 Task: Add a signature Gage Hill containing Best wishes for a happy Labor Day, Gage Hill to email address softage.1@softage.net and add a label Shoes
Action: Mouse moved to (1235, 11)
Screenshot: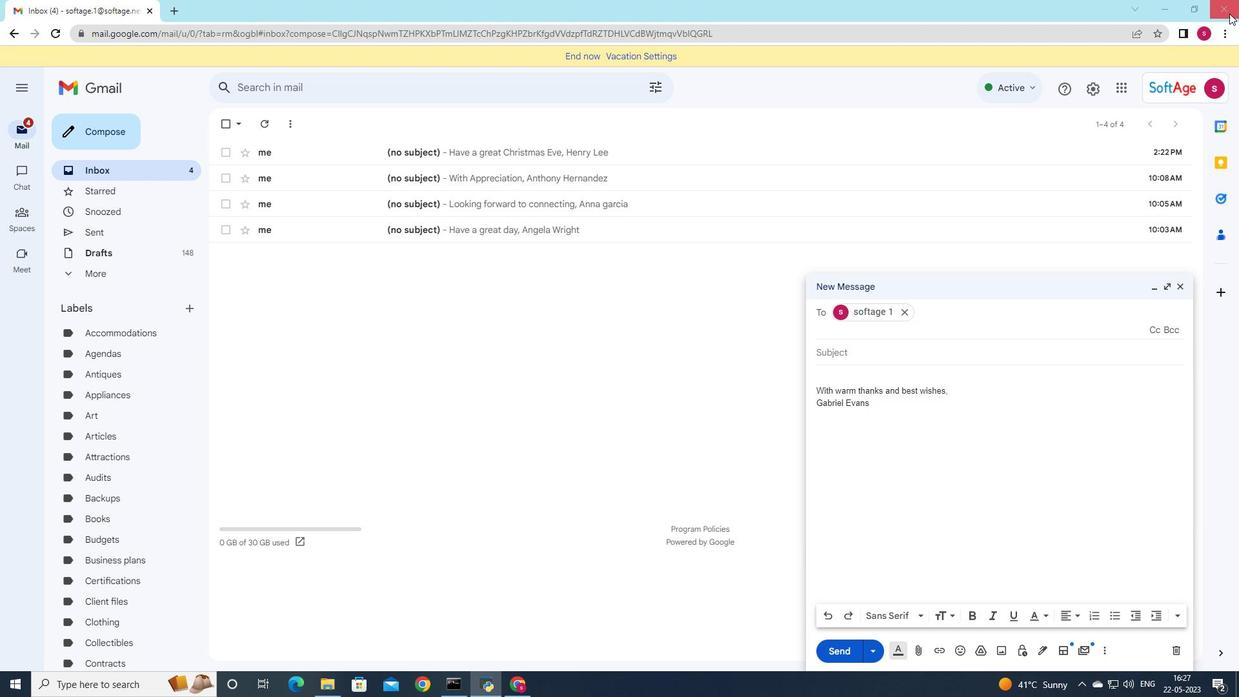 
Action: Mouse pressed left at (1235, 11)
Screenshot: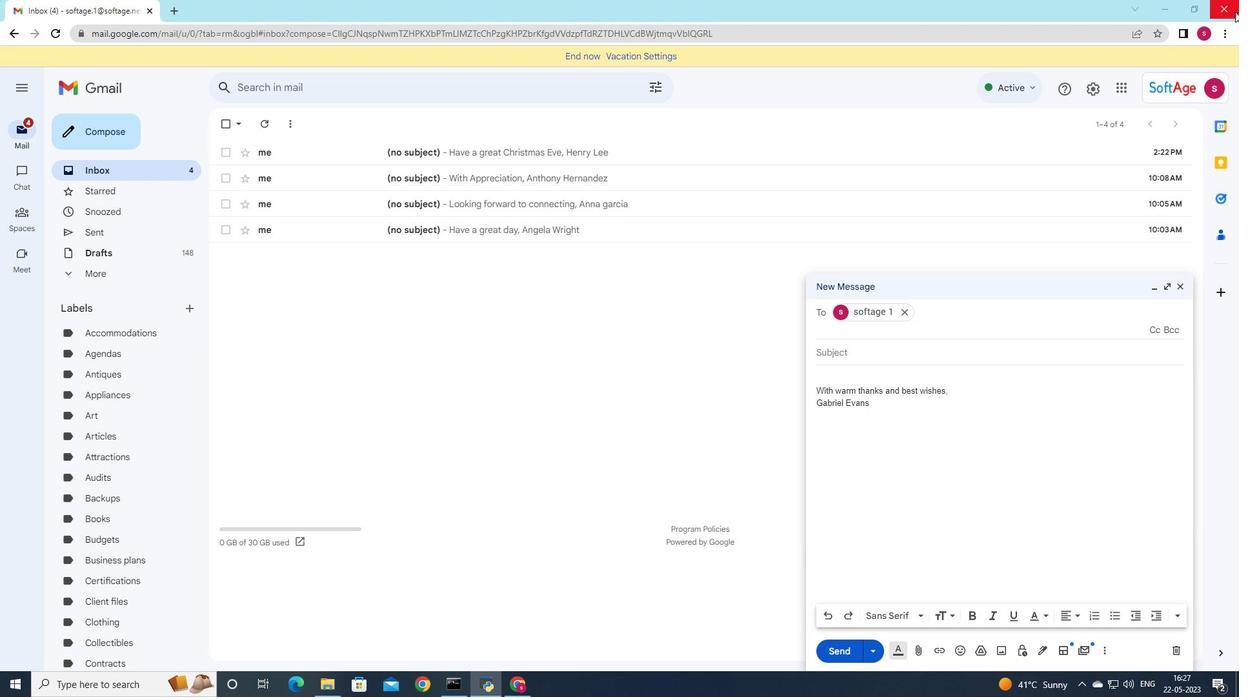 
Action: Mouse moved to (428, 693)
Screenshot: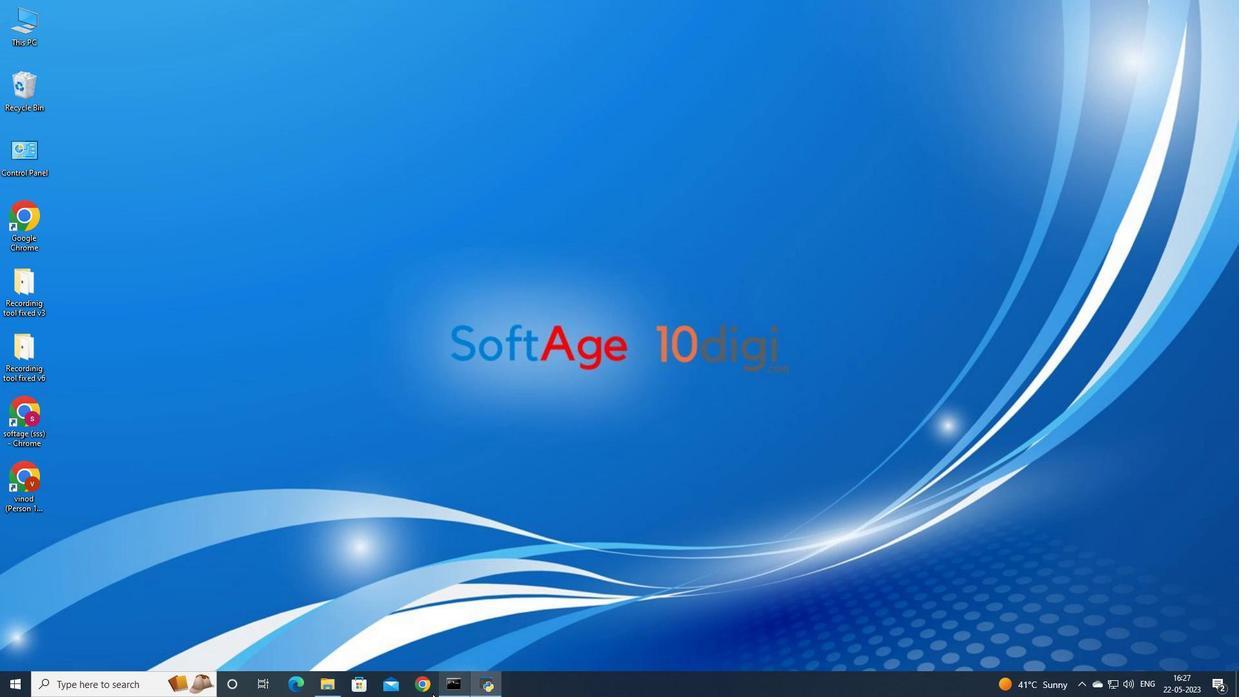
Action: Mouse pressed left at (428, 693)
Screenshot: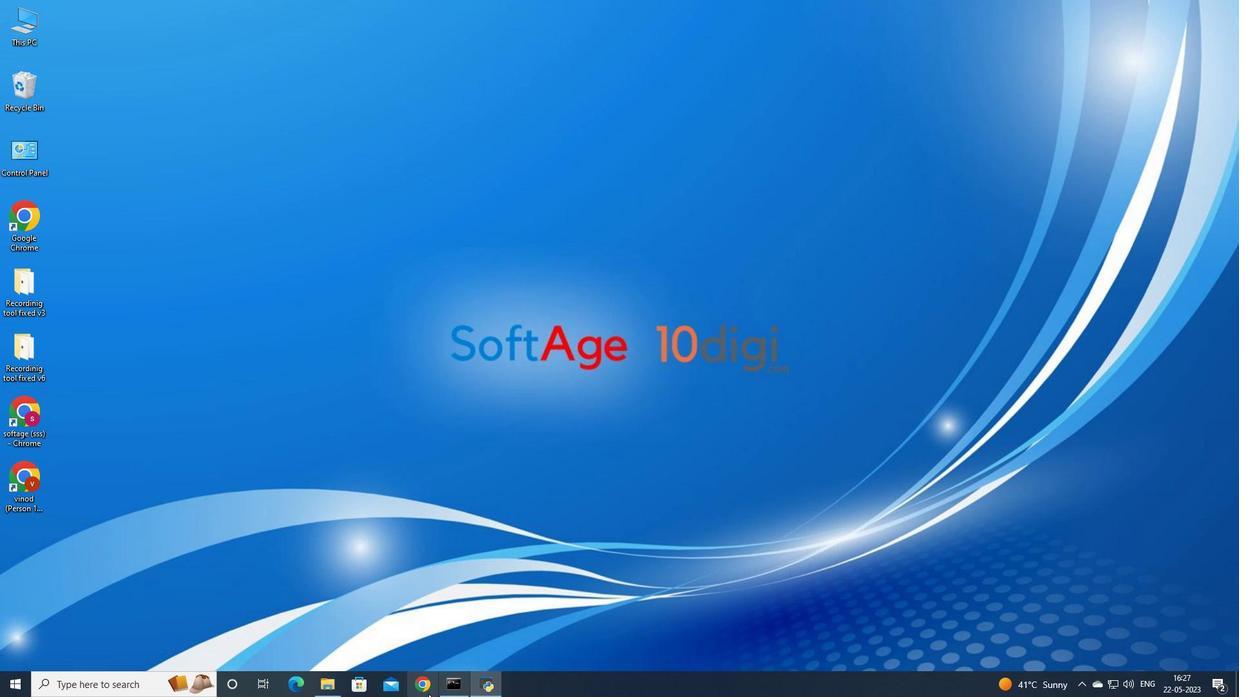 
Action: Mouse moved to (557, 408)
Screenshot: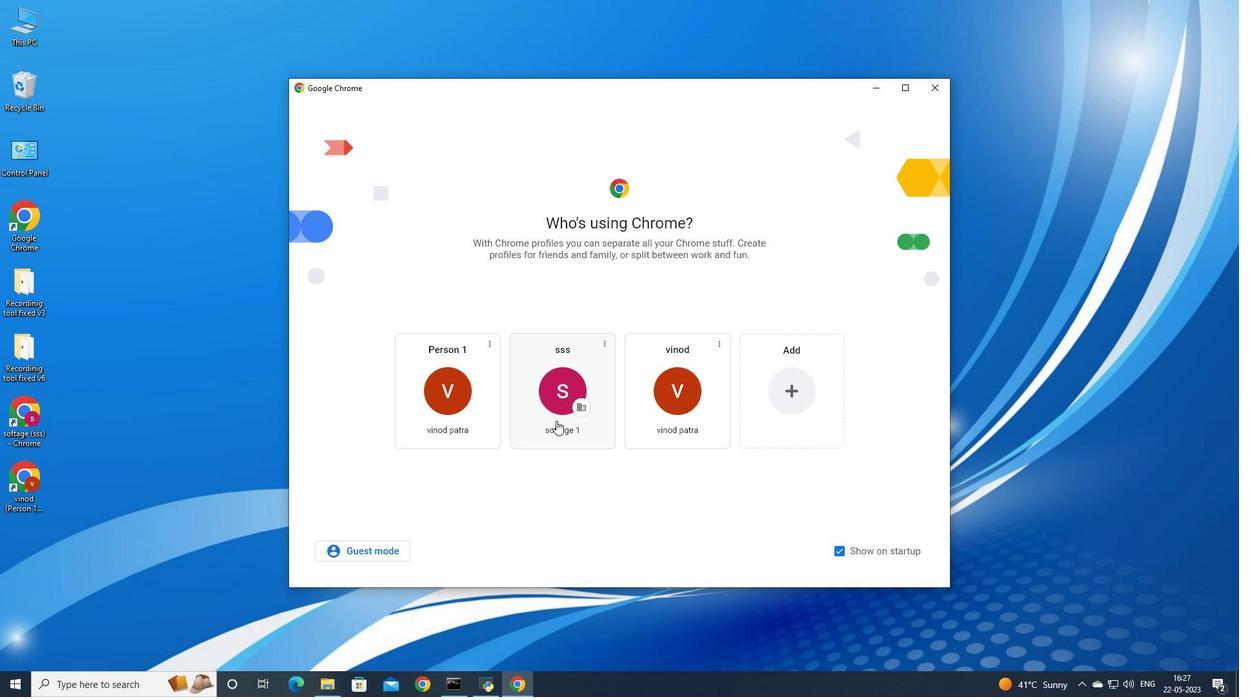 
Action: Mouse pressed left at (557, 408)
Screenshot: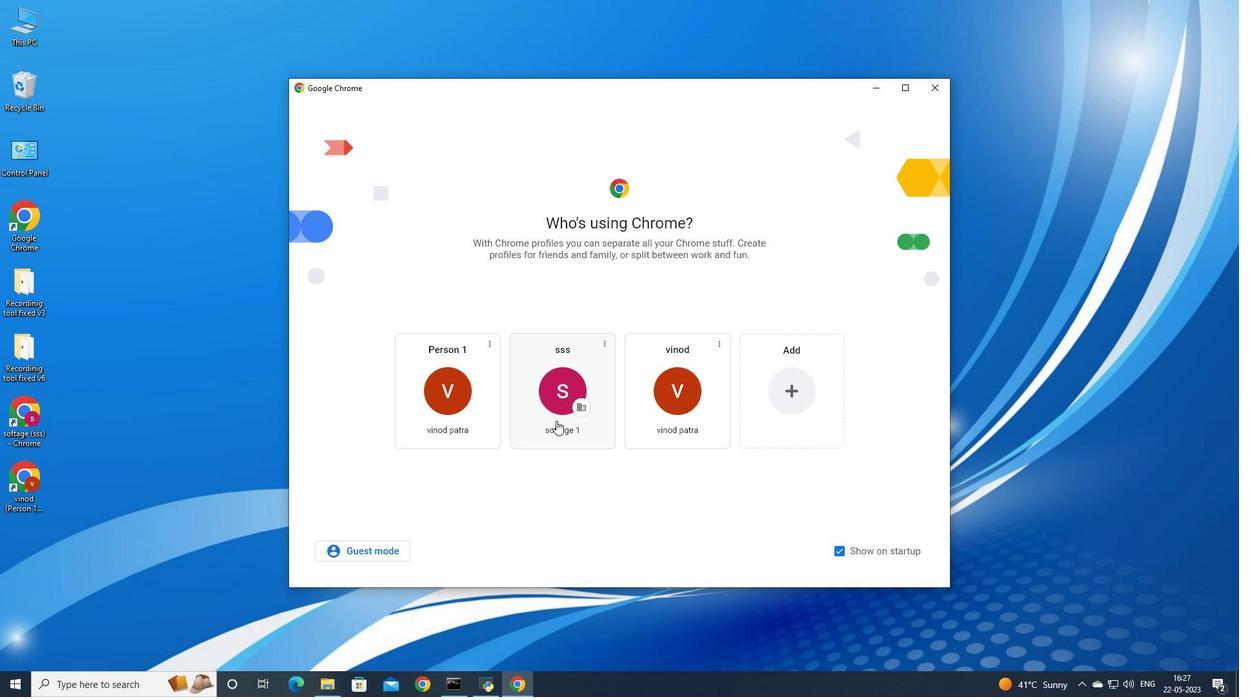 
Action: Mouse moved to (1123, 63)
Screenshot: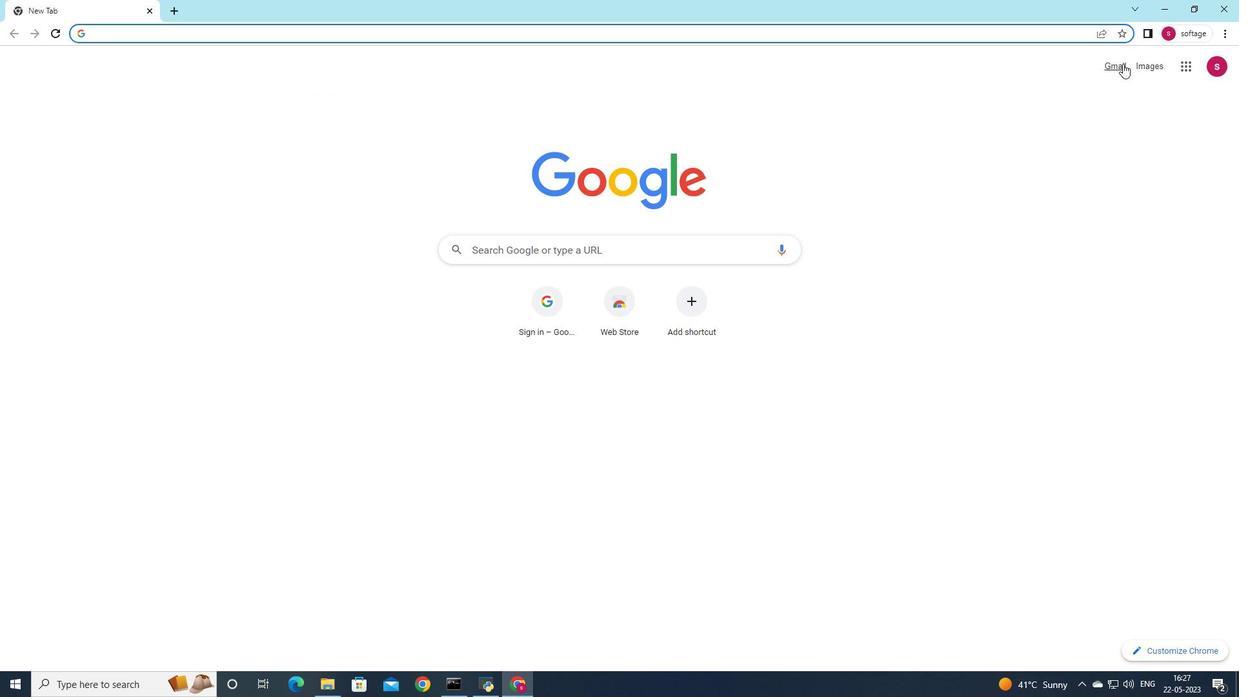 
Action: Mouse pressed left at (1123, 63)
Screenshot: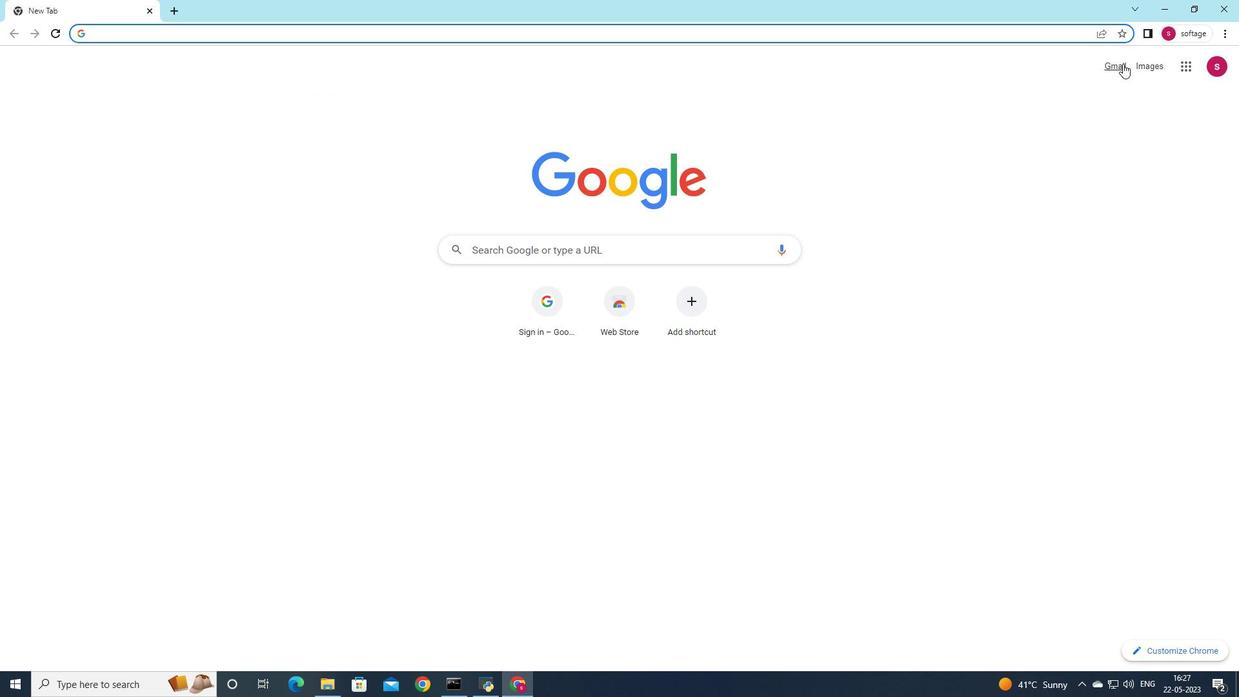 
Action: Mouse moved to (1093, 91)
Screenshot: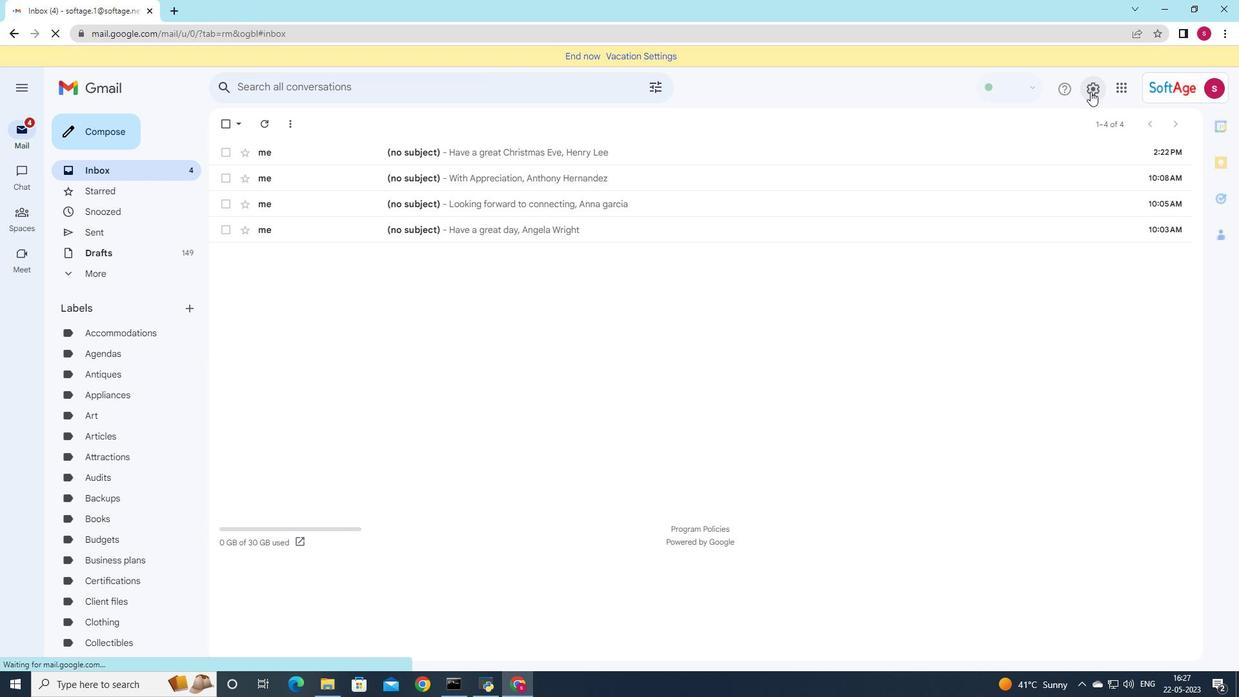 
Action: Mouse pressed left at (1093, 91)
Screenshot: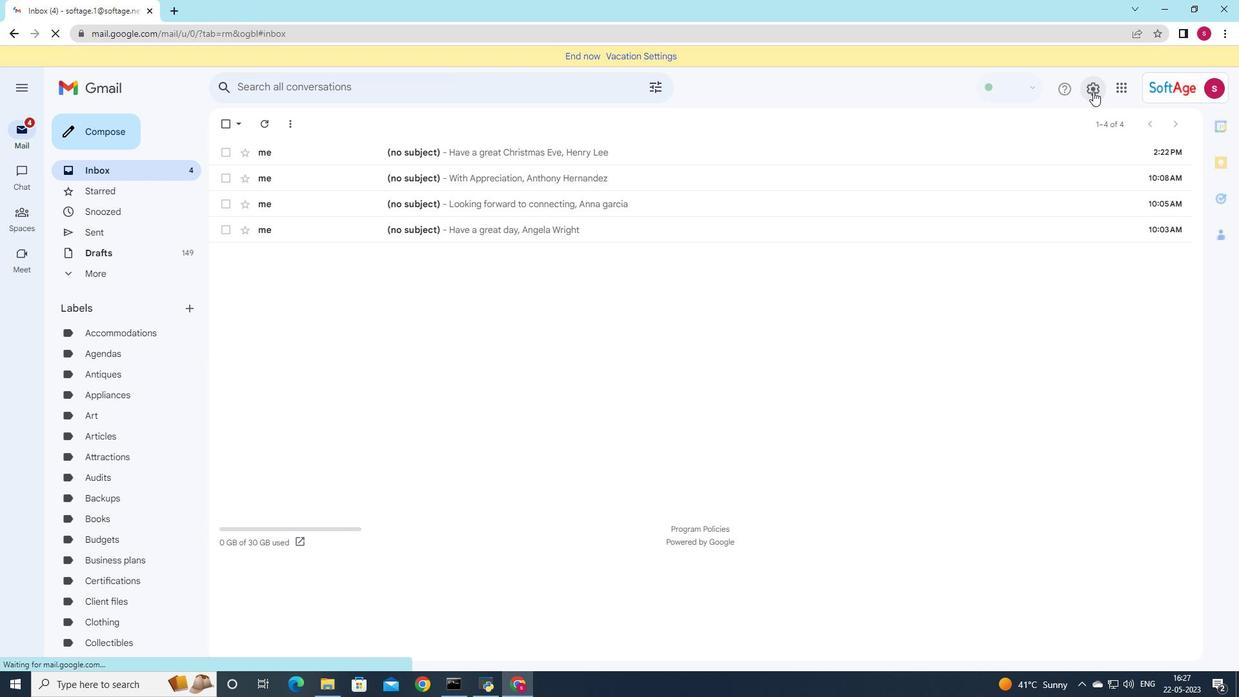 
Action: Mouse moved to (1074, 153)
Screenshot: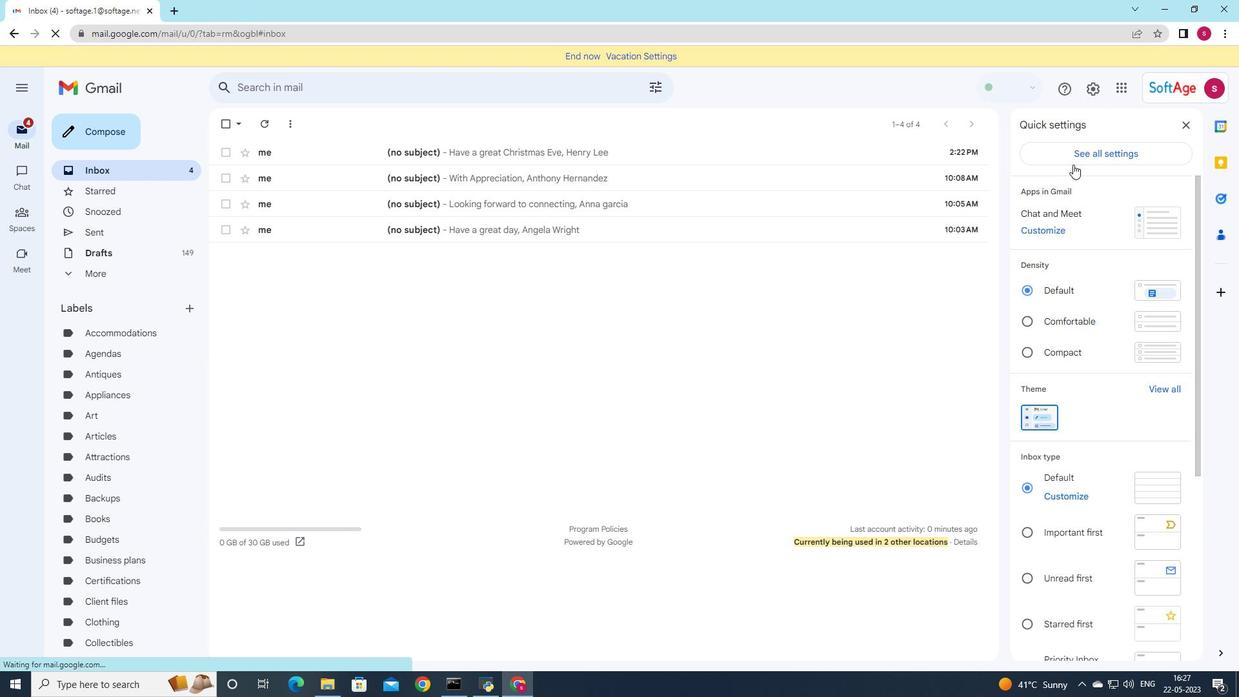 
Action: Mouse pressed left at (1074, 153)
Screenshot: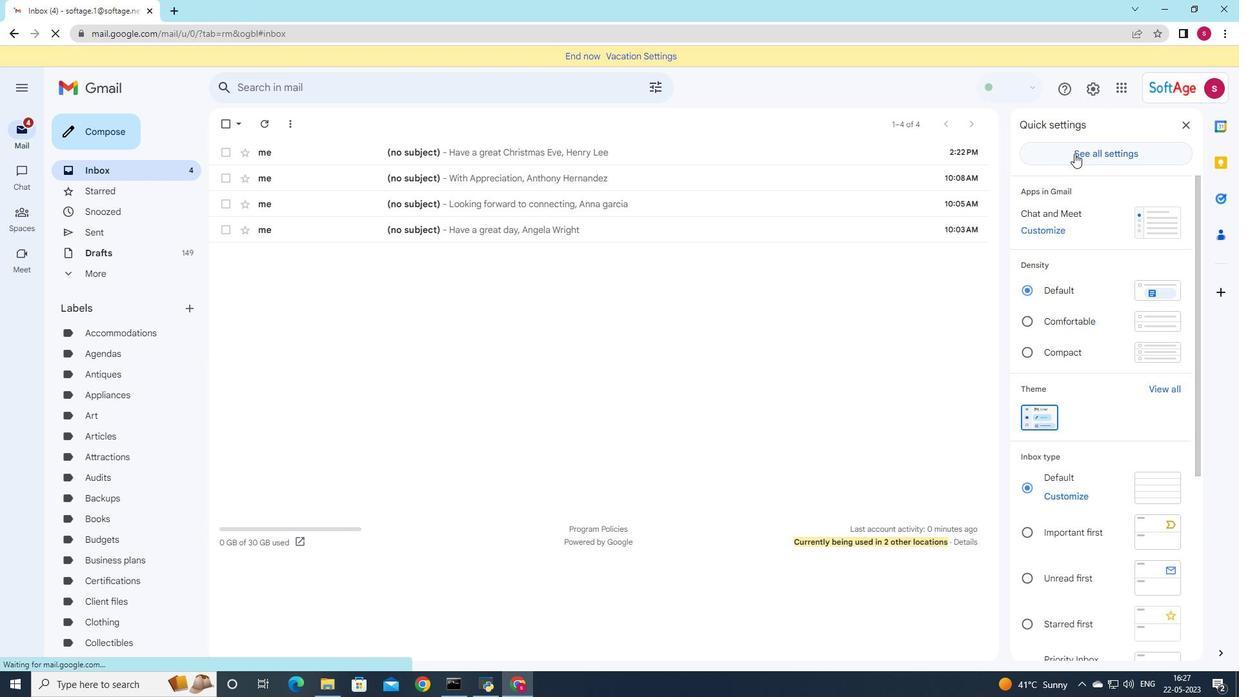 
Action: Mouse moved to (553, 333)
Screenshot: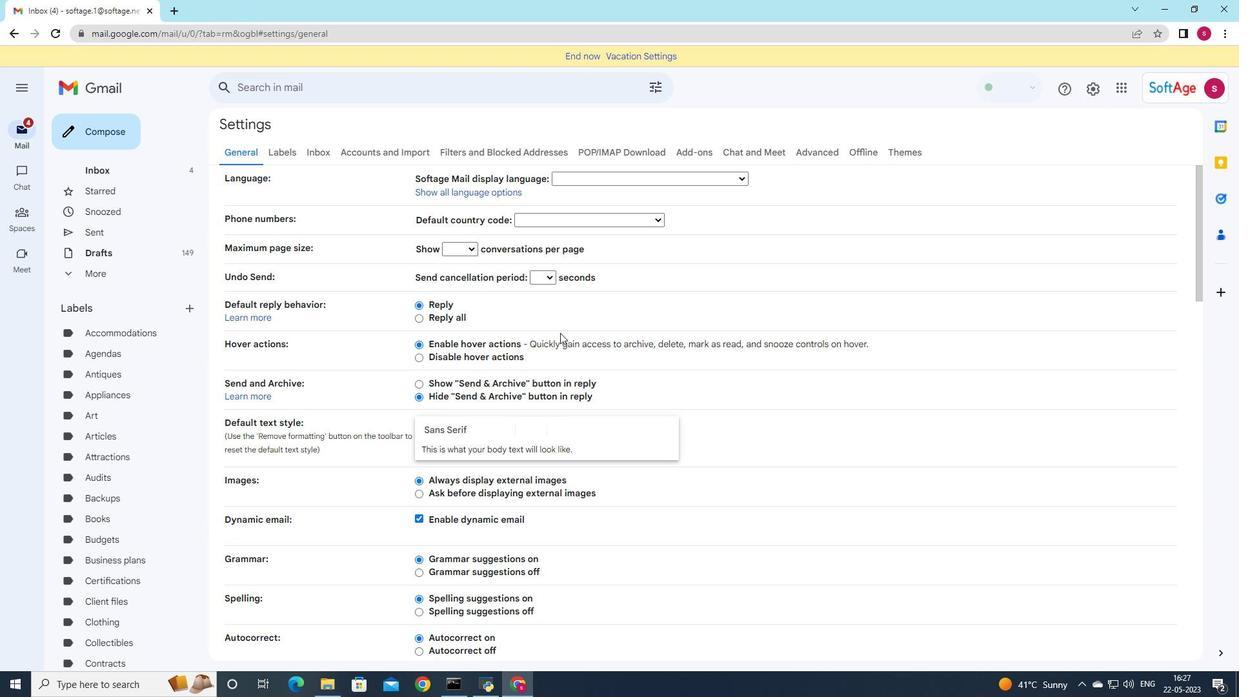 
Action: Mouse scrolled (553, 332) with delta (0, 0)
Screenshot: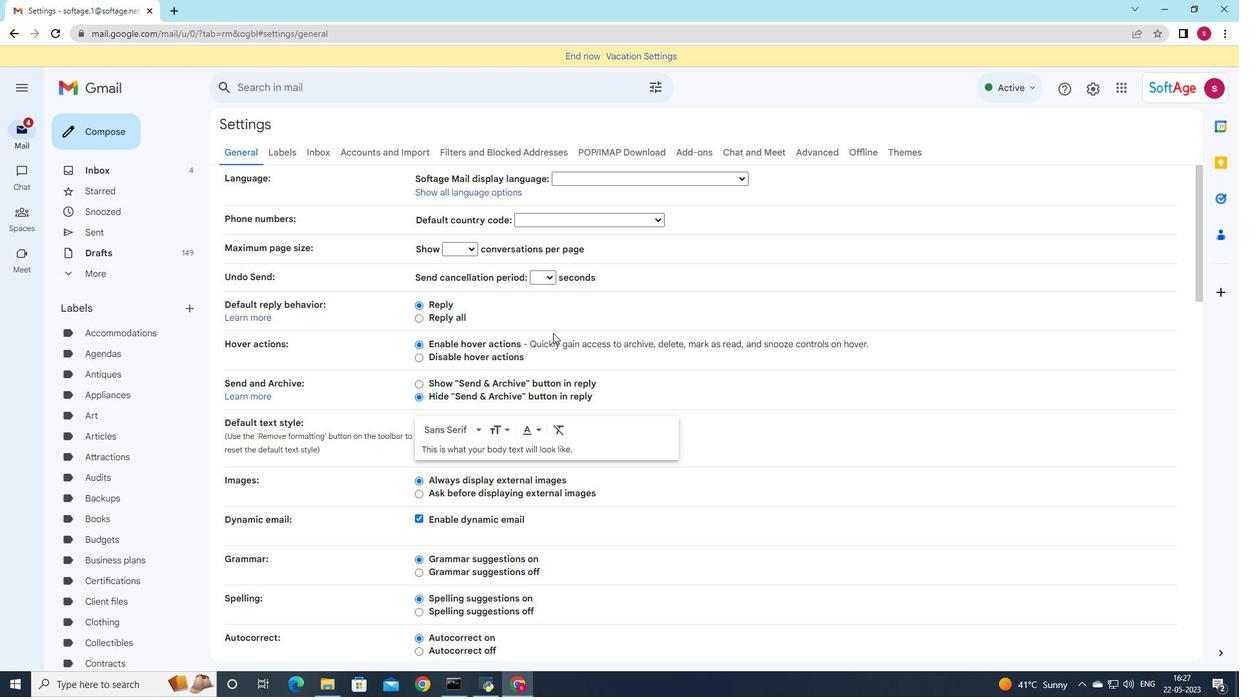 
Action: Mouse scrolled (553, 332) with delta (0, 0)
Screenshot: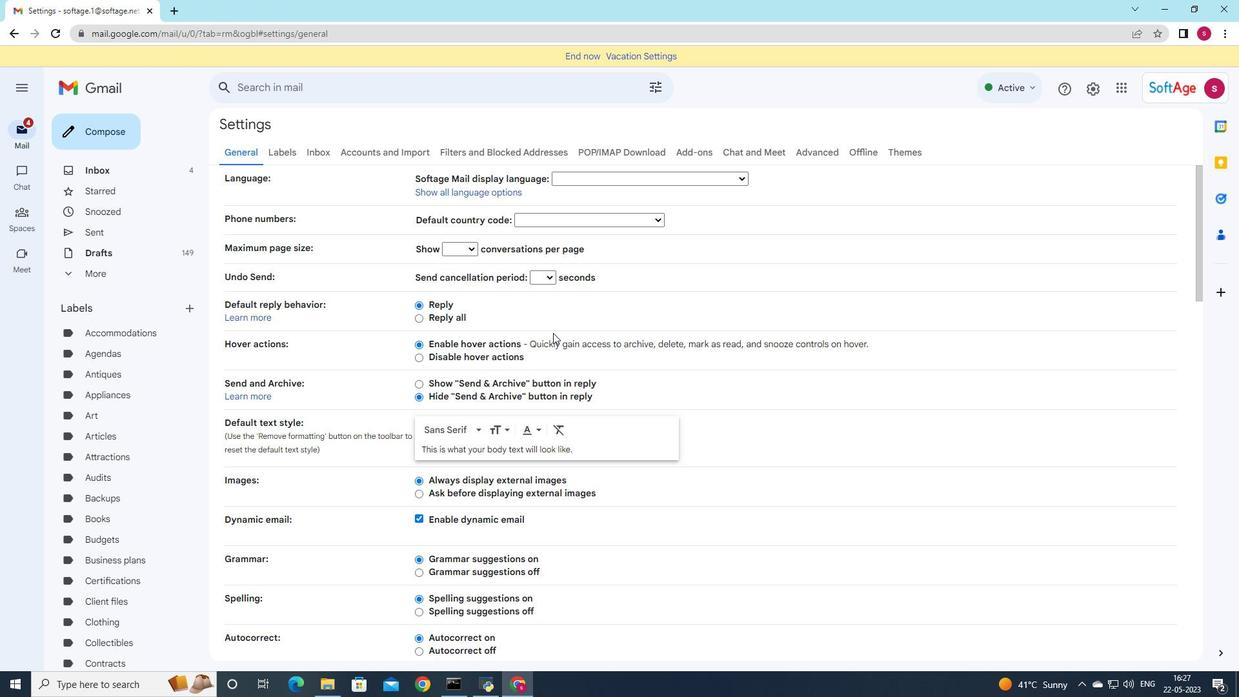 
Action: Mouse scrolled (553, 332) with delta (0, 0)
Screenshot: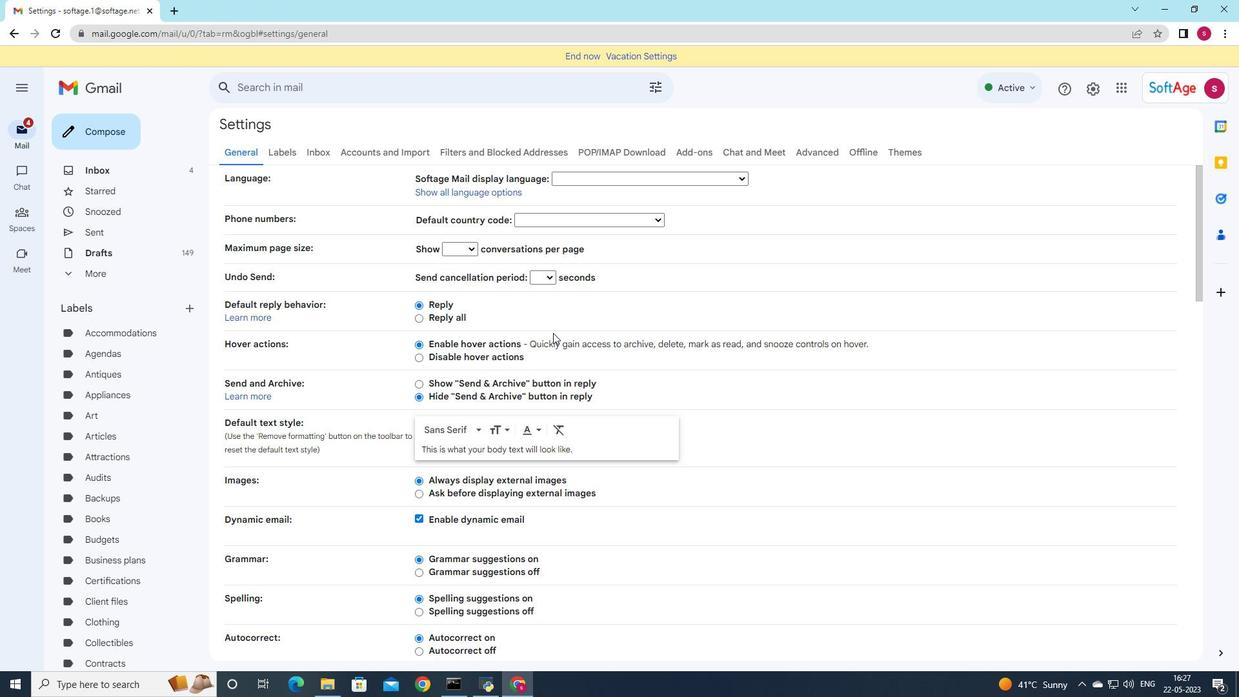 
Action: Mouse scrolled (553, 332) with delta (0, 0)
Screenshot: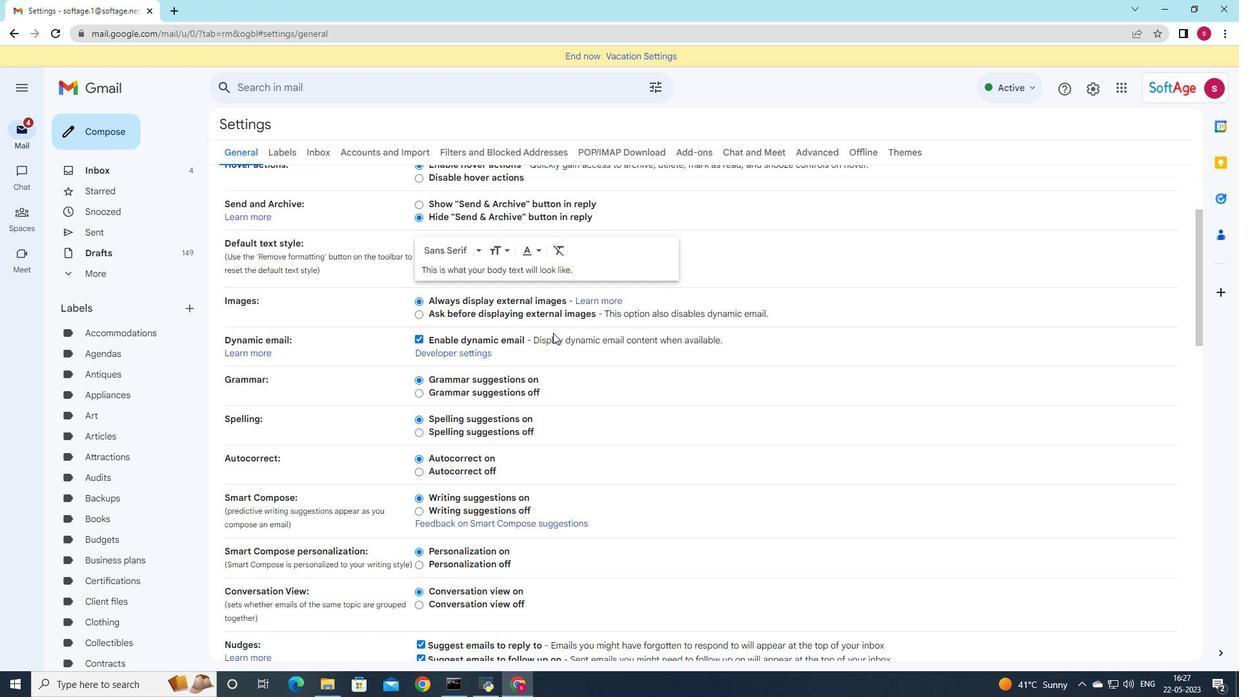 
Action: Mouse scrolled (553, 332) with delta (0, 0)
Screenshot: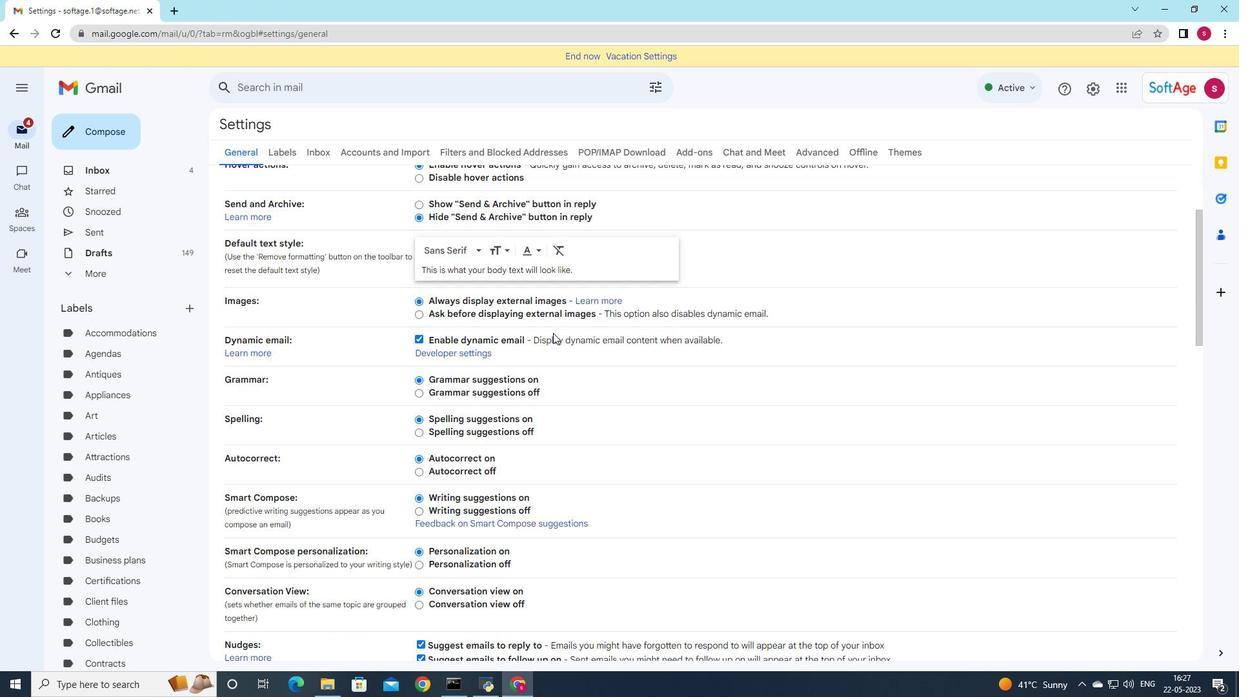 
Action: Mouse scrolled (553, 332) with delta (0, 0)
Screenshot: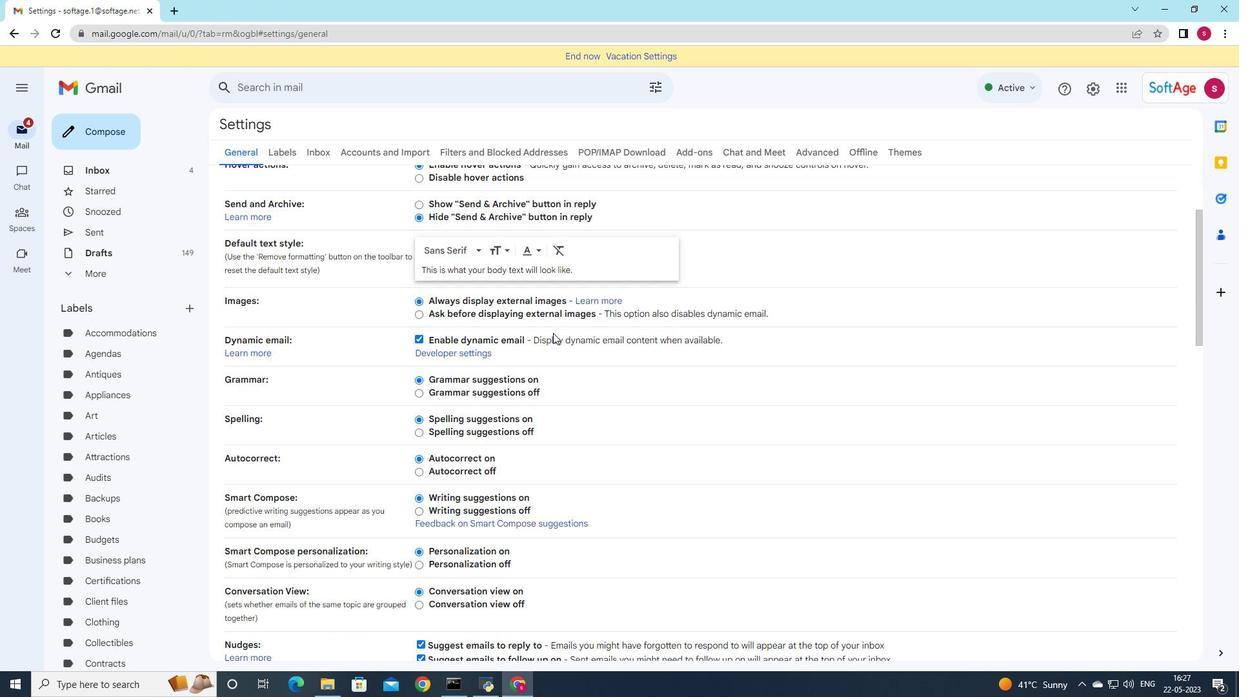 
Action: Mouse scrolled (553, 332) with delta (0, 0)
Screenshot: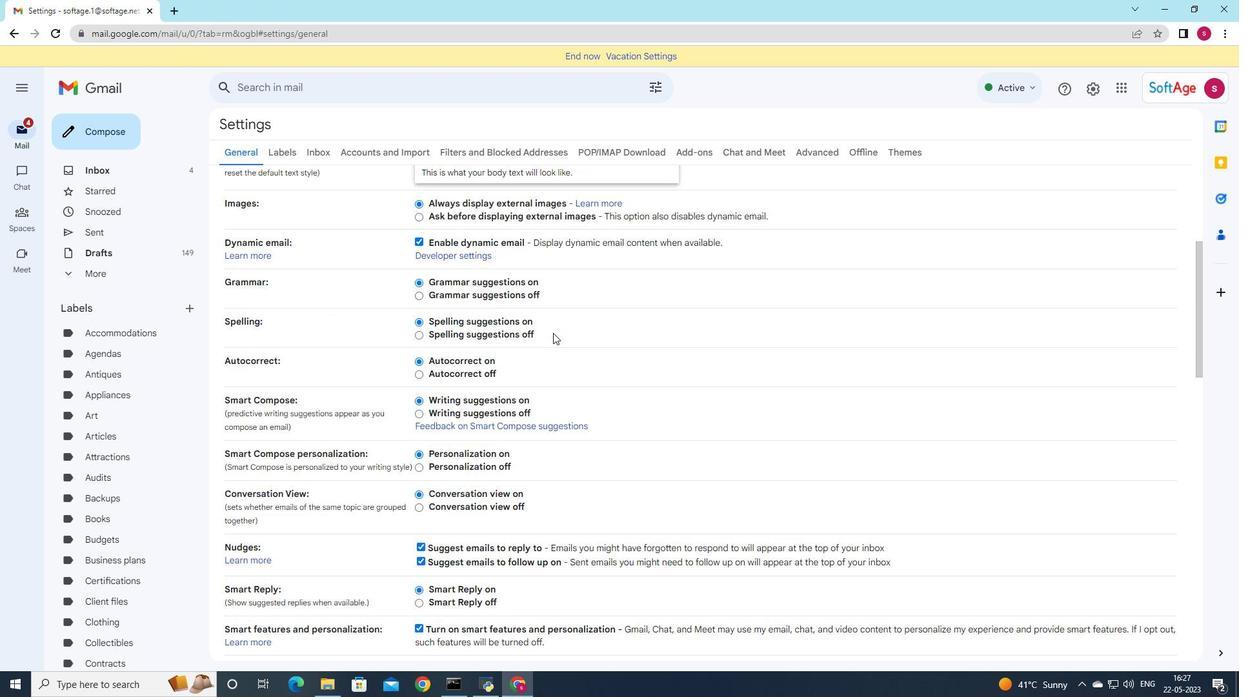 
Action: Mouse scrolled (553, 332) with delta (0, 0)
Screenshot: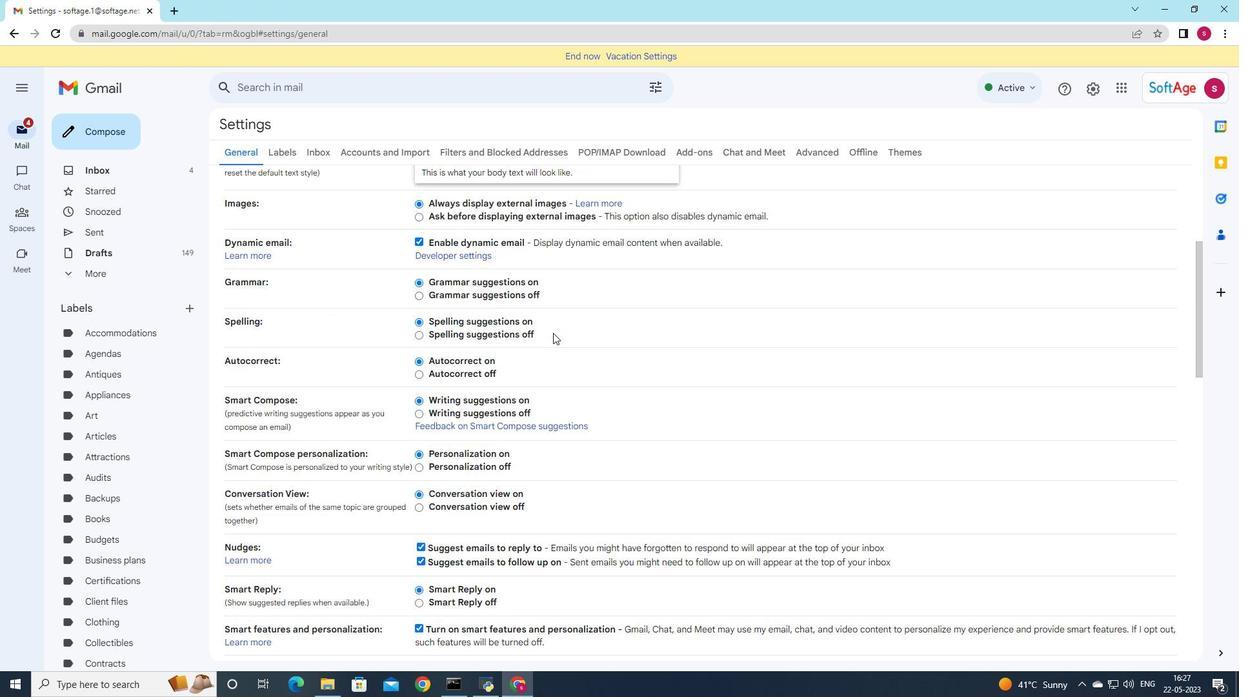 
Action: Mouse scrolled (553, 332) with delta (0, 0)
Screenshot: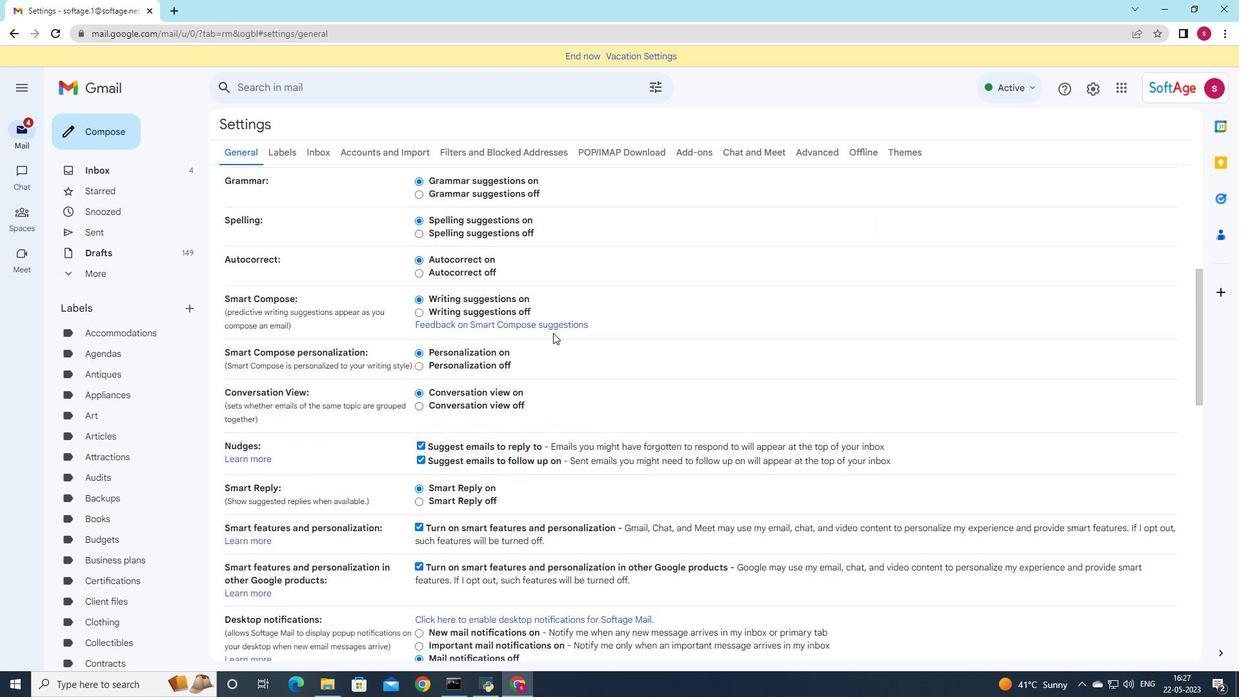 
Action: Mouse scrolled (553, 332) with delta (0, 0)
Screenshot: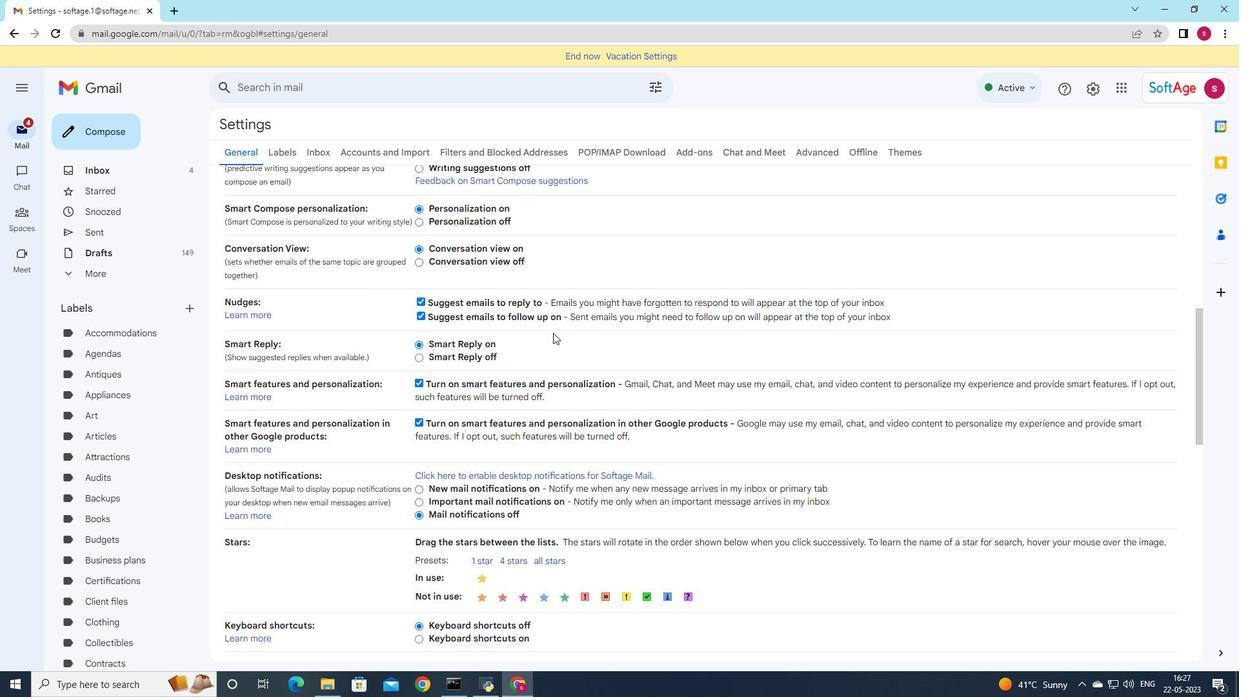 
Action: Mouse scrolled (553, 332) with delta (0, 0)
Screenshot: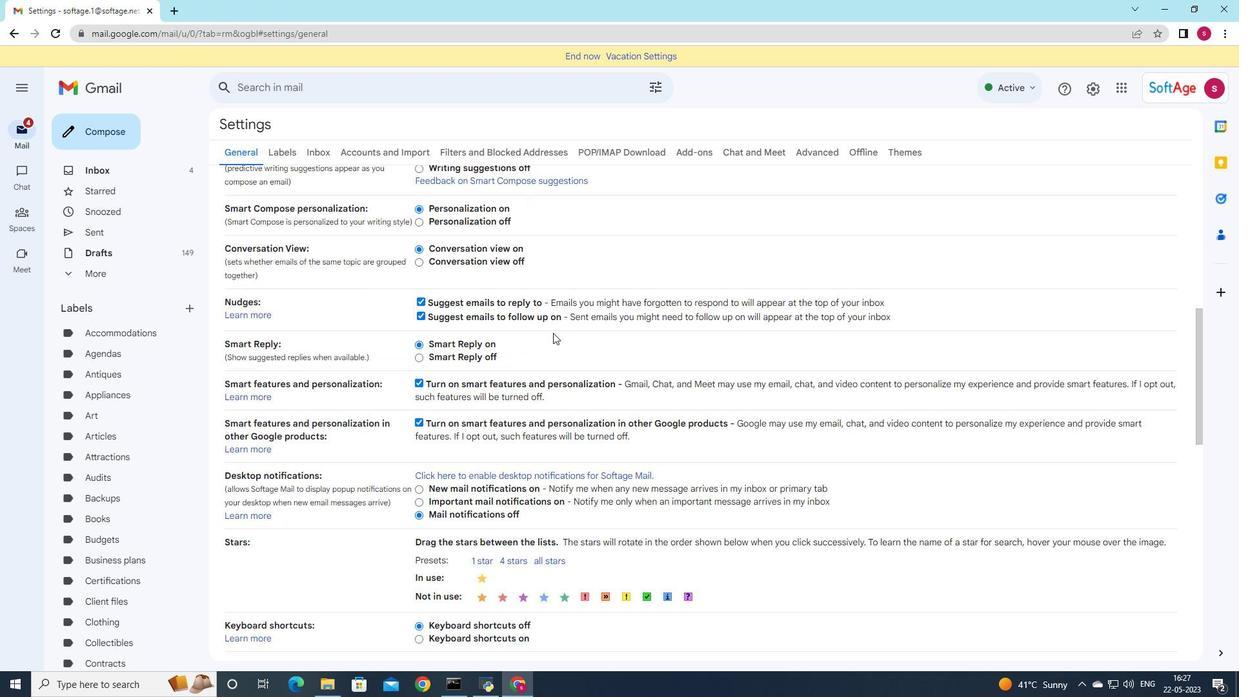 
Action: Mouse scrolled (553, 332) with delta (0, 0)
Screenshot: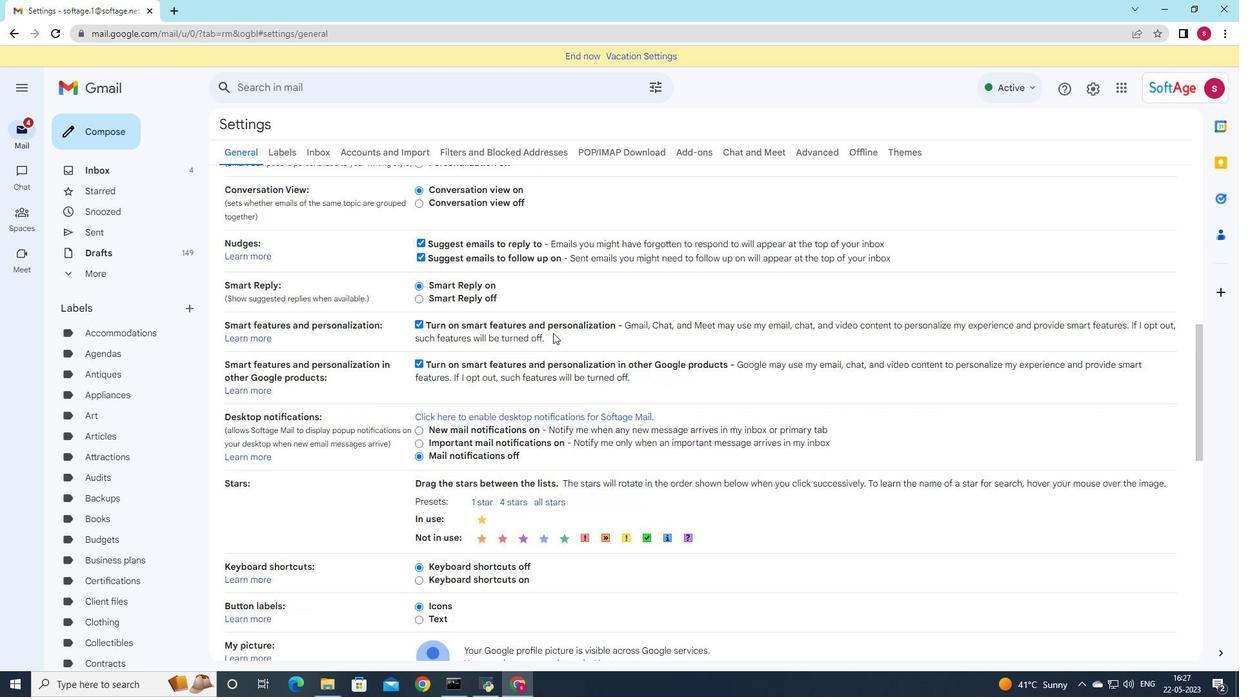 
Action: Mouse scrolled (553, 332) with delta (0, 0)
Screenshot: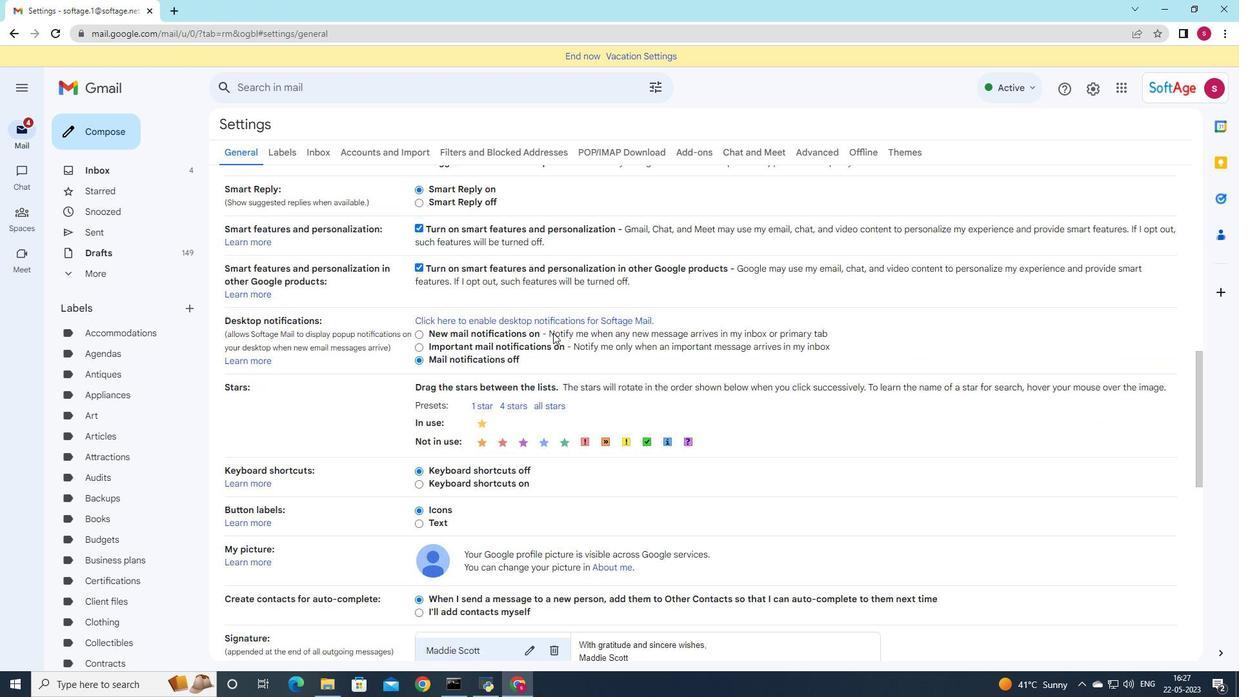 
Action: Mouse scrolled (553, 332) with delta (0, 0)
Screenshot: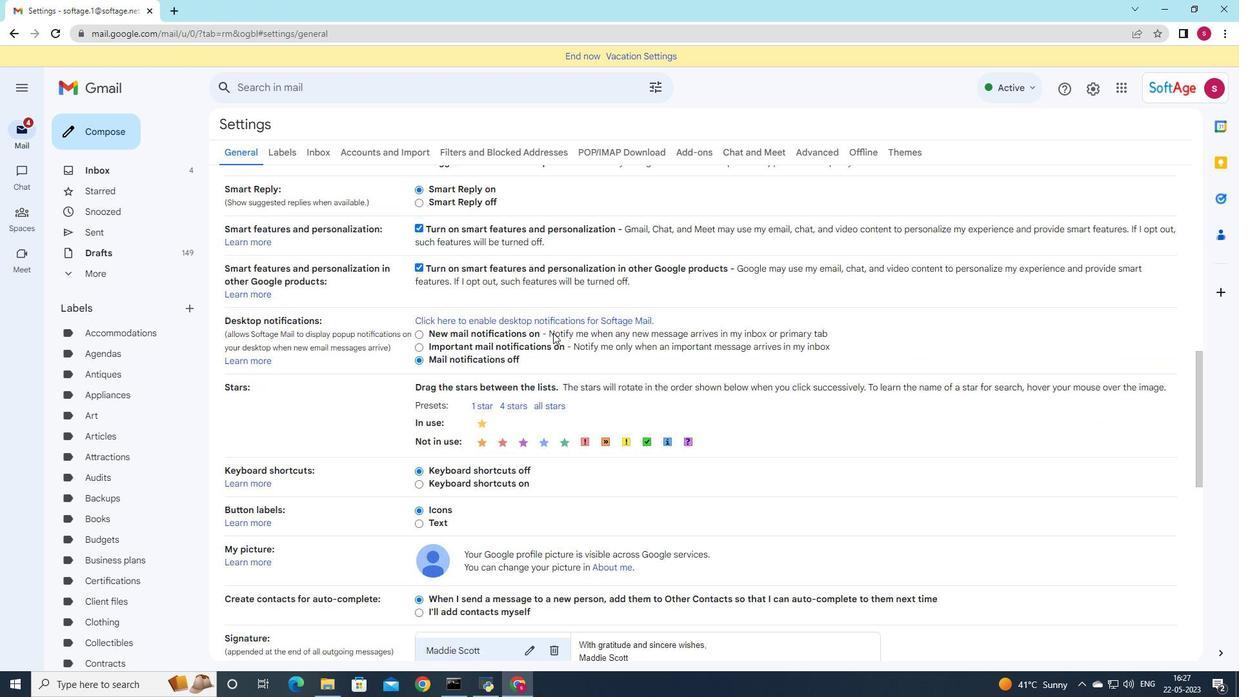 
Action: Mouse moved to (540, 424)
Screenshot: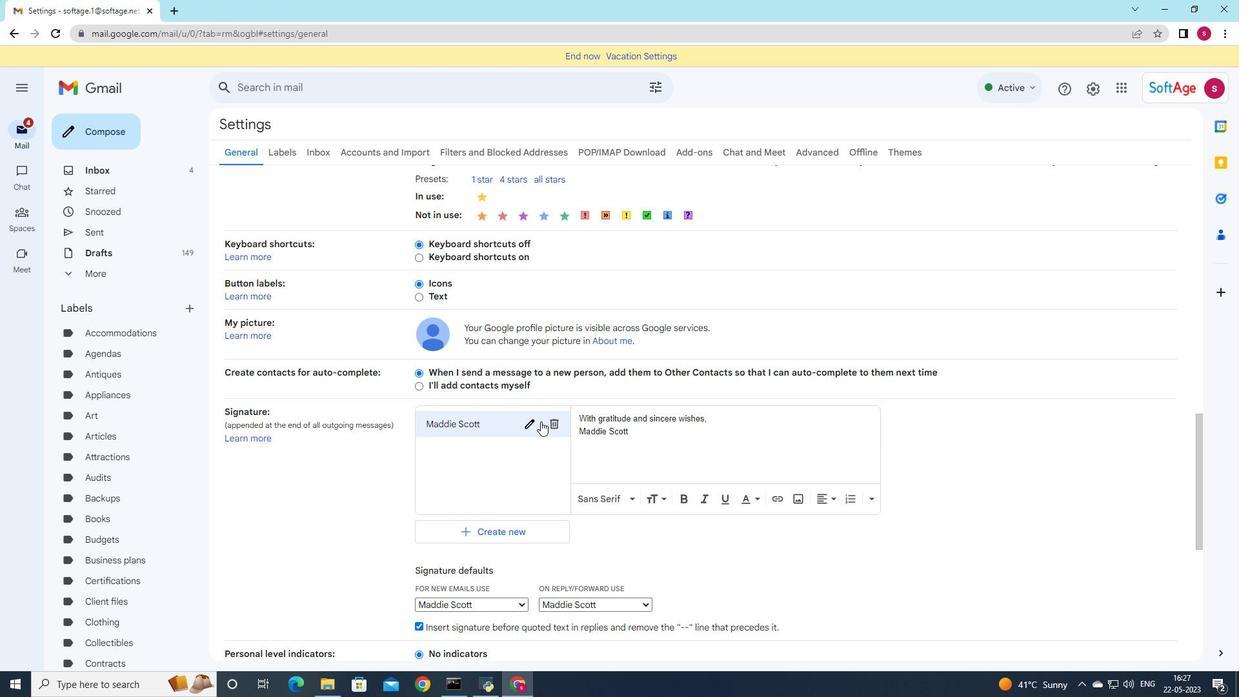 
Action: Mouse pressed left at (540, 424)
Screenshot: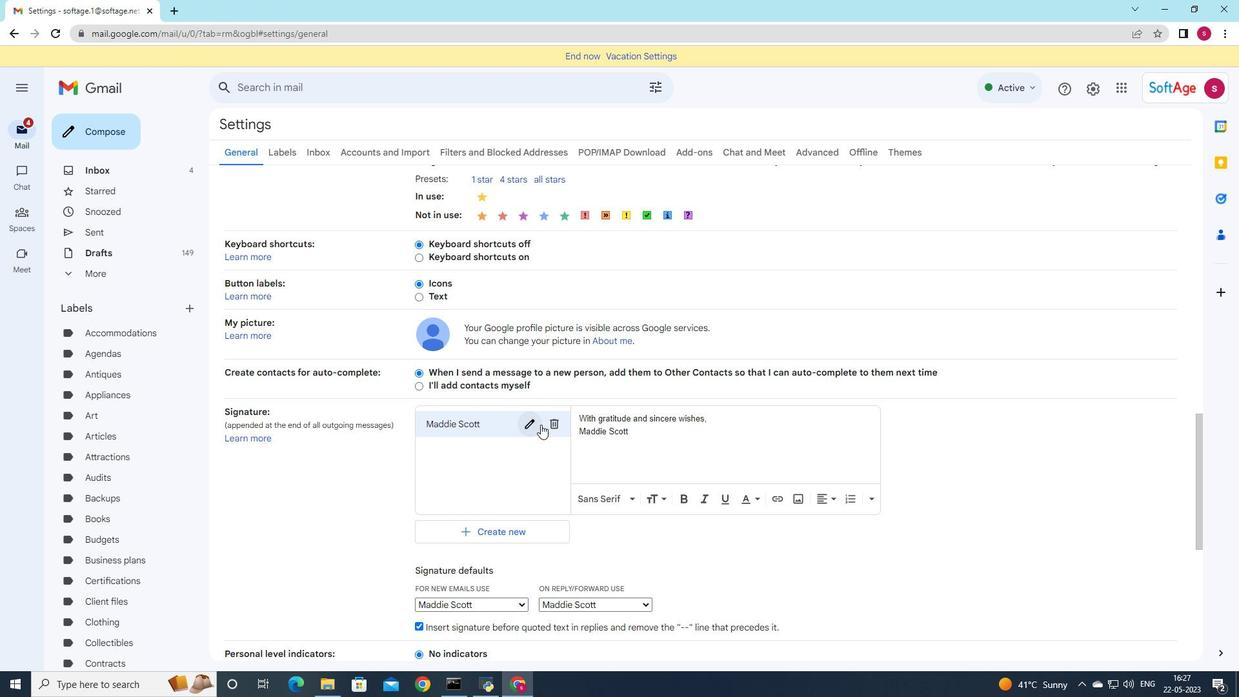 
Action: Mouse moved to (744, 378)
Screenshot: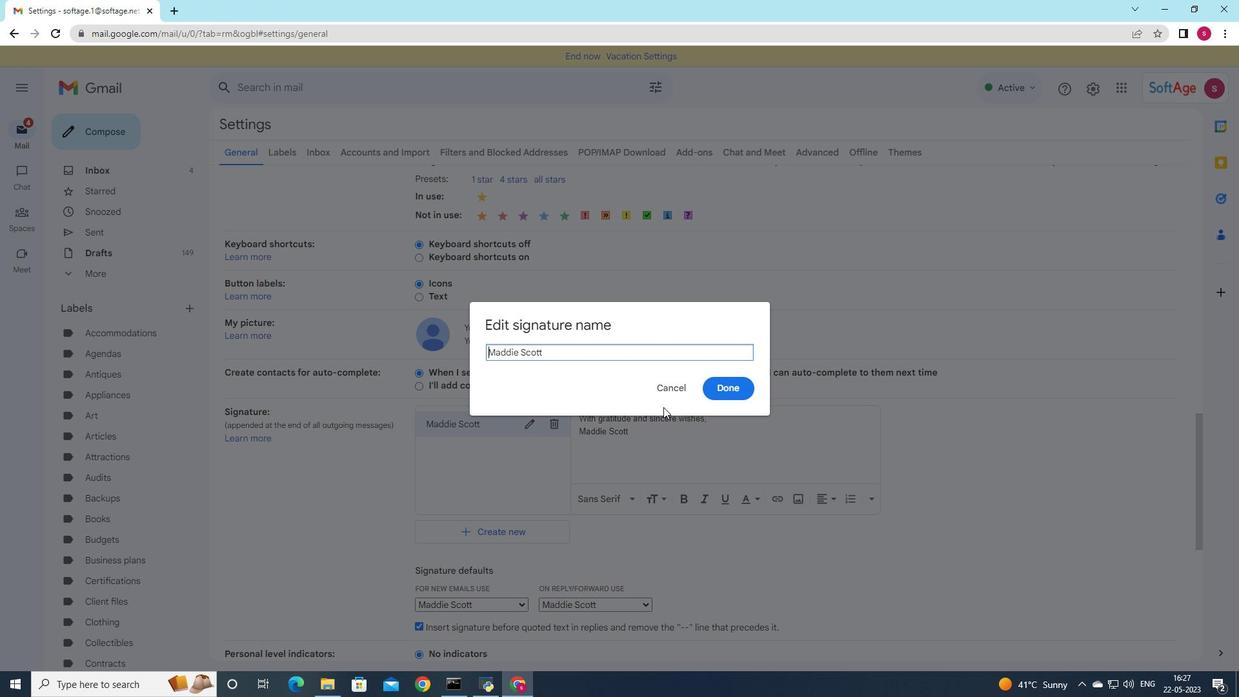 
Action: Mouse pressed left at (744, 378)
Screenshot: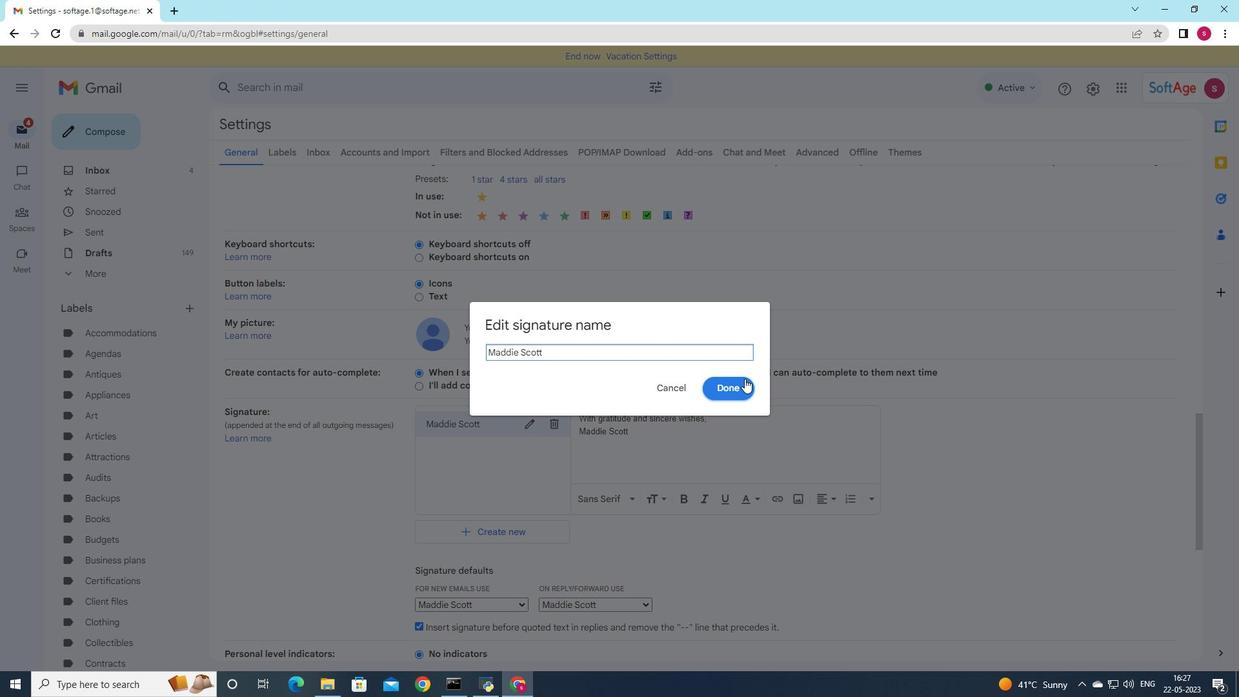 
Action: Mouse moved to (523, 427)
Screenshot: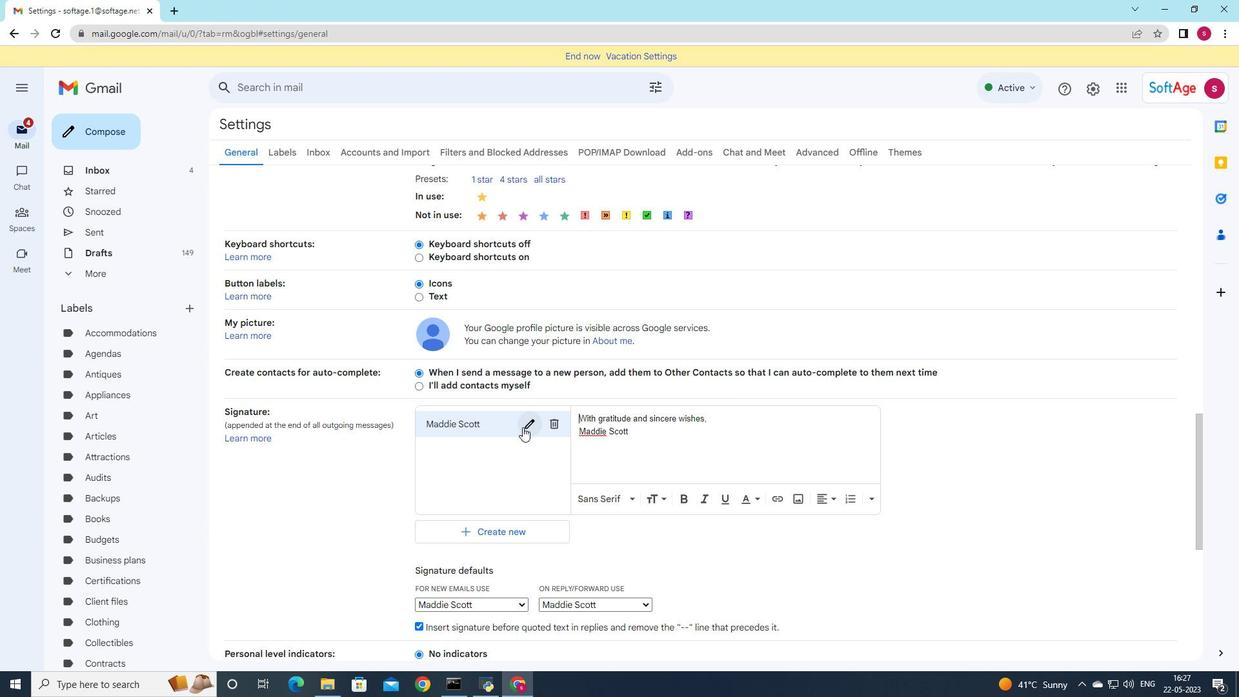 
Action: Mouse pressed left at (523, 427)
Screenshot: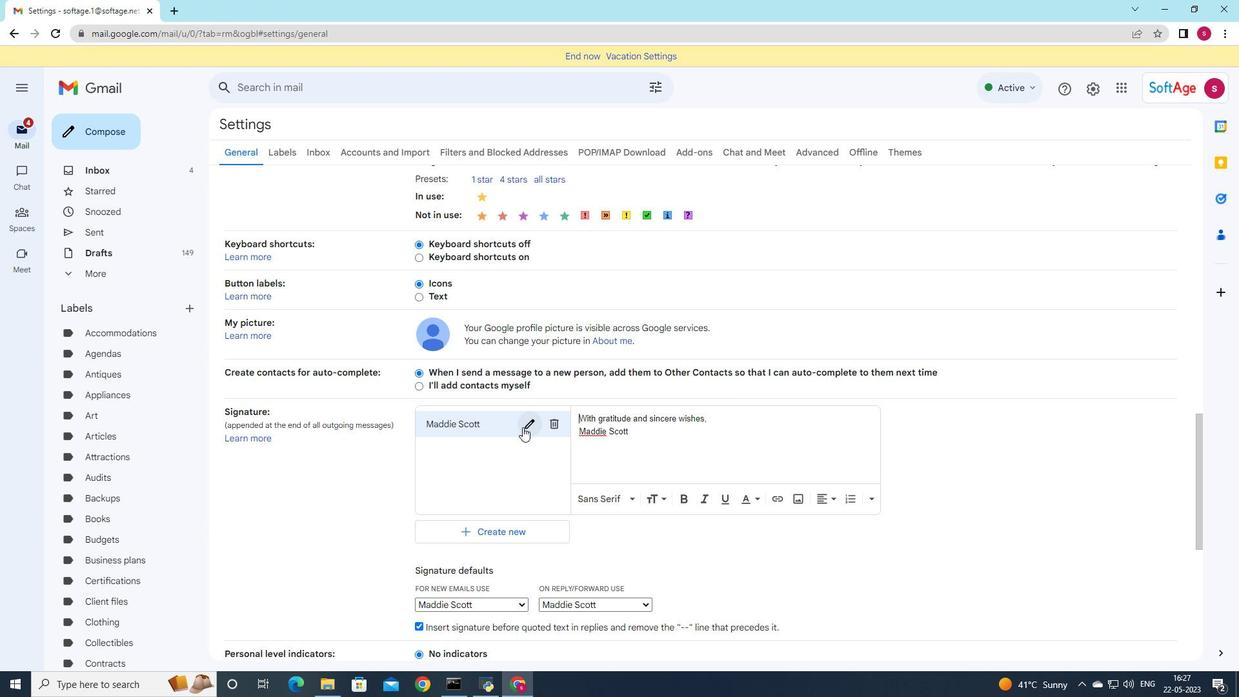 
Action: Mouse moved to (711, 387)
Screenshot: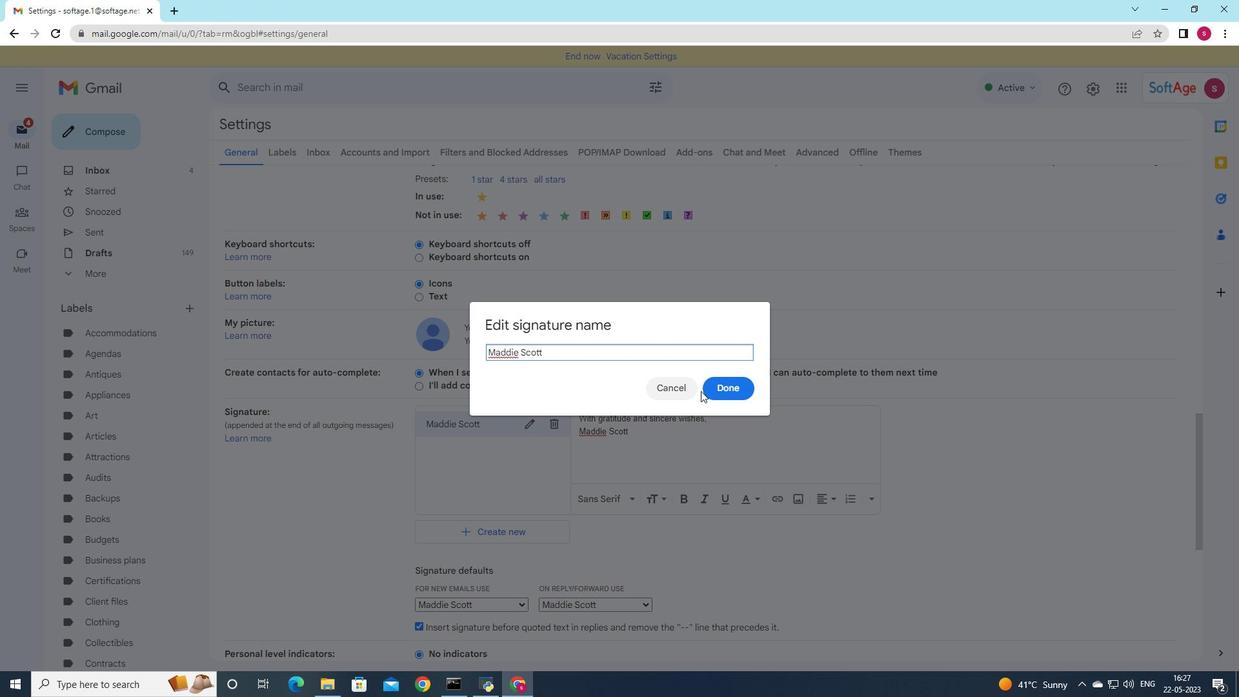 
Action: Mouse pressed left at (711, 387)
Screenshot: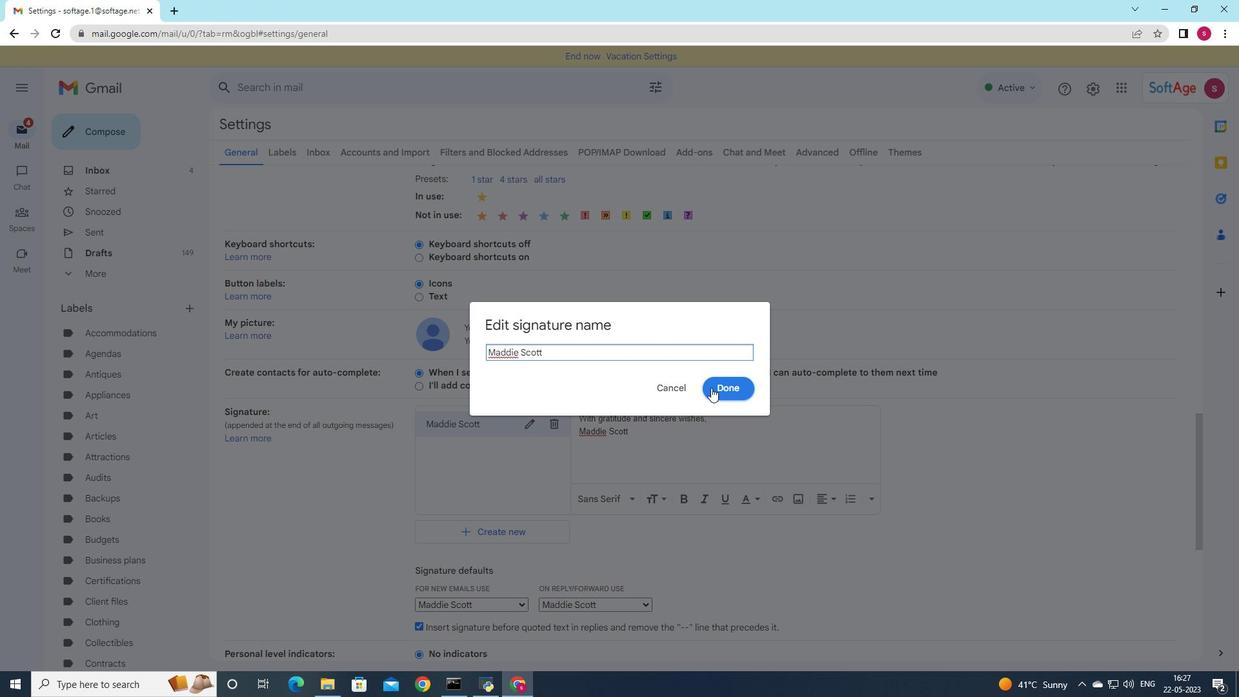 
Action: Mouse moved to (529, 428)
Screenshot: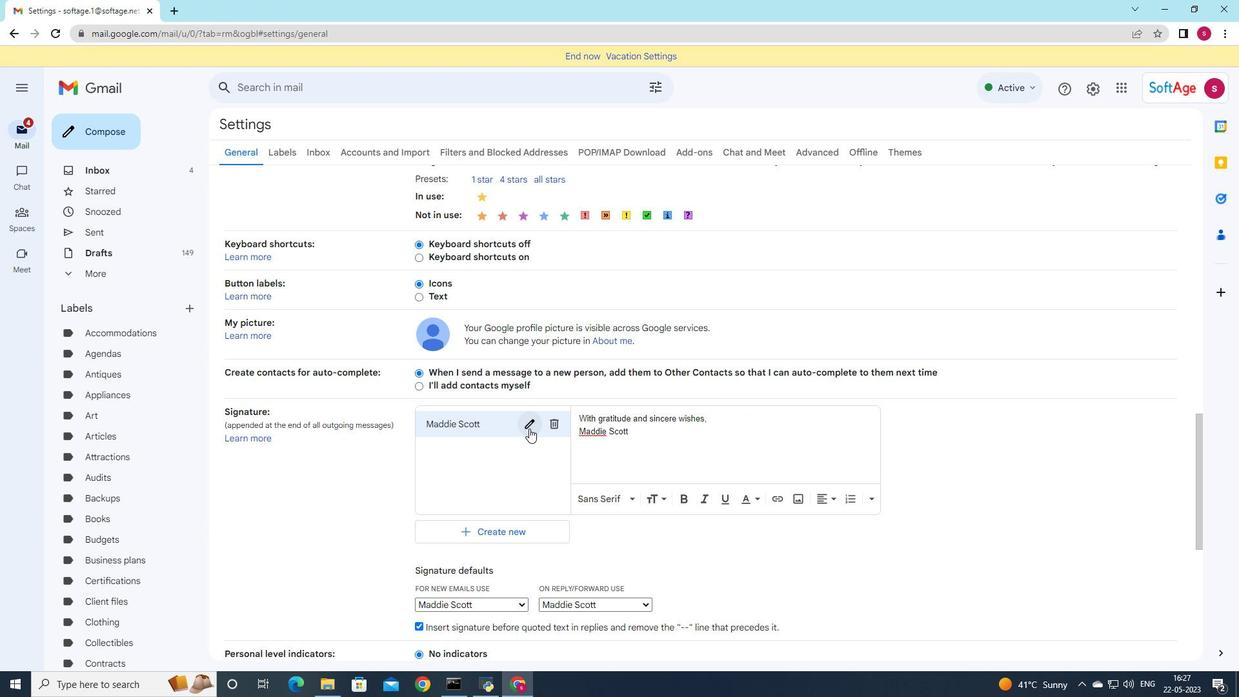 
Action: Mouse pressed left at (529, 428)
Screenshot: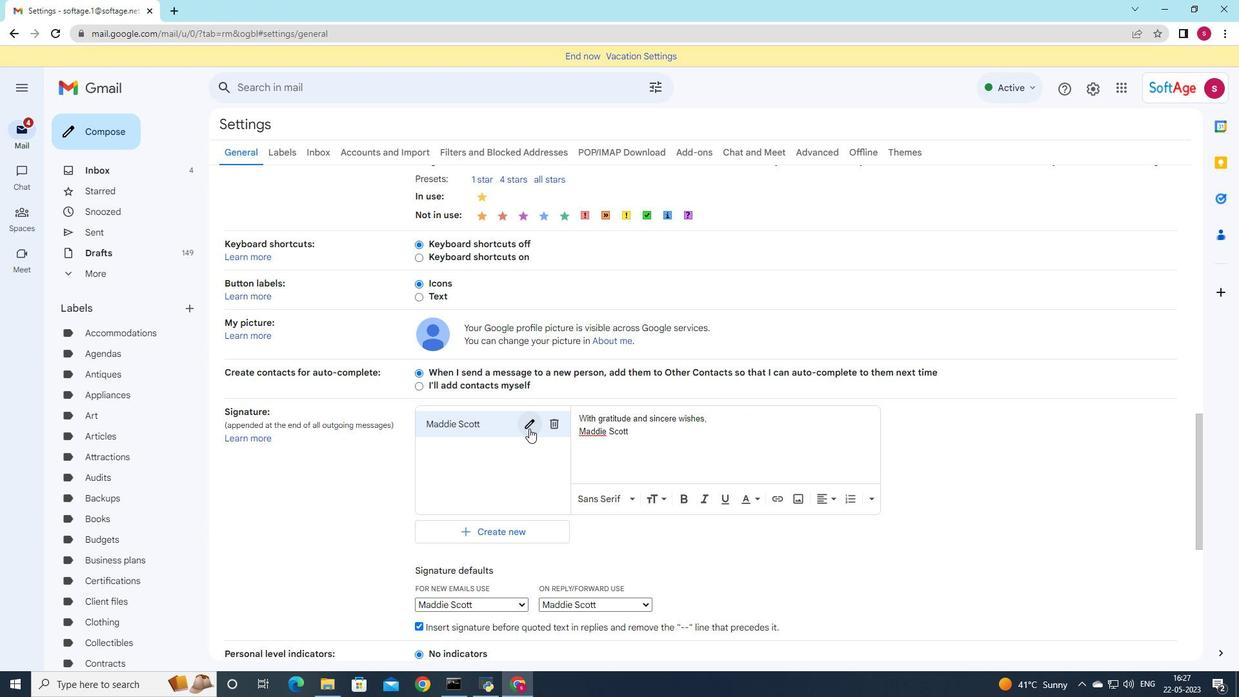 
Action: Mouse moved to (719, 389)
Screenshot: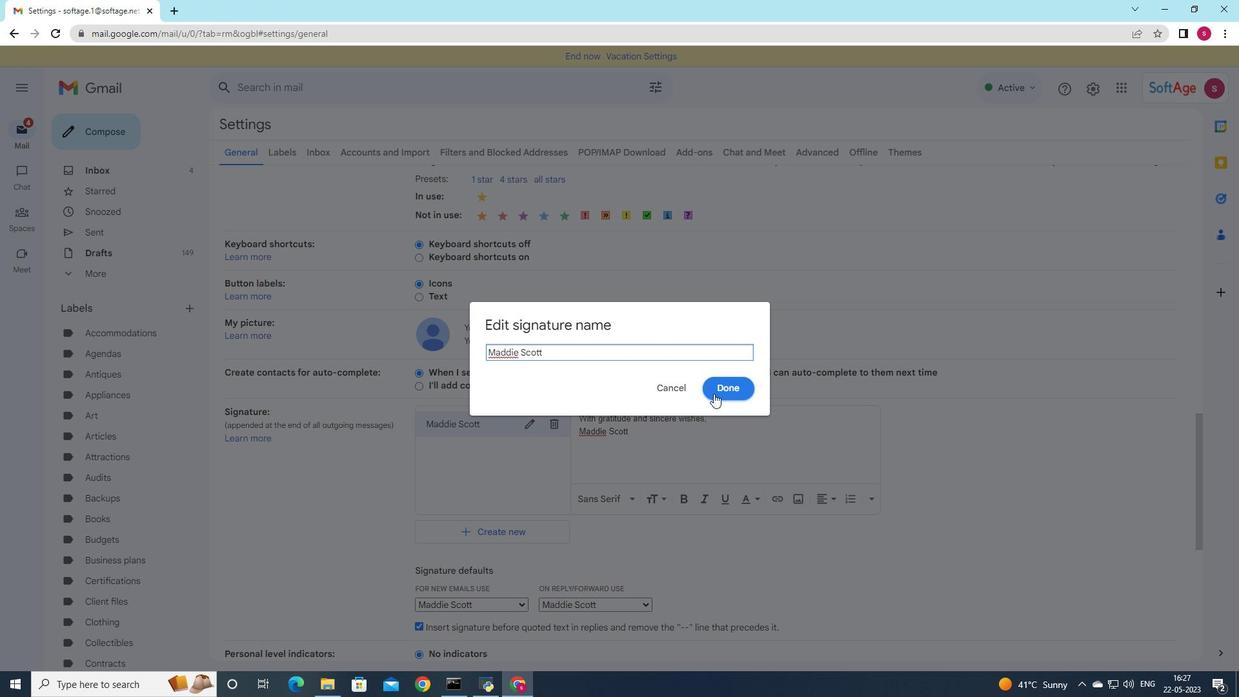 
Action: Mouse pressed left at (719, 389)
Screenshot: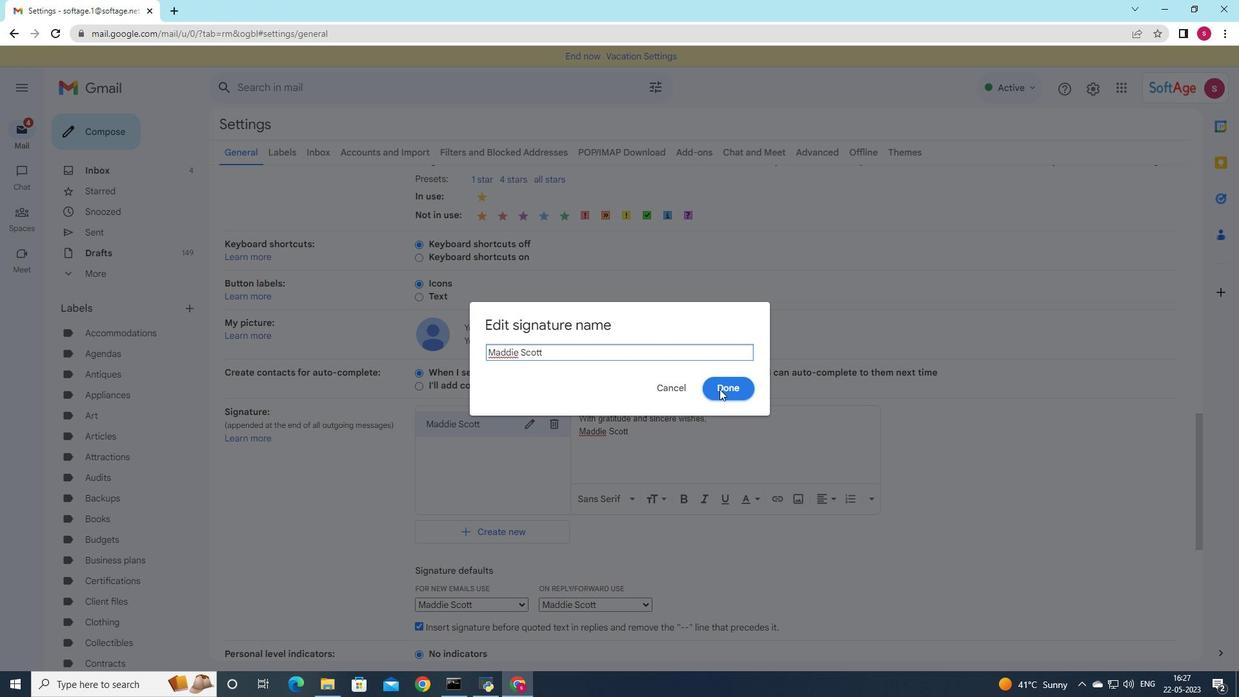
Action: Mouse moved to (551, 426)
Screenshot: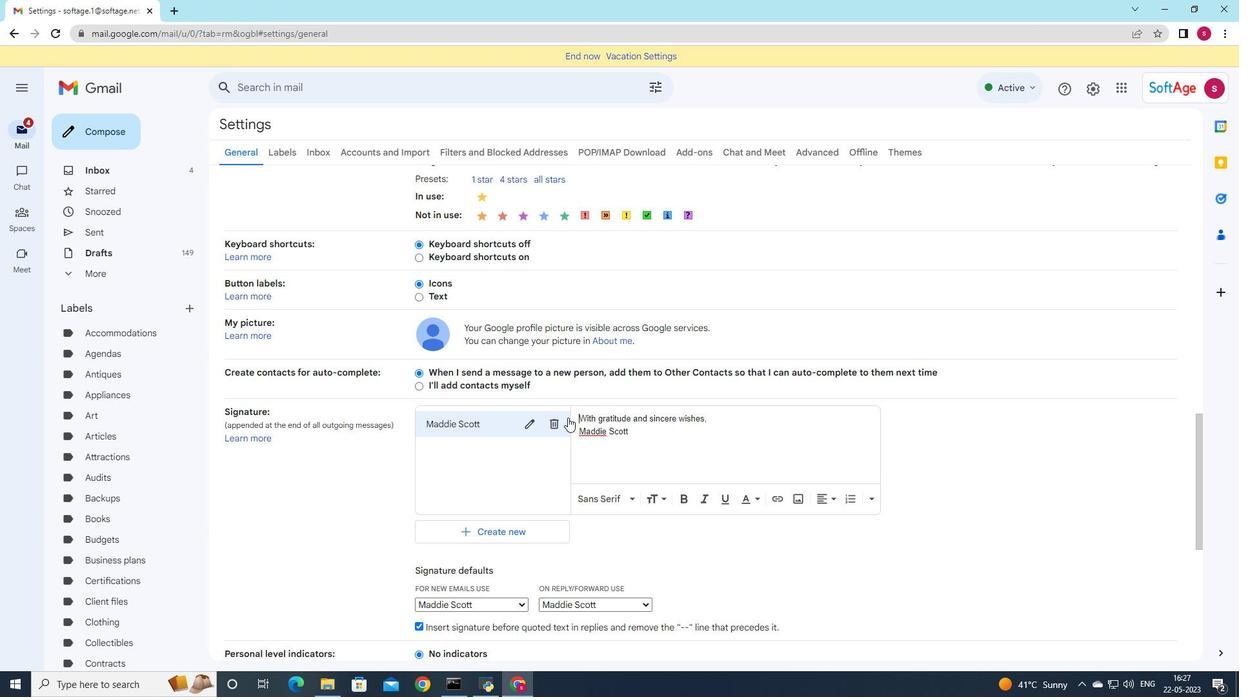 
Action: Mouse pressed left at (551, 426)
Screenshot: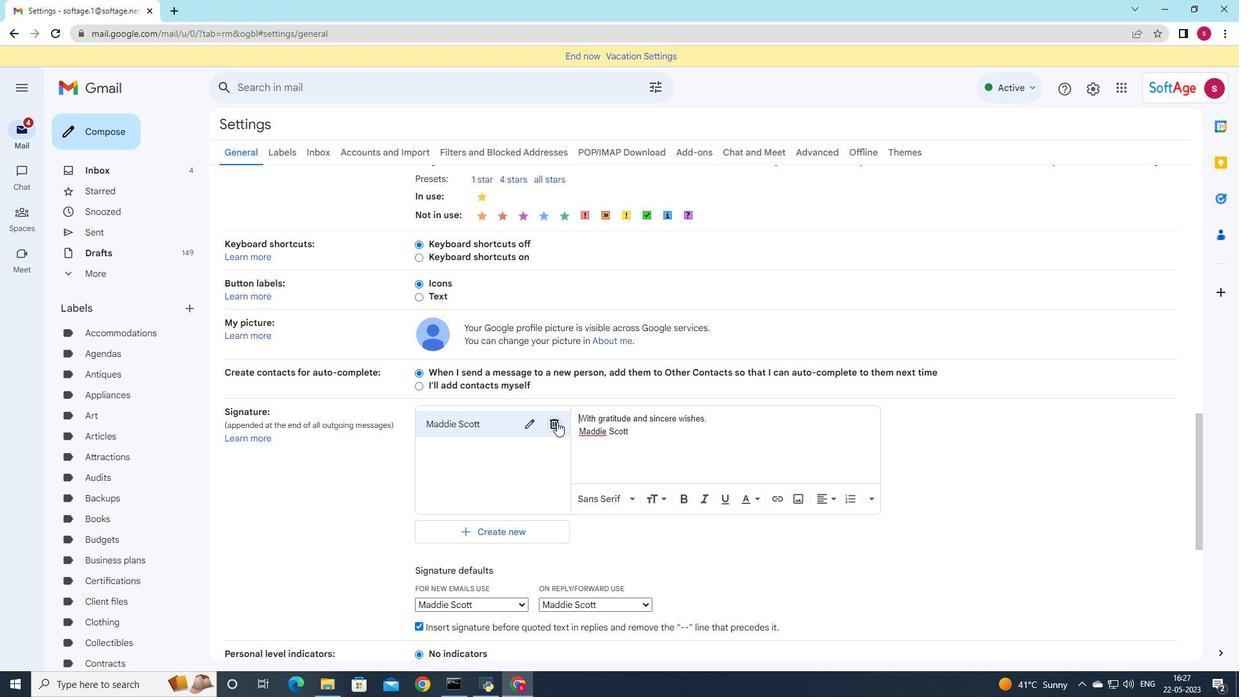 
Action: Mouse moved to (719, 382)
Screenshot: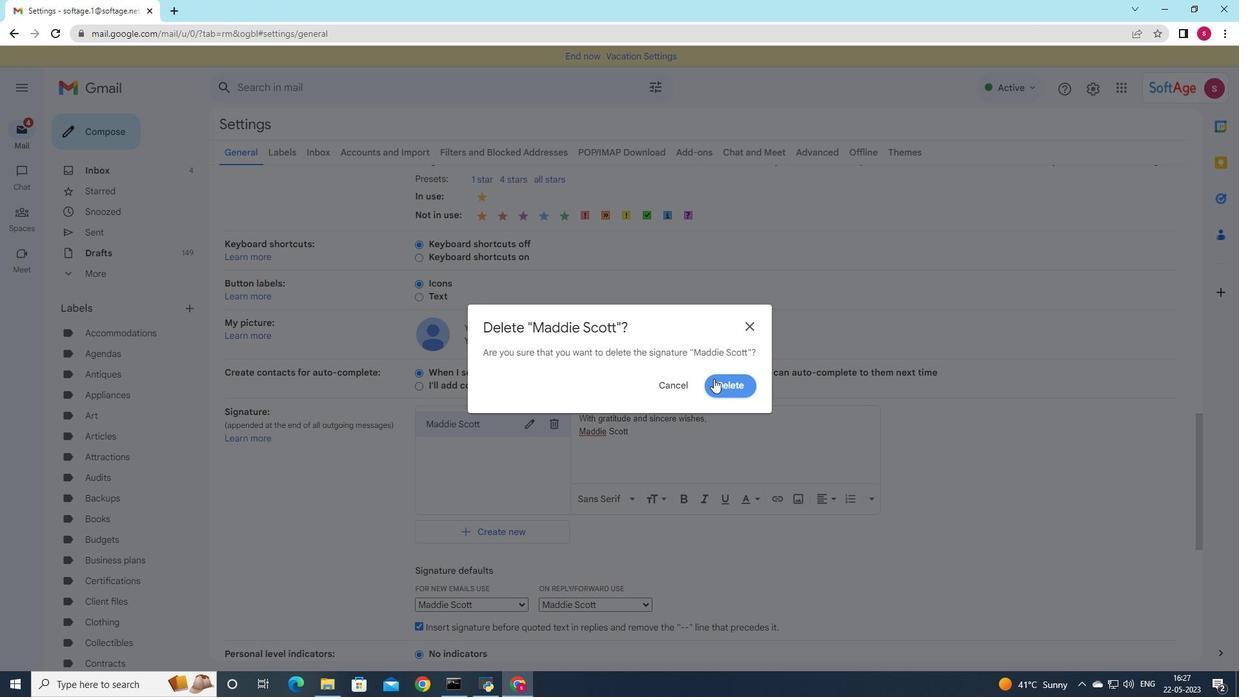 
Action: Mouse pressed left at (719, 382)
Screenshot: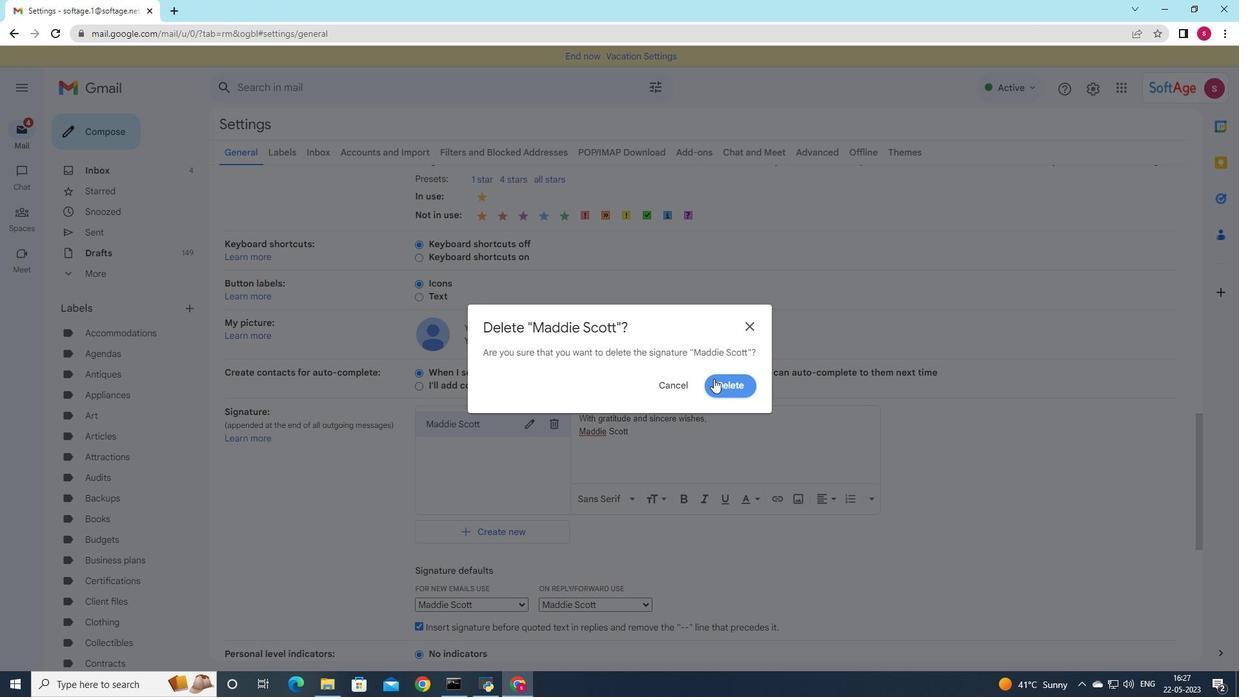
Action: Mouse moved to (452, 442)
Screenshot: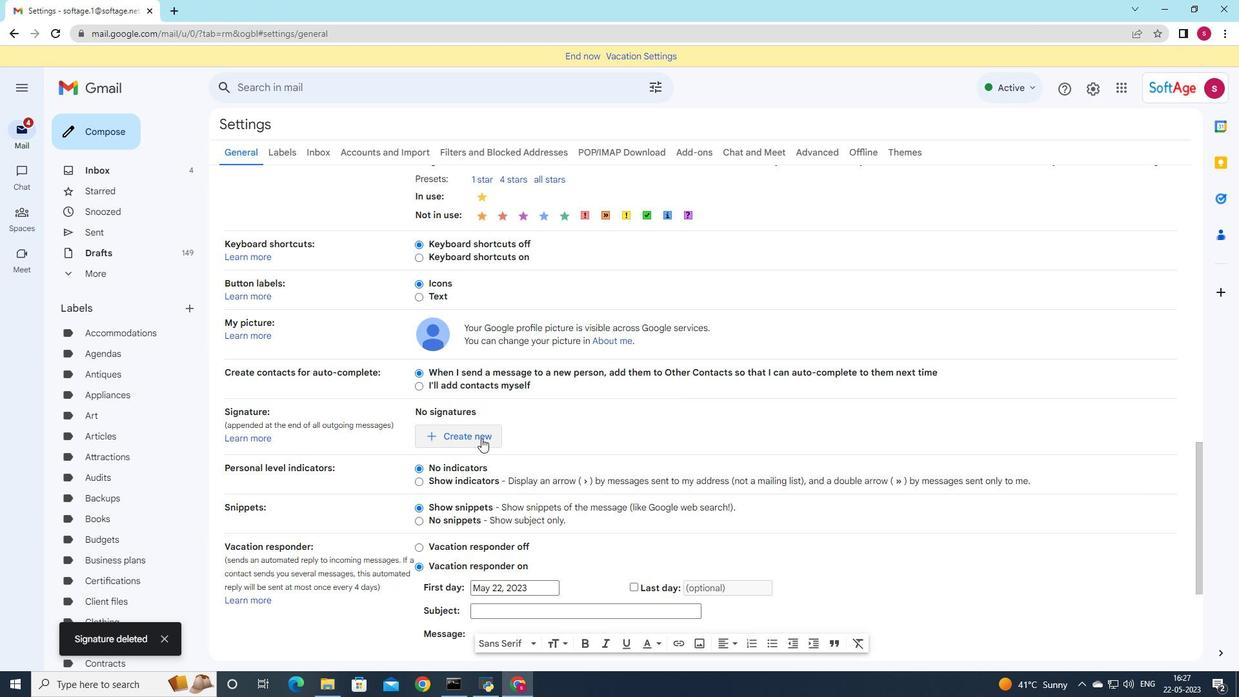 
Action: Mouse pressed left at (452, 442)
Screenshot: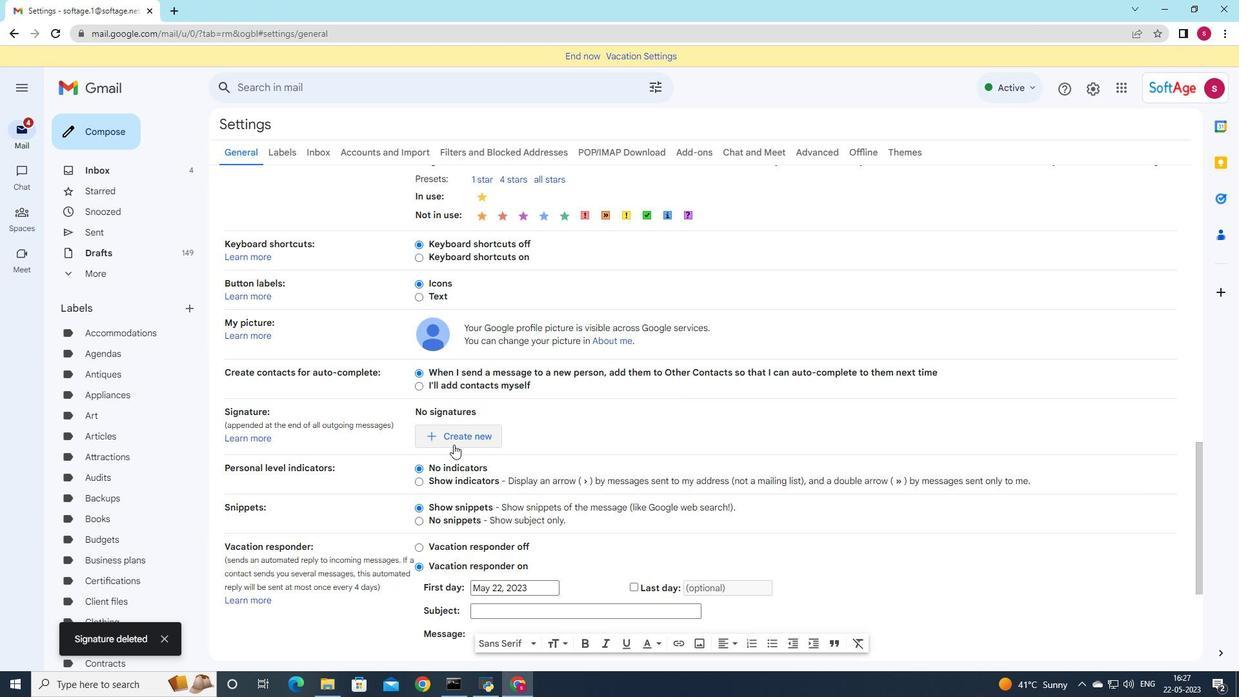 
Action: Mouse moved to (742, 415)
Screenshot: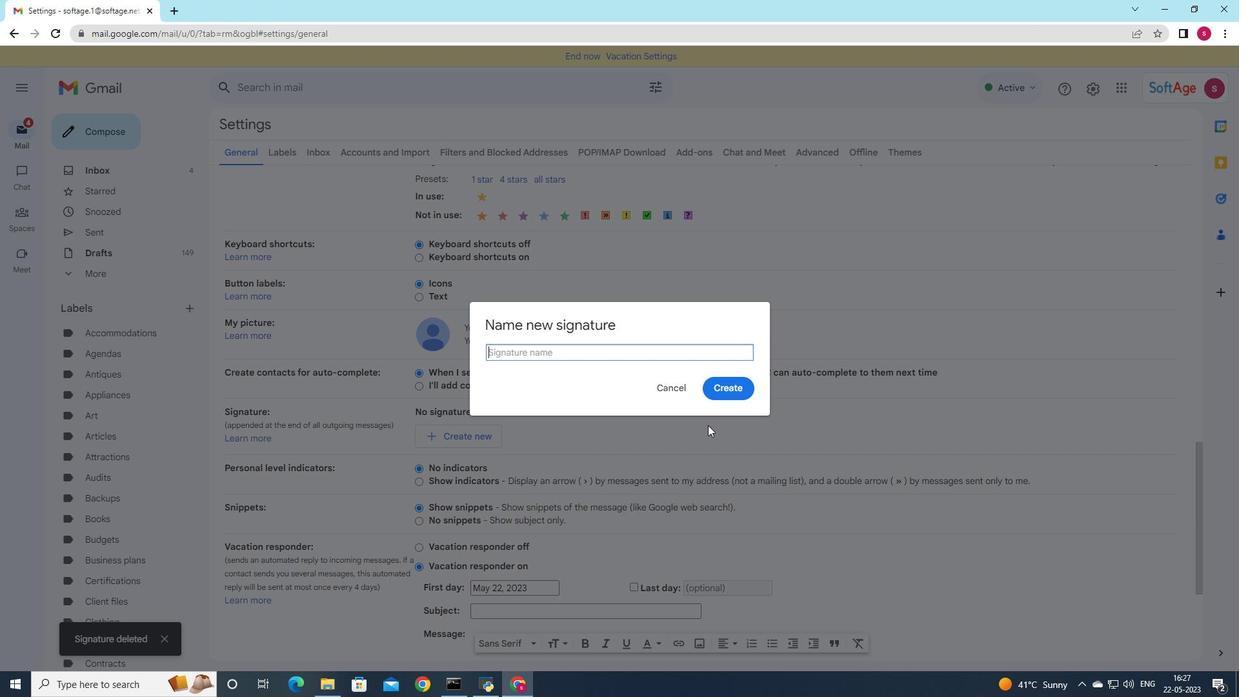 
Action: Key pressed <Key.shift>gage<Key.backspace><Key.backspace><Key.backspace><Key.backspace><Key.backspace><Key.backspace><Key.backspace><Key.backspace><Key.backspace><Key.shift>Gage
Screenshot: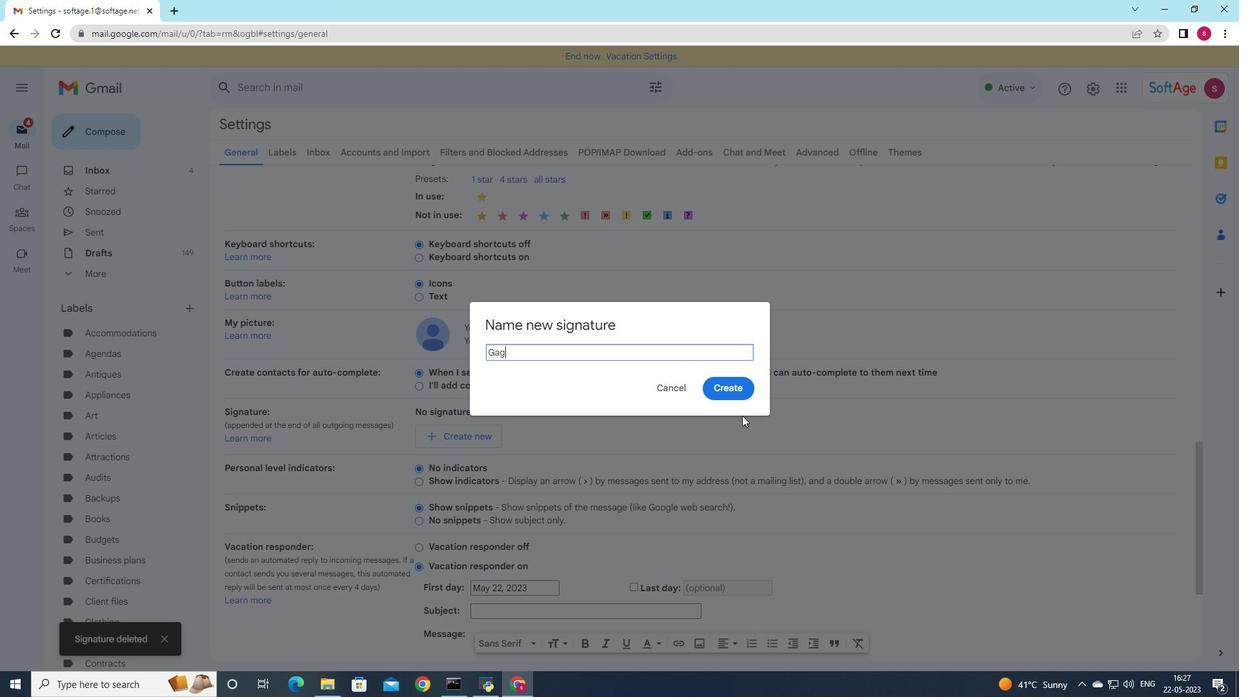 
Action: Mouse moved to (739, 394)
Screenshot: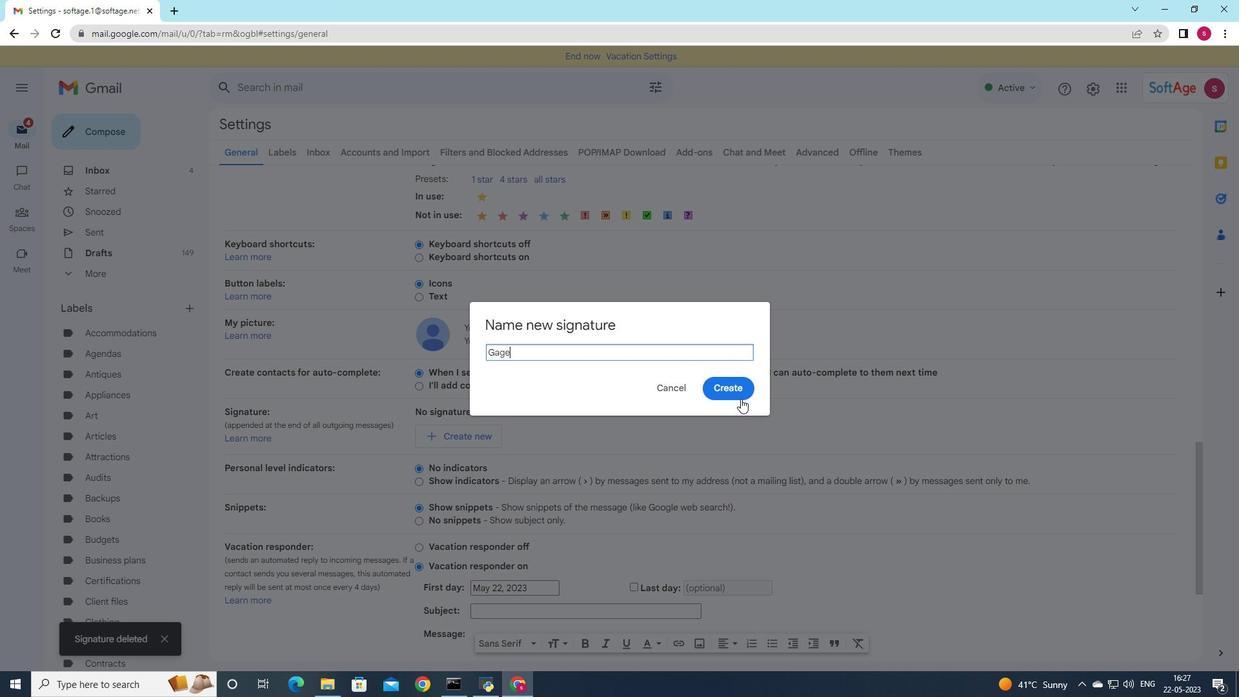 
Action: Mouse pressed left at (739, 394)
Screenshot: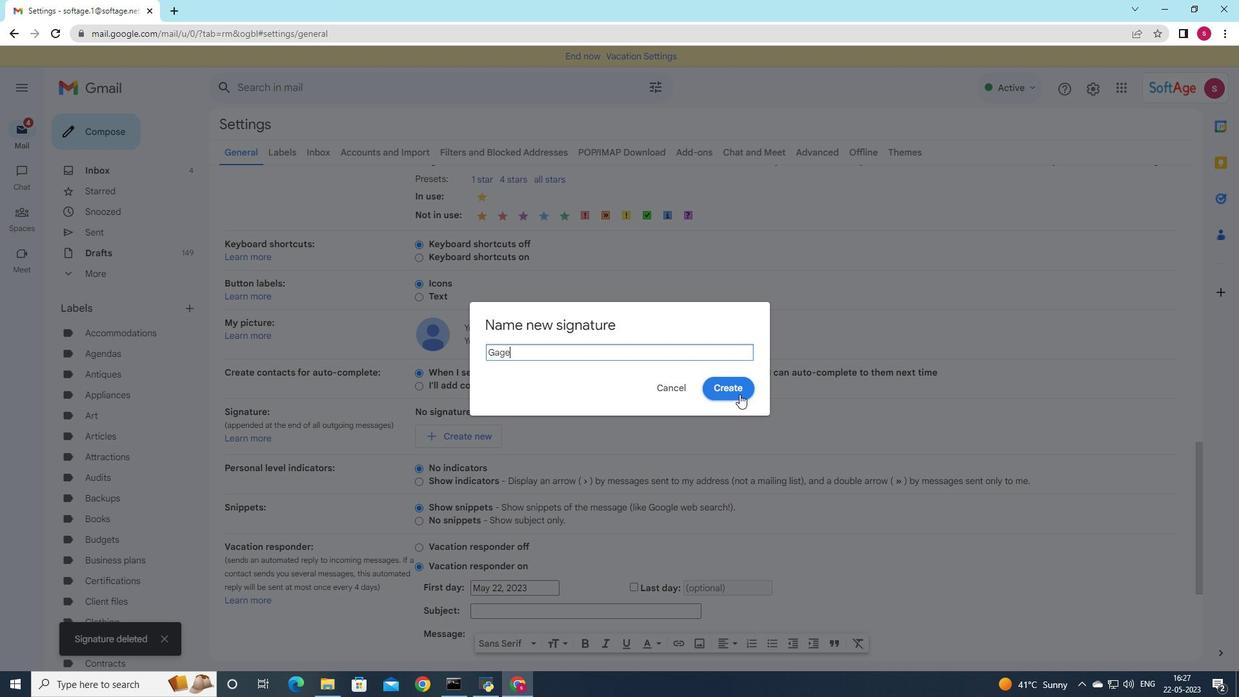 
Action: Mouse moved to (588, 426)
Screenshot: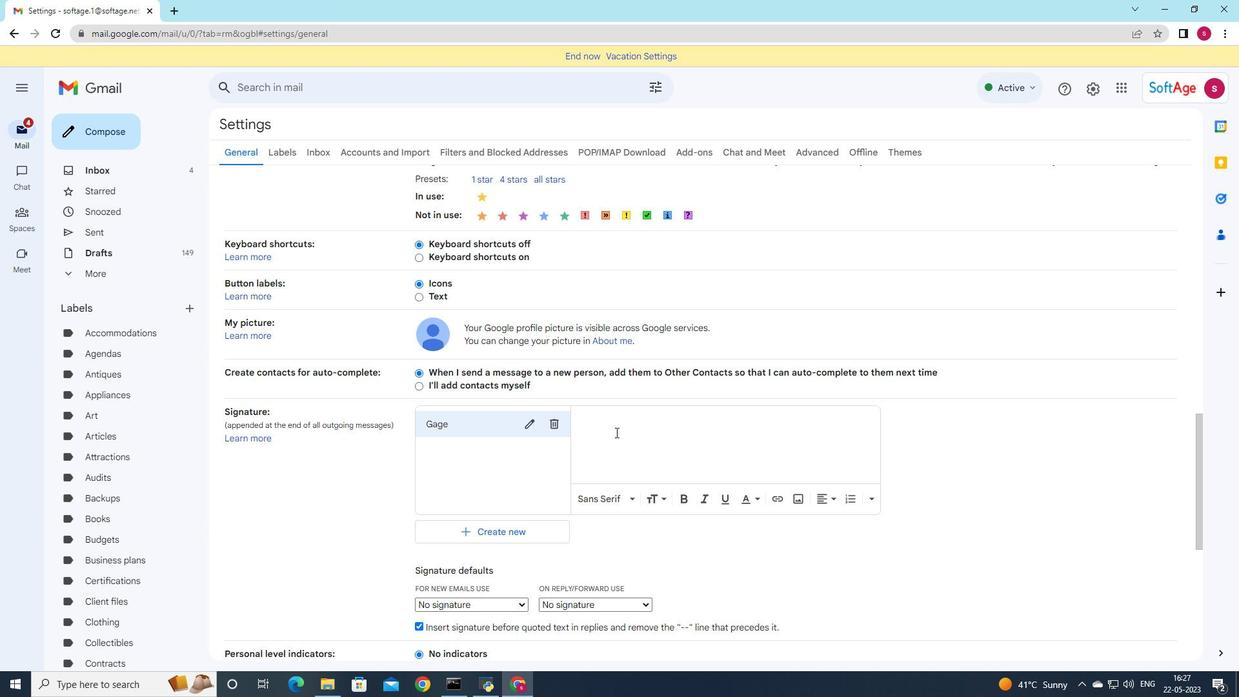 
Action: Mouse pressed left at (588, 426)
Screenshot: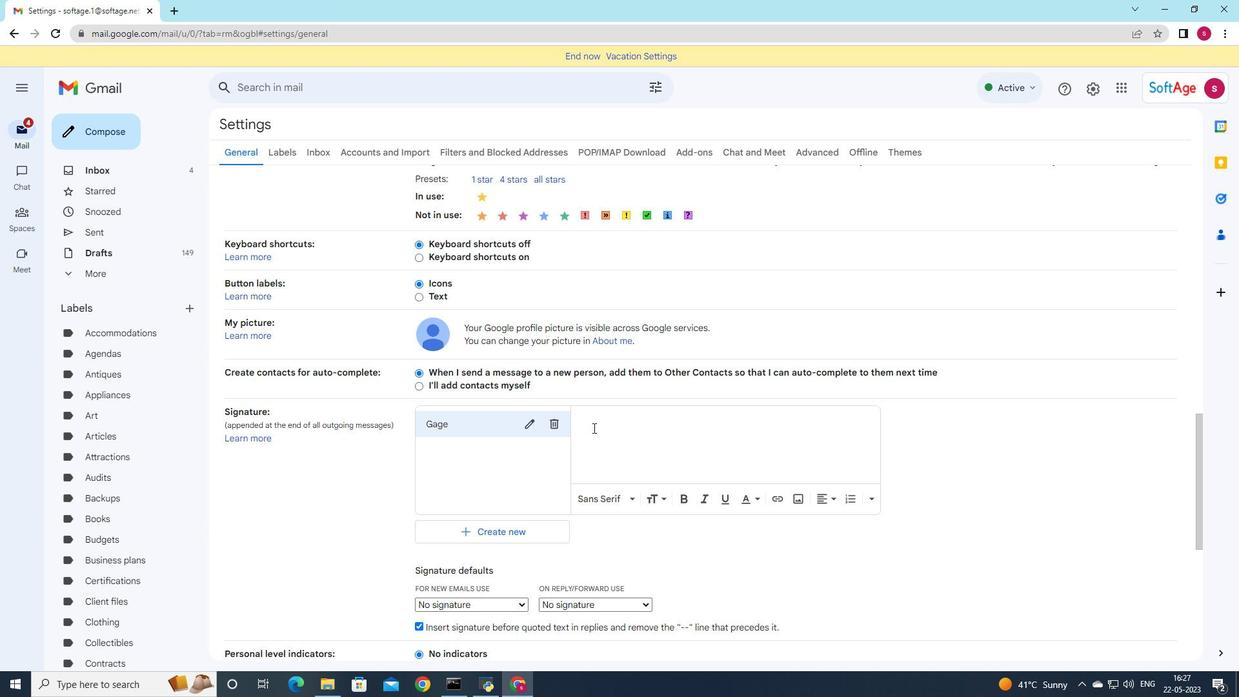 
Action: Mouse moved to (785, 506)
Screenshot: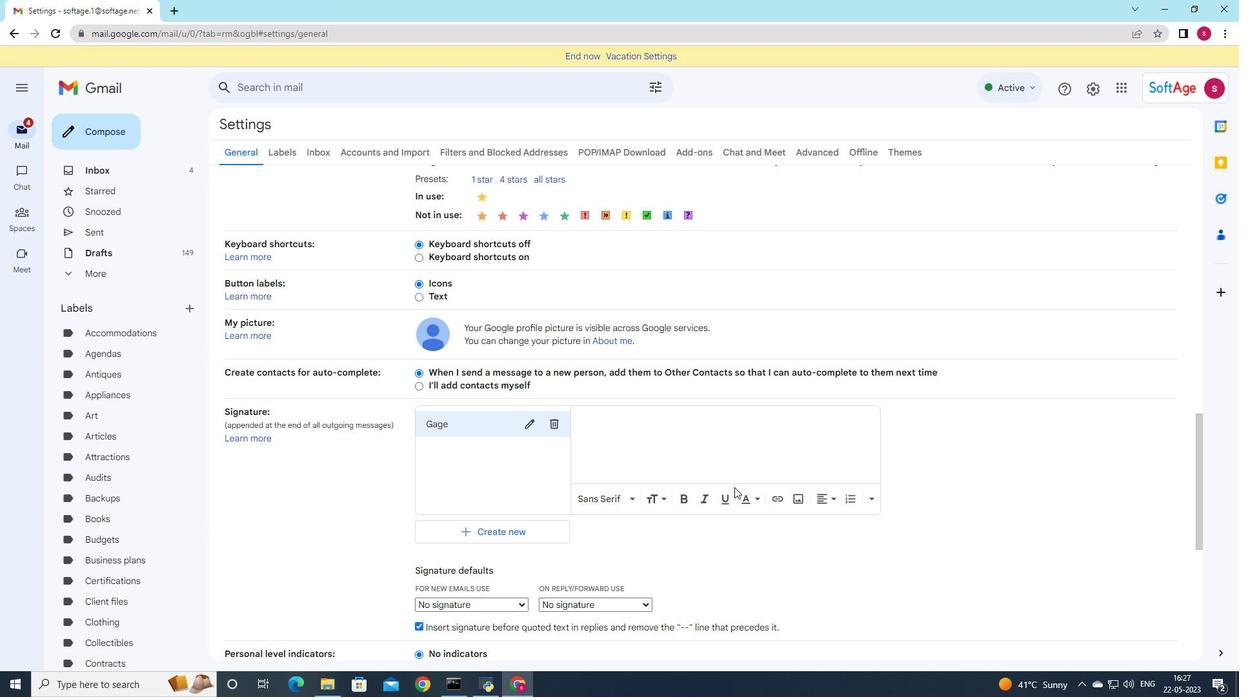 
Action: Key pressed <Key.shift>Best<Key.space>wishes<Key.space>for<Key.space>a<Key.space>happu<Key.backspace>y<Key.space>labor<Key.space><Key.shift>Day<Key.left><Key.left><Key.left><Key.left><Key.left><Key.left><Key.left><Key.left><Key.left><Key.left><Key.left><Key.left><Key.left><Key.left><Key.backspace><Key.shift>h
Screenshot: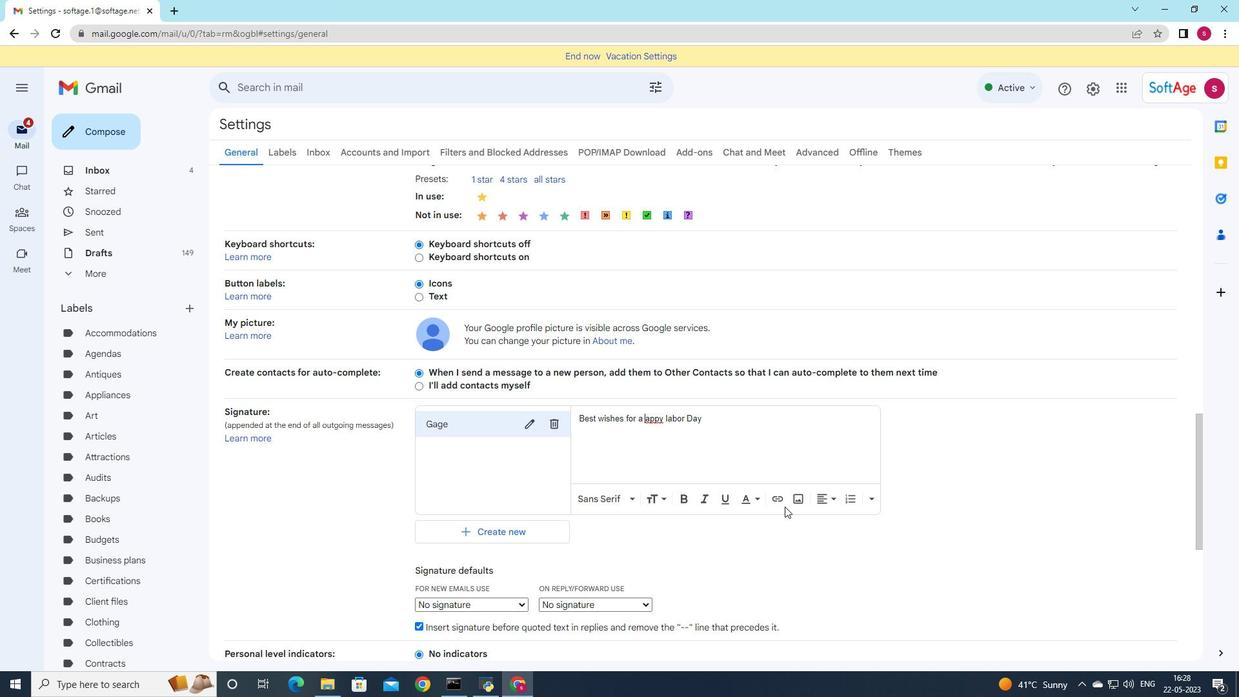 
Action: Mouse moved to (750, 423)
Screenshot: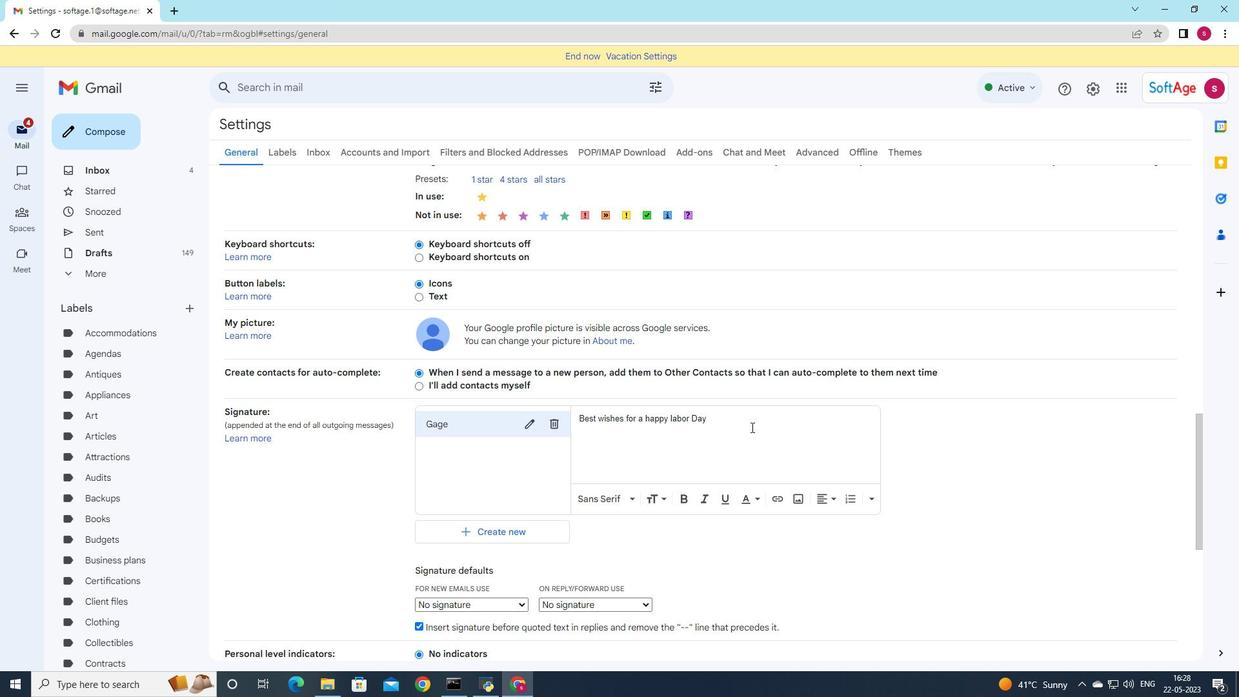 
Action: Mouse pressed left at (750, 423)
Screenshot: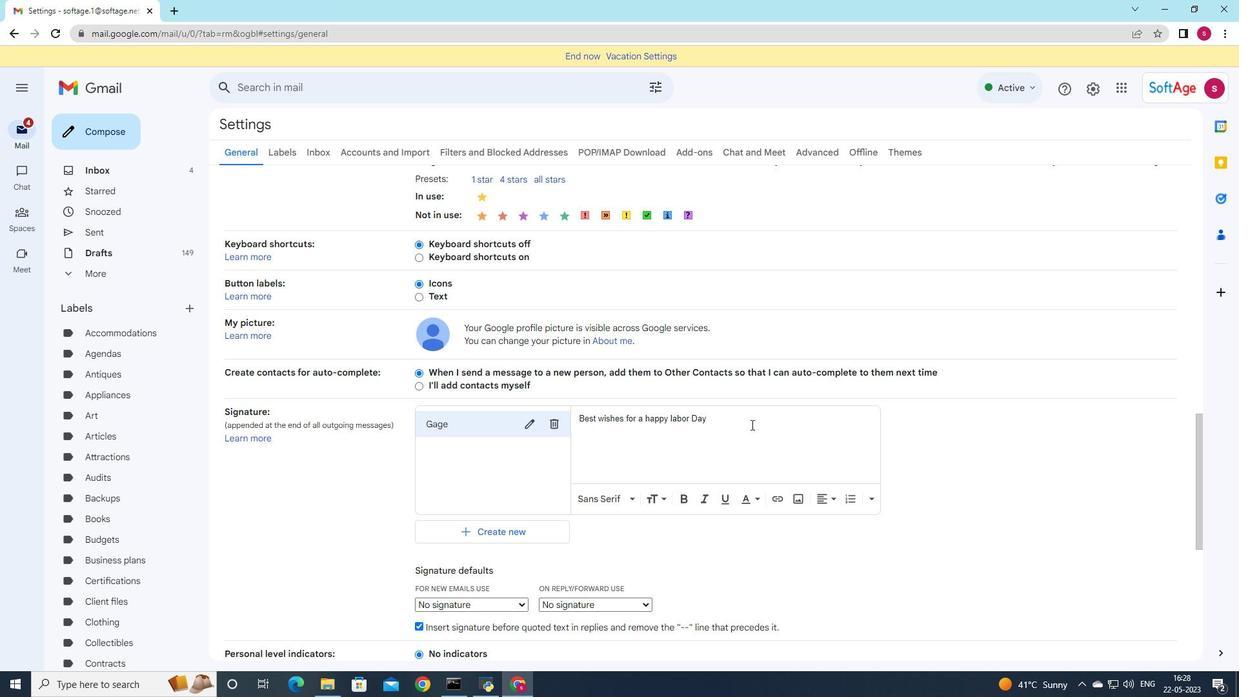 
Action: Key pressed ,<Key.enter><Key.shift>Gage<Key.space><Key.shift>Hill
Screenshot: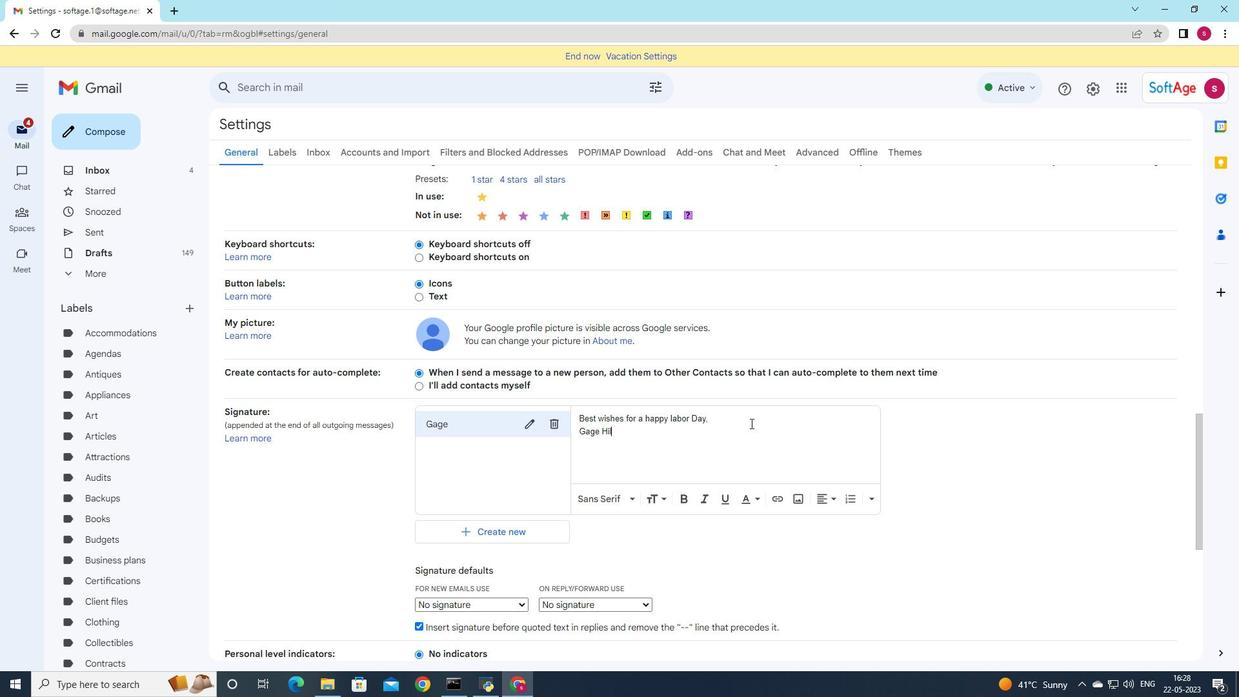 
Action: Mouse moved to (608, 542)
Screenshot: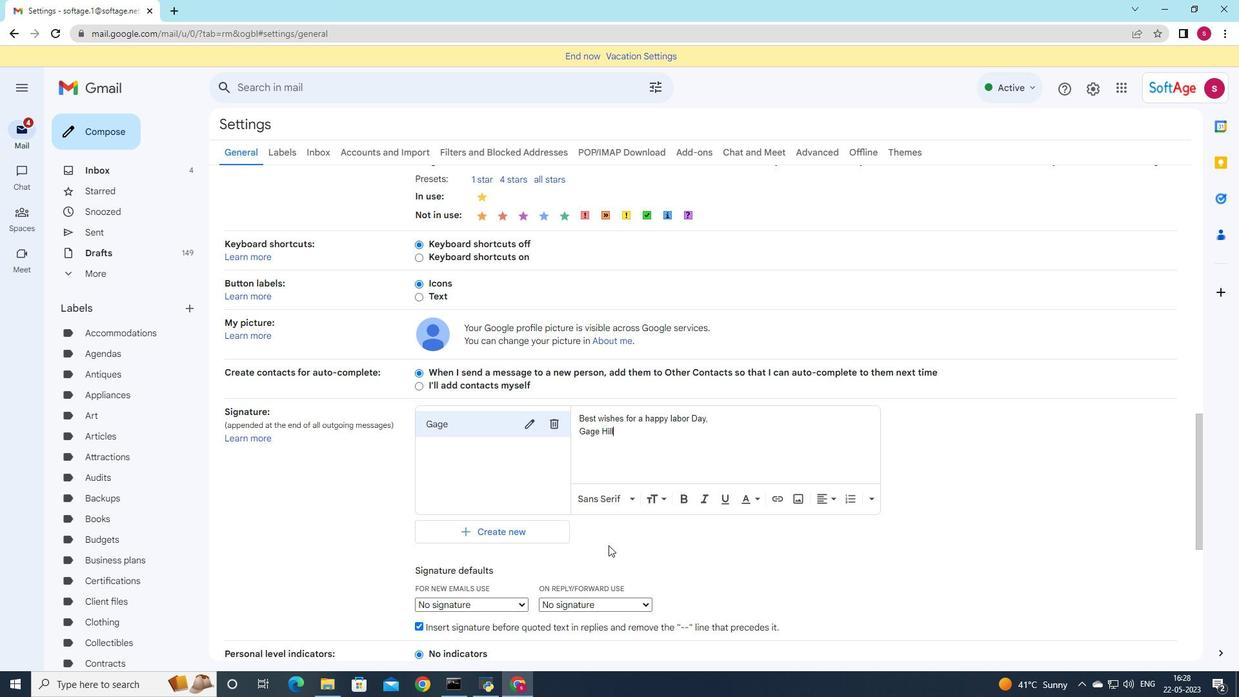 
Action: Mouse scrolled (608, 542) with delta (0, 0)
Screenshot: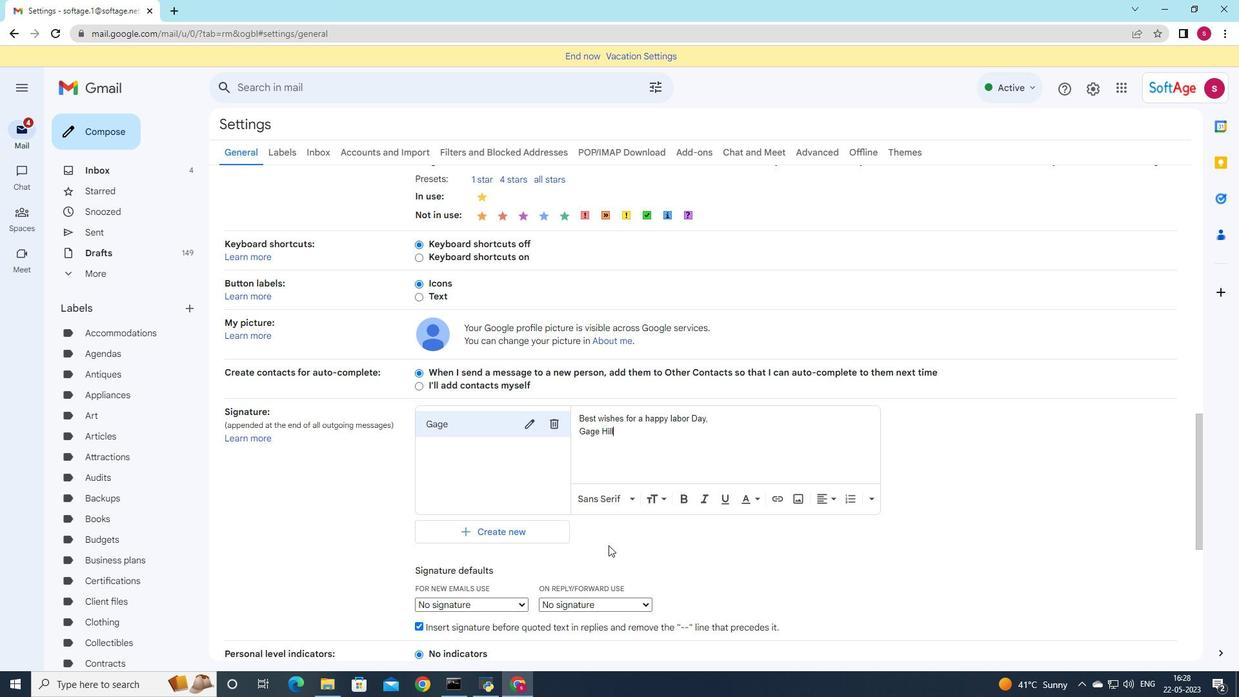 
Action: Mouse scrolled (608, 542) with delta (0, 0)
Screenshot: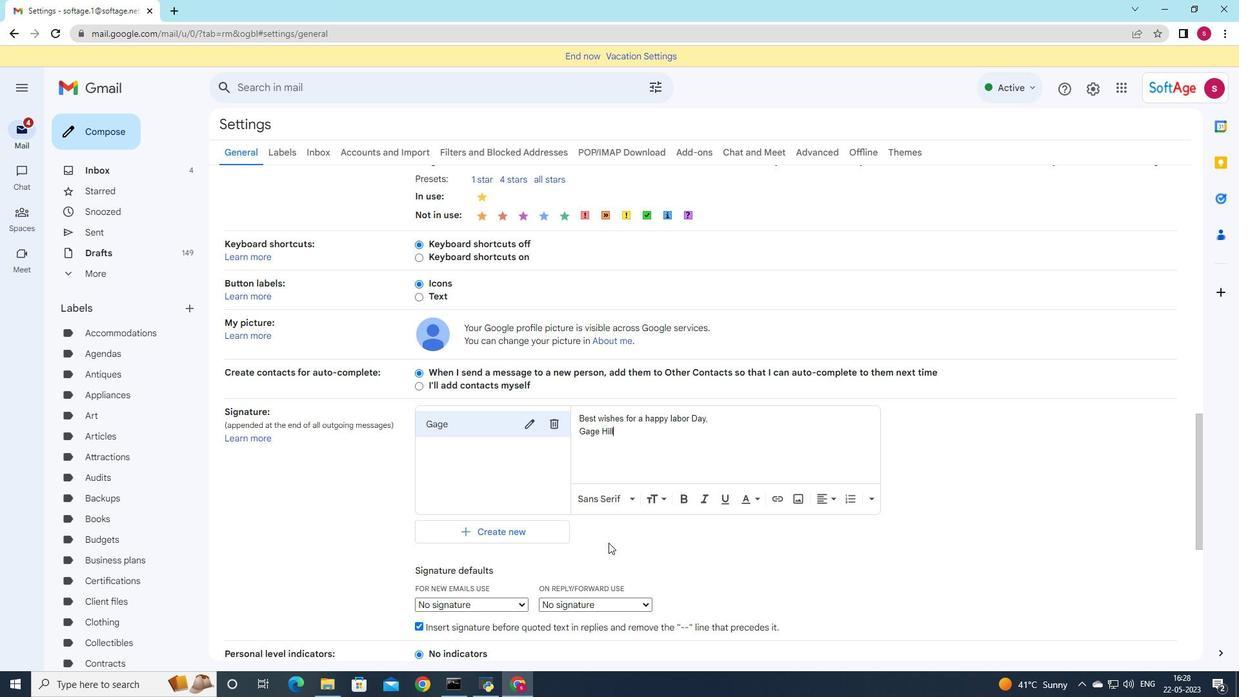 
Action: Mouse moved to (608, 542)
Screenshot: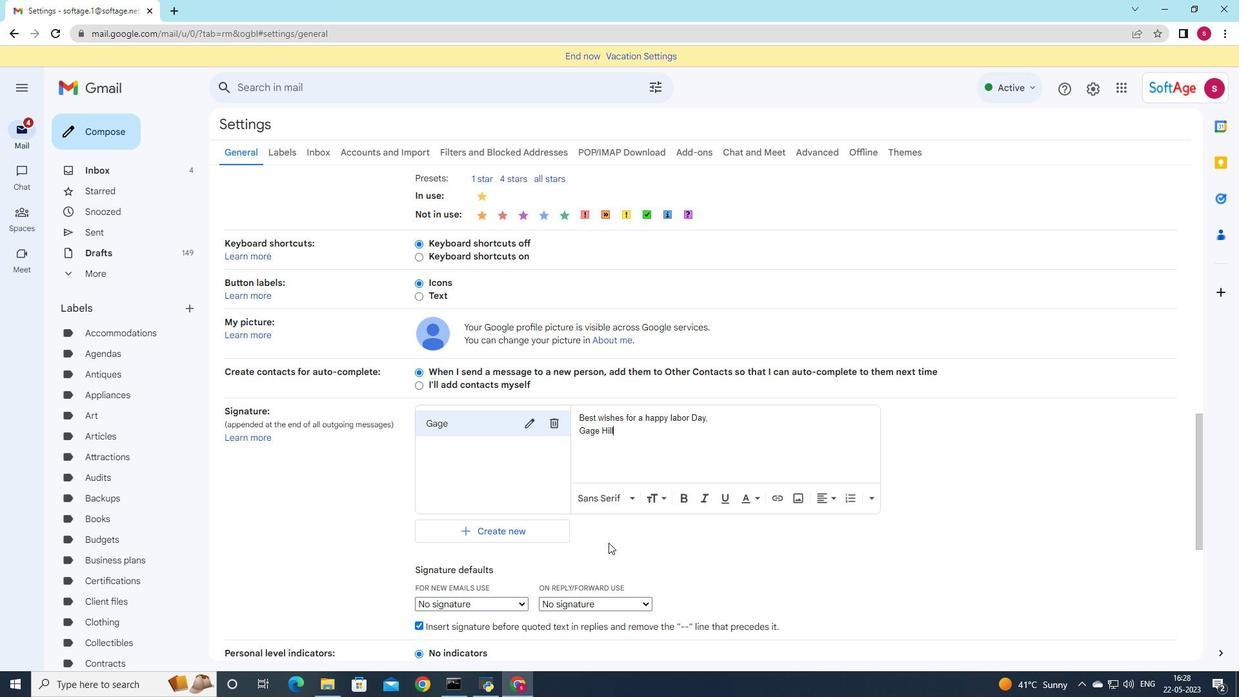 
Action: Mouse scrolled (608, 542) with delta (0, 0)
Screenshot: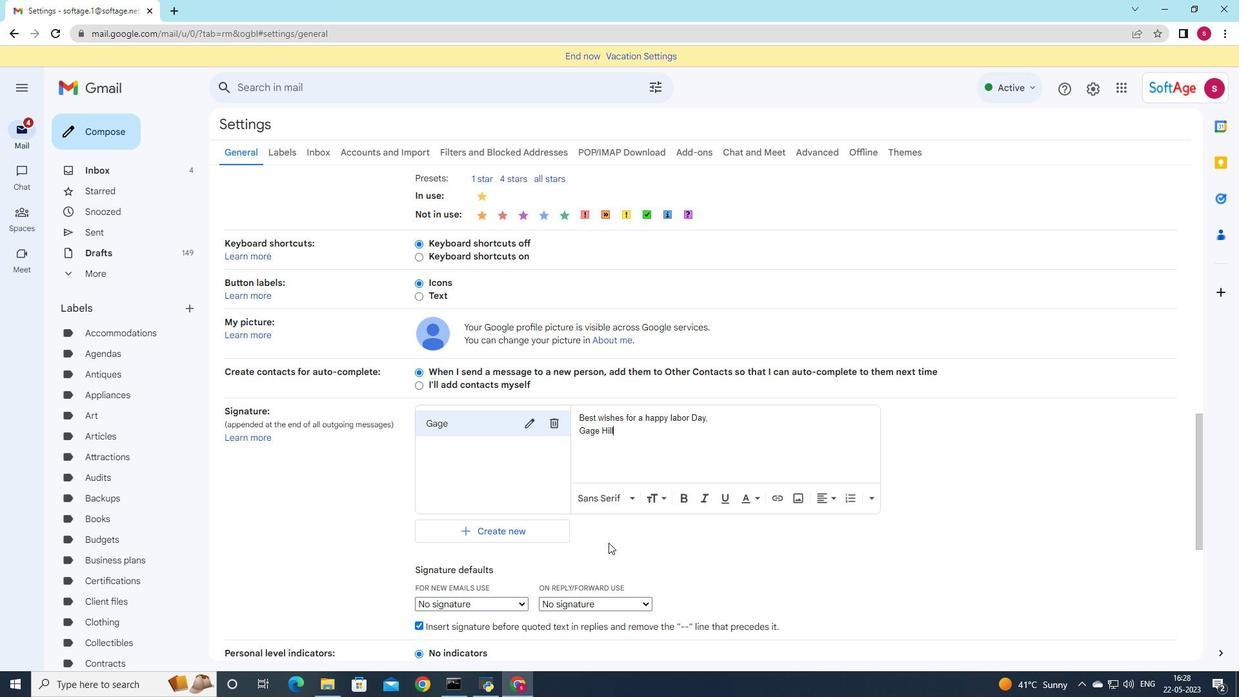 
Action: Mouse moved to (517, 415)
Screenshot: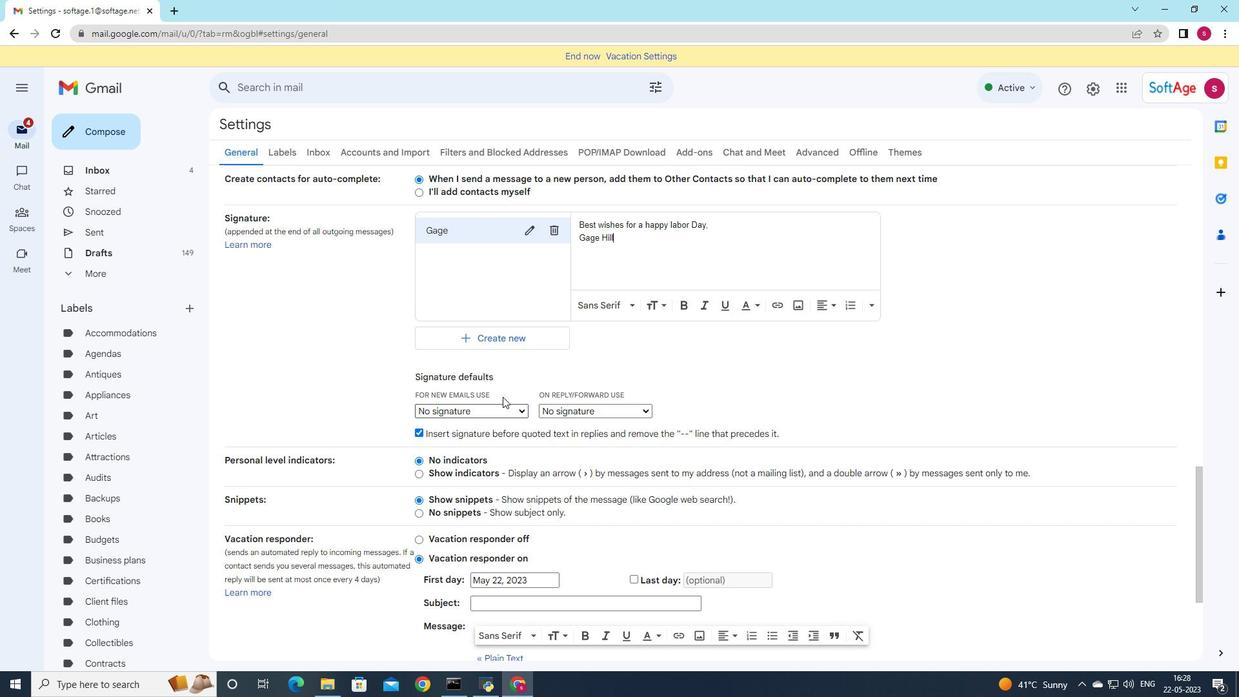 
Action: Mouse pressed left at (517, 415)
Screenshot: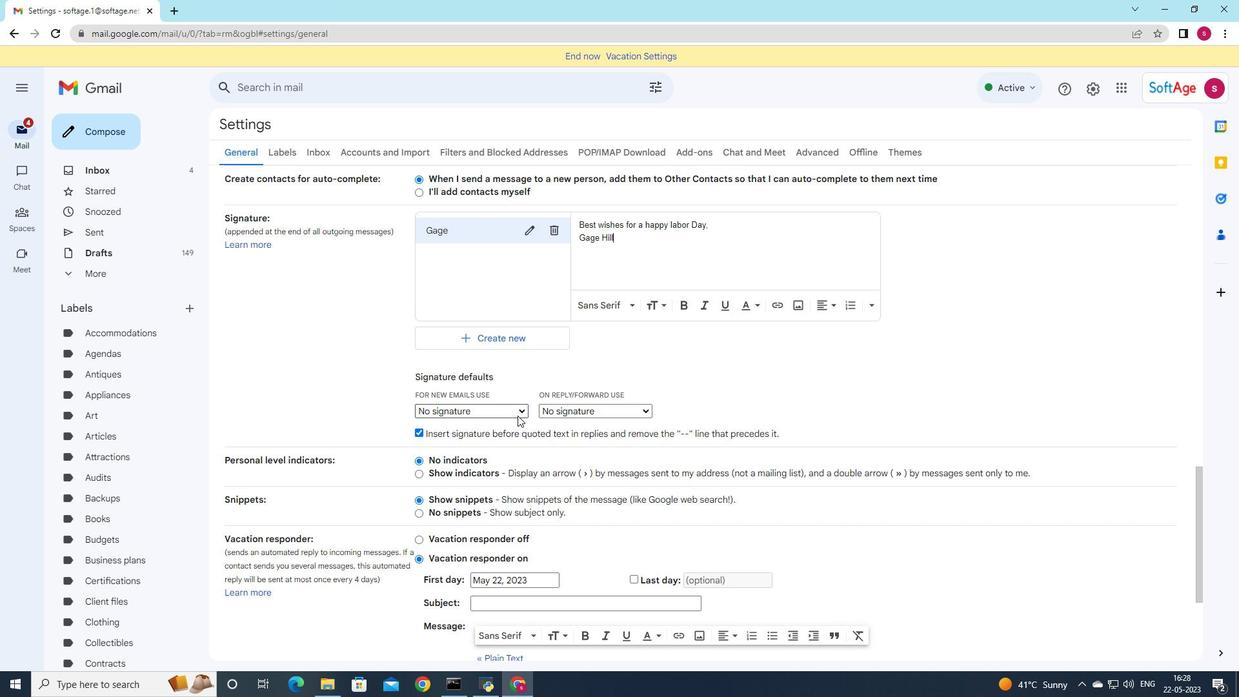 
Action: Mouse moved to (496, 437)
Screenshot: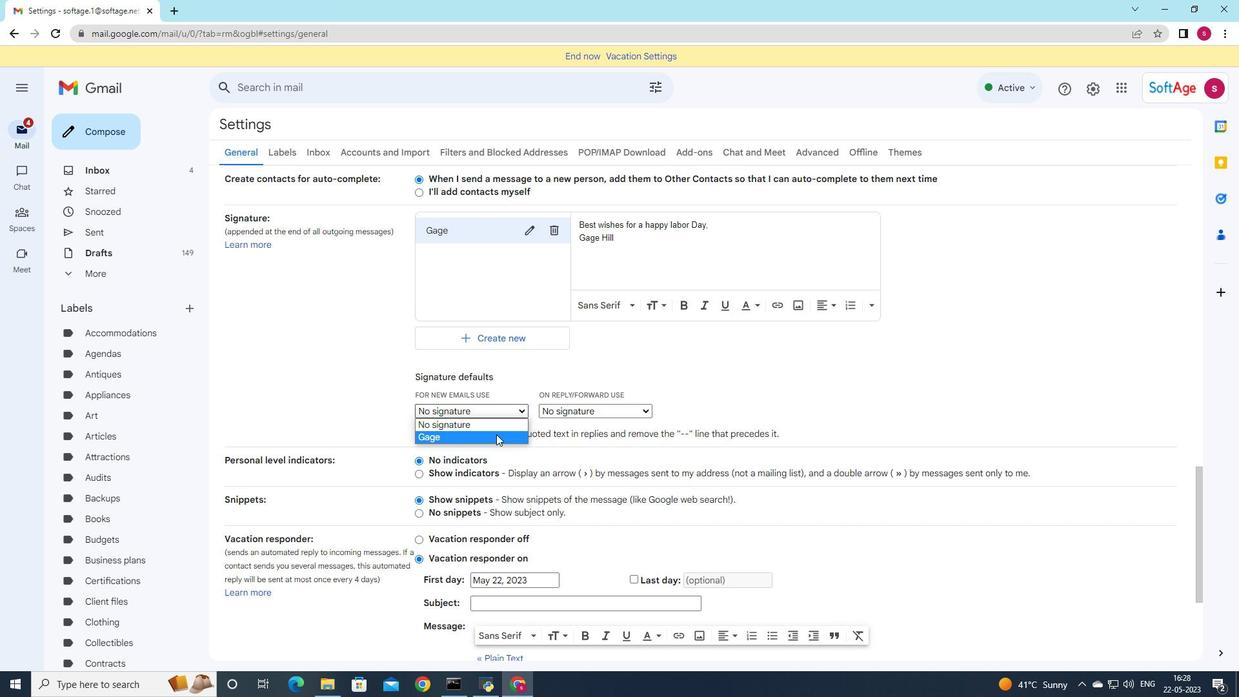 
Action: Mouse pressed left at (496, 437)
Screenshot: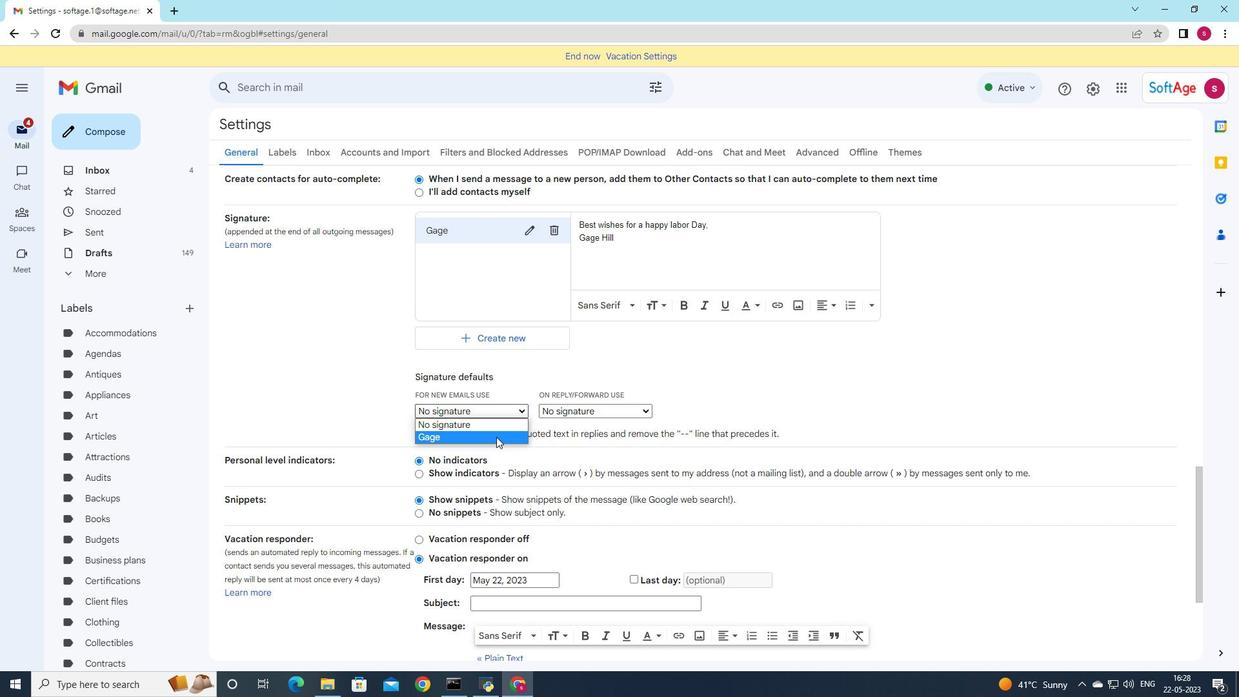 
Action: Mouse moved to (643, 410)
Screenshot: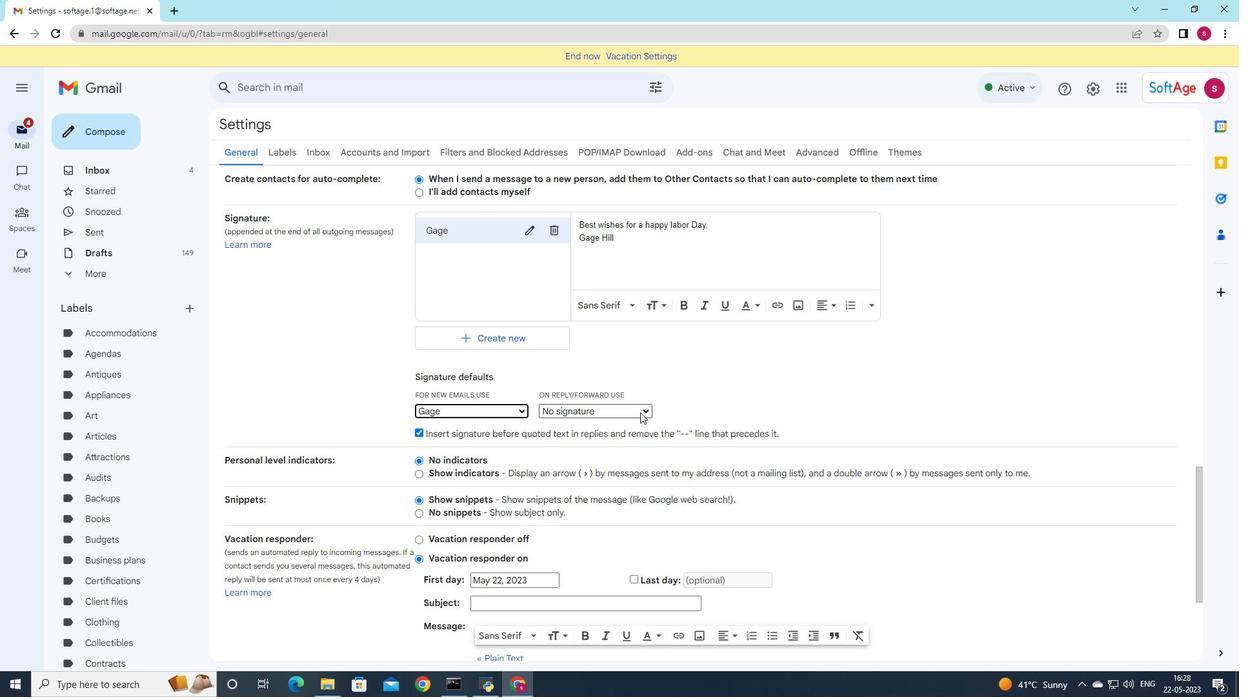 
Action: Mouse pressed left at (643, 410)
Screenshot: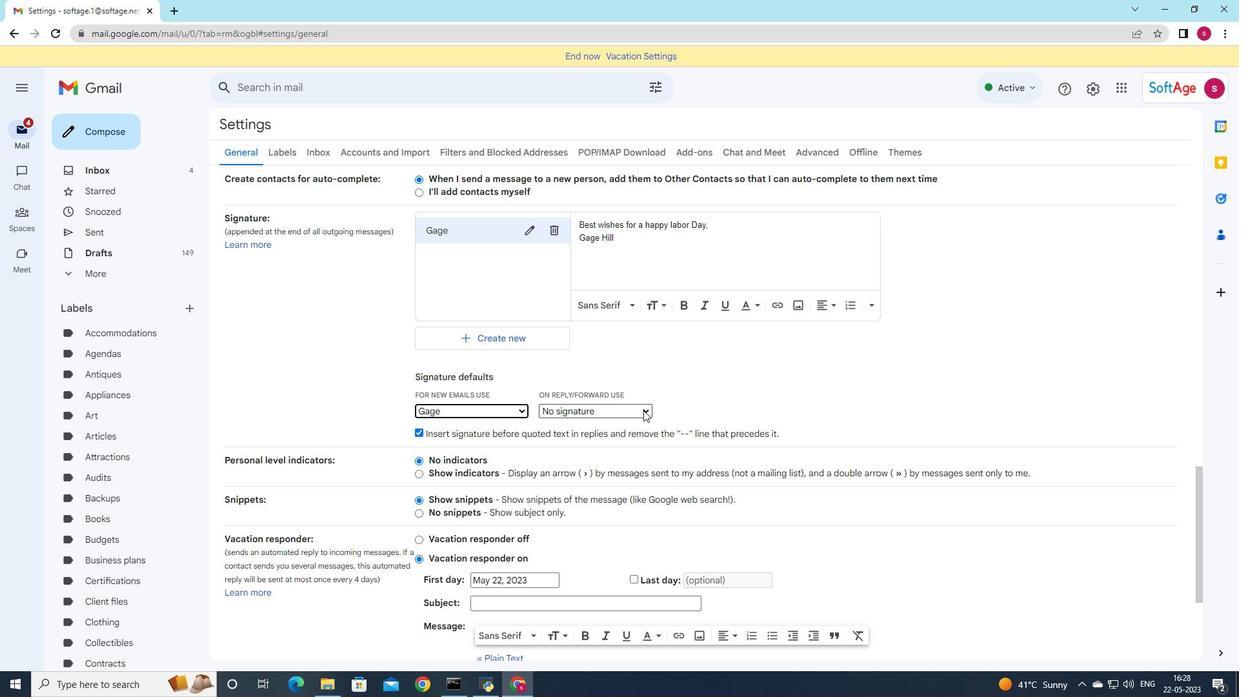 
Action: Mouse moved to (637, 432)
Screenshot: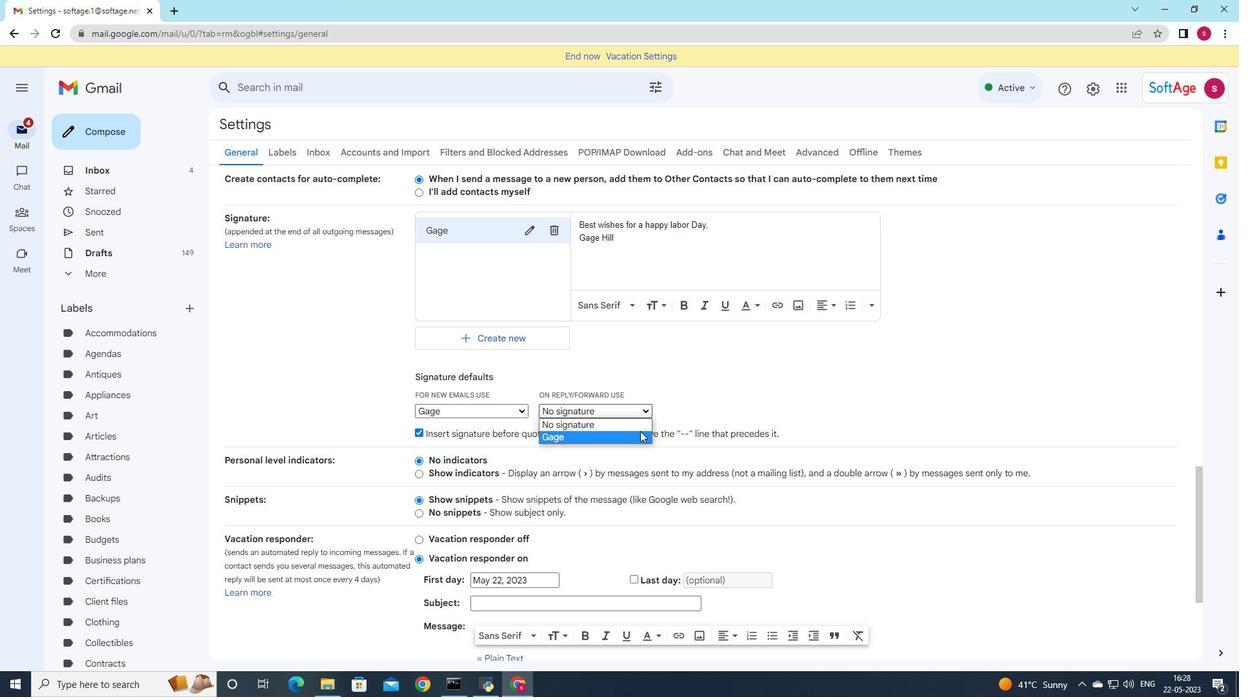 
Action: Mouse pressed left at (637, 432)
Screenshot: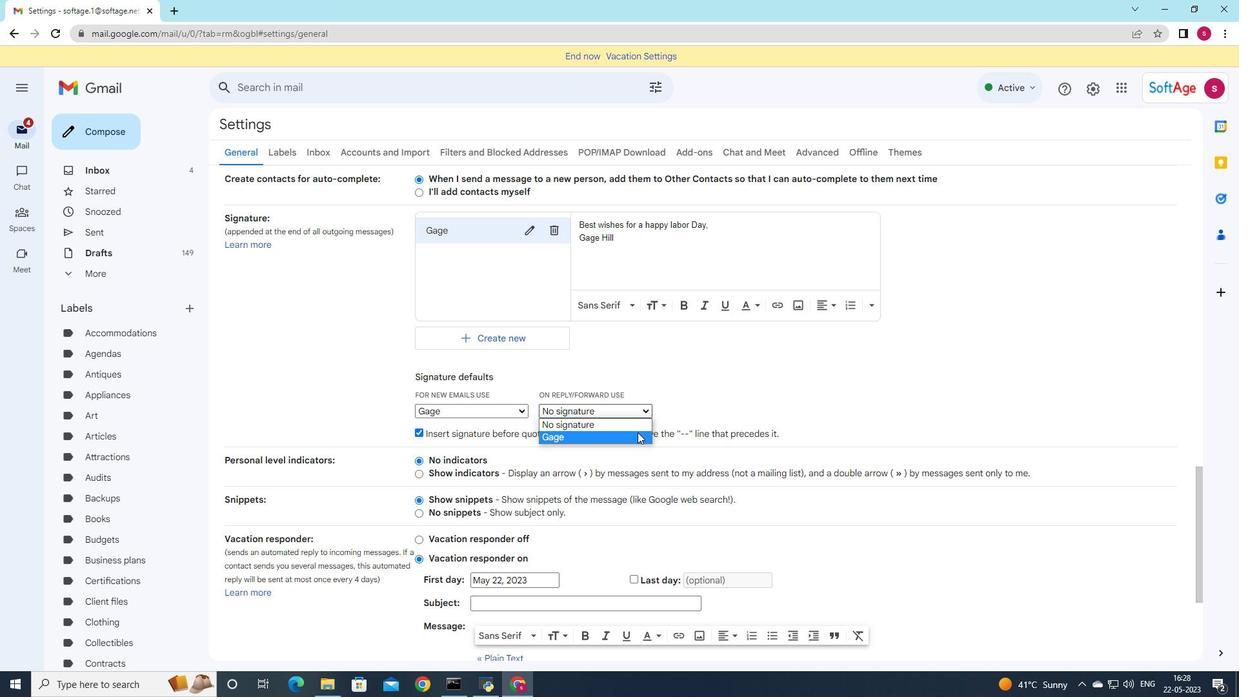 
Action: Mouse moved to (672, 426)
Screenshot: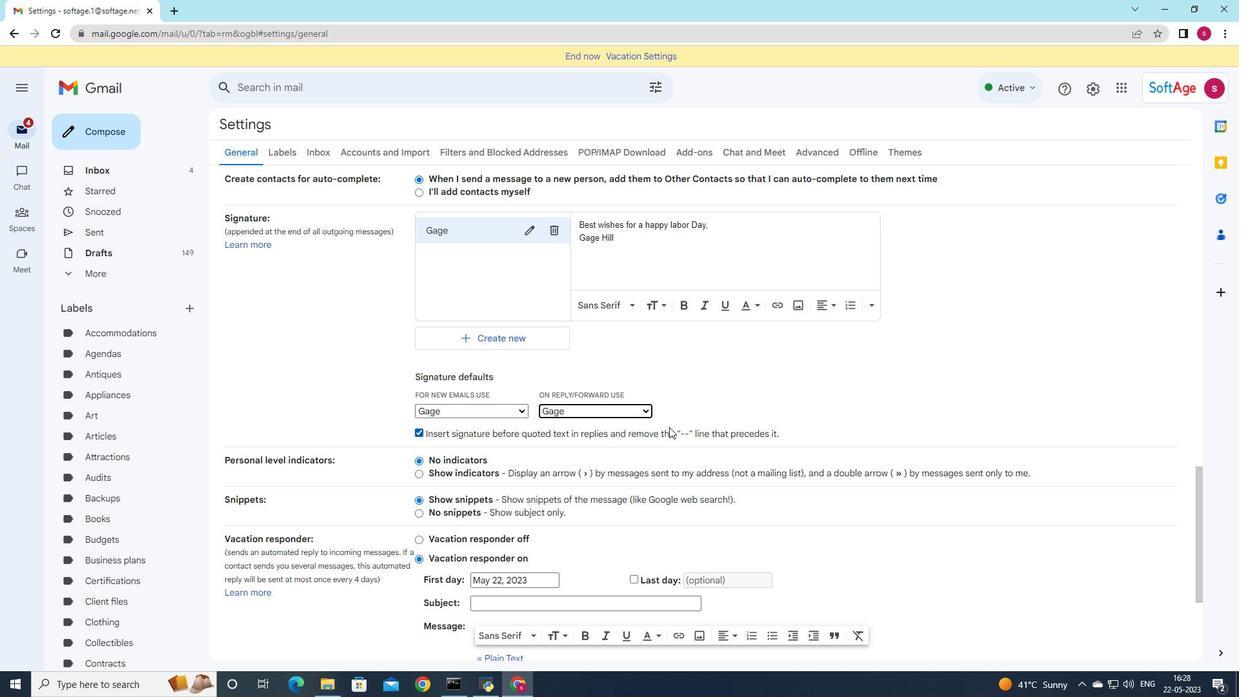 
Action: Mouse scrolled (672, 426) with delta (0, 0)
Screenshot: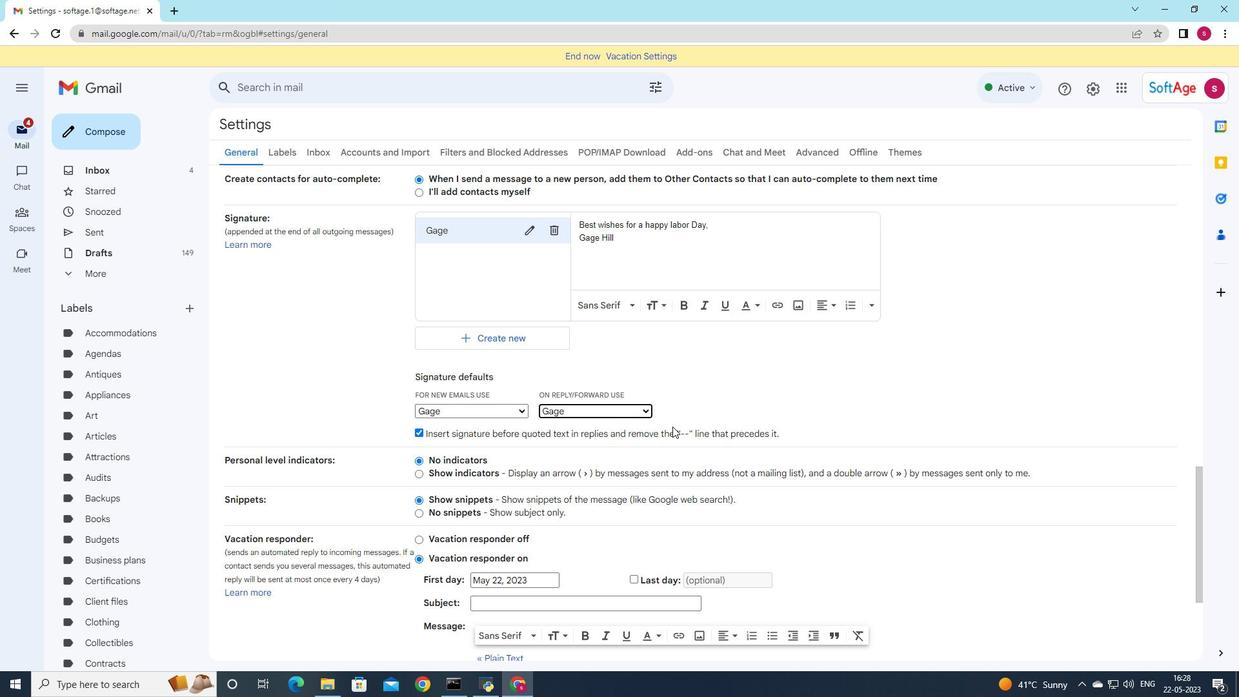 
Action: Mouse scrolled (672, 426) with delta (0, 0)
Screenshot: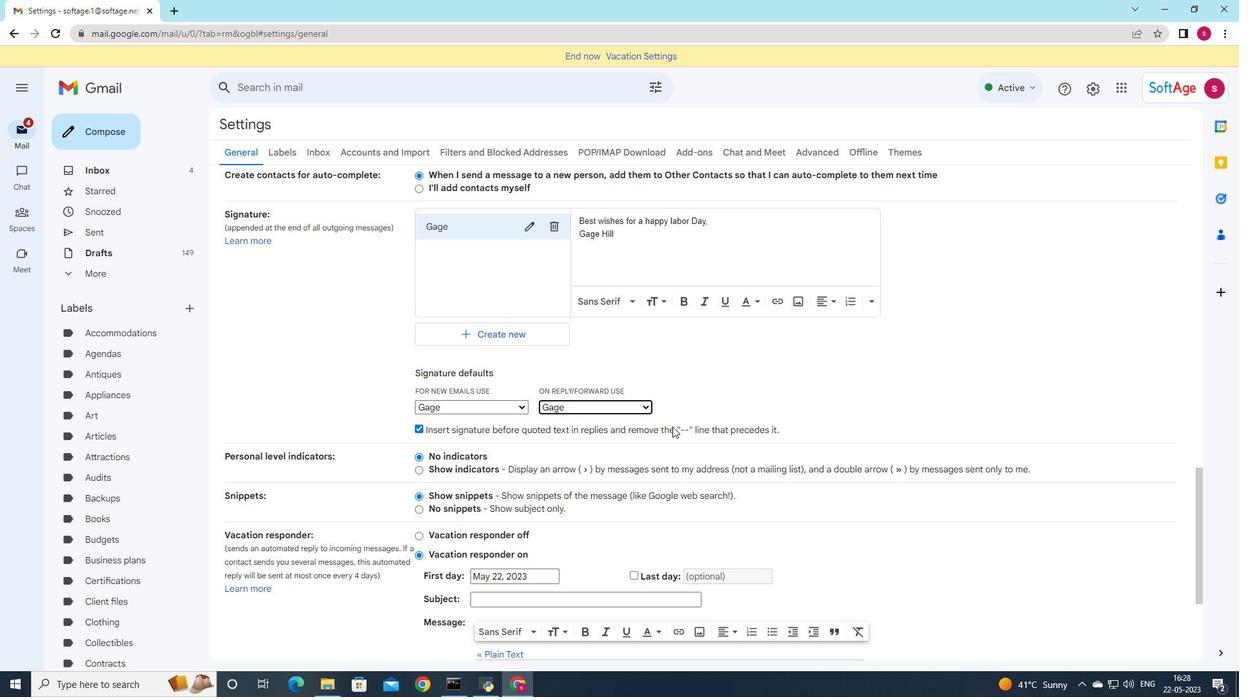 
Action: Mouse scrolled (672, 426) with delta (0, 0)
Screenshot: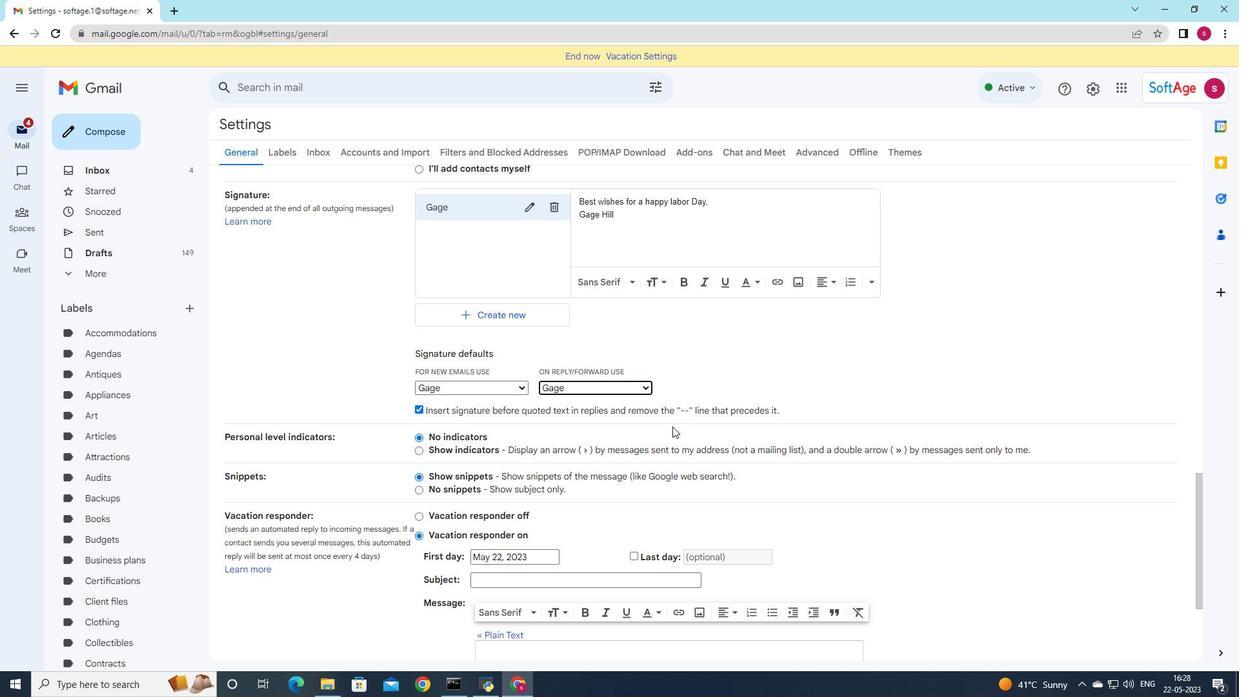 
Action: Mouse scrolled (672, 426) with delta (0, 0)
Screenshot: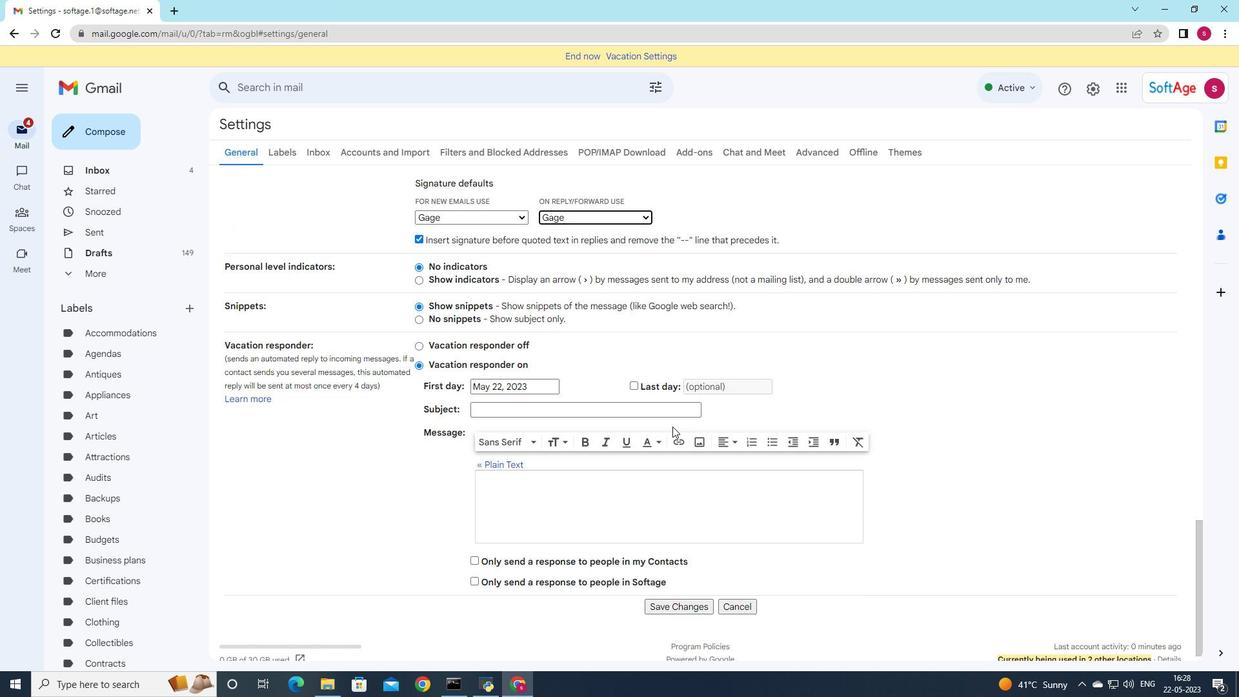 
Action: Mouse scrolled (672, 426) with delta (0, 0)
Screenshot: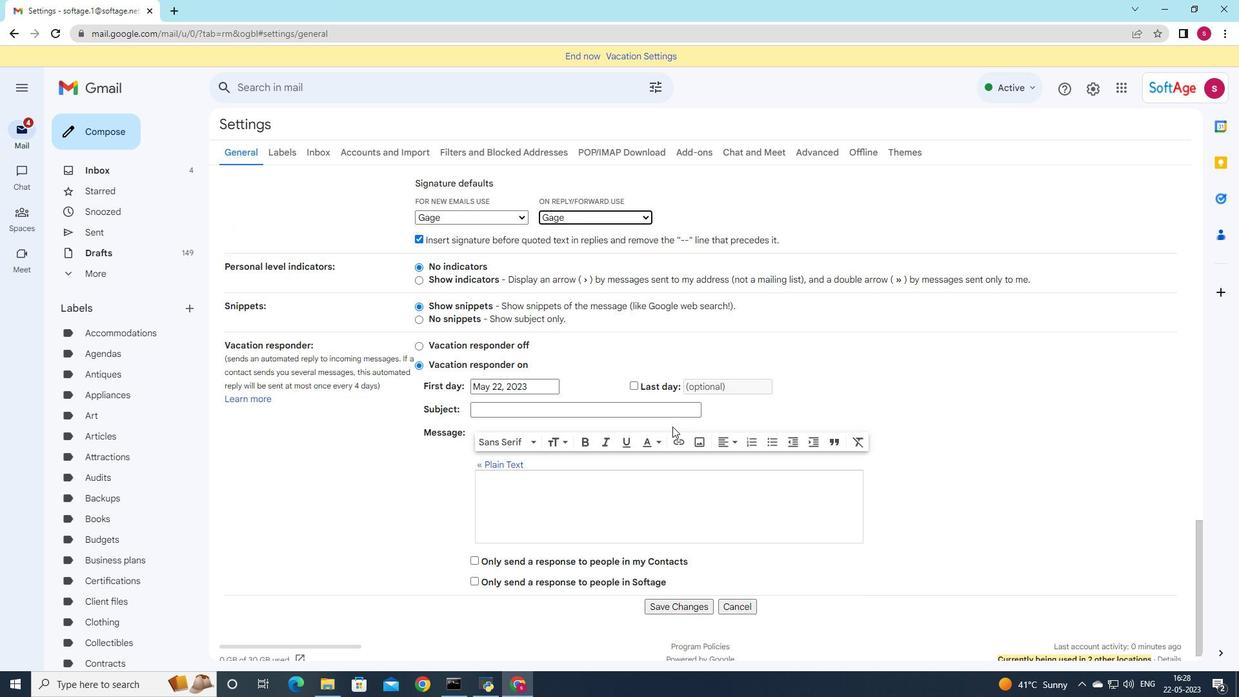 
Action: Mouse moved to (672, 427)
Screenshot: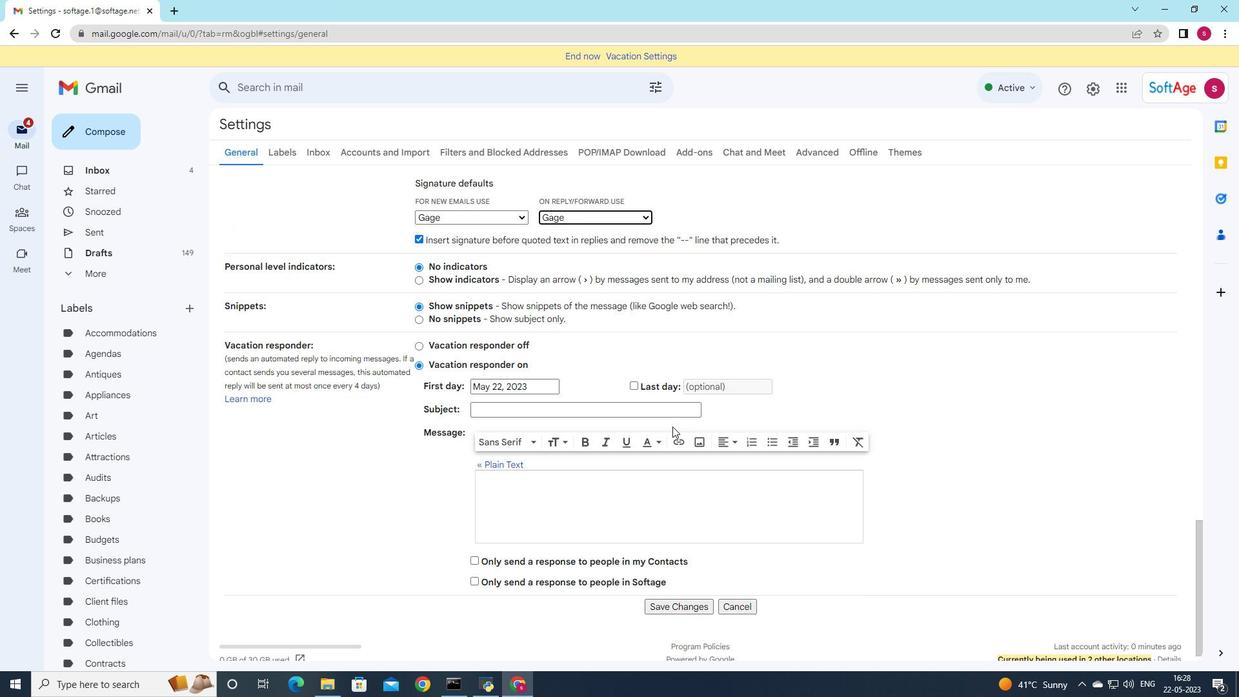 
Action: Mouse scrolled (672, 426) with delta (0, 0)
Screenshot: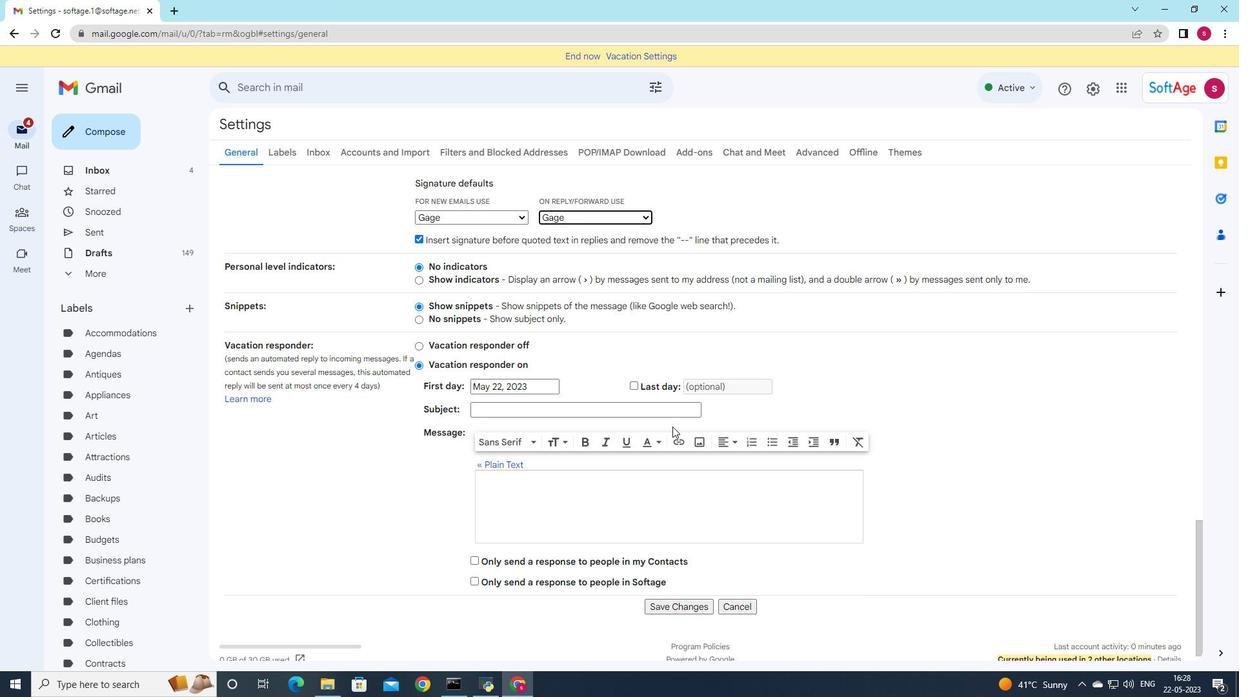 
Action: Mouse moved to (672, 429)
Screenshot: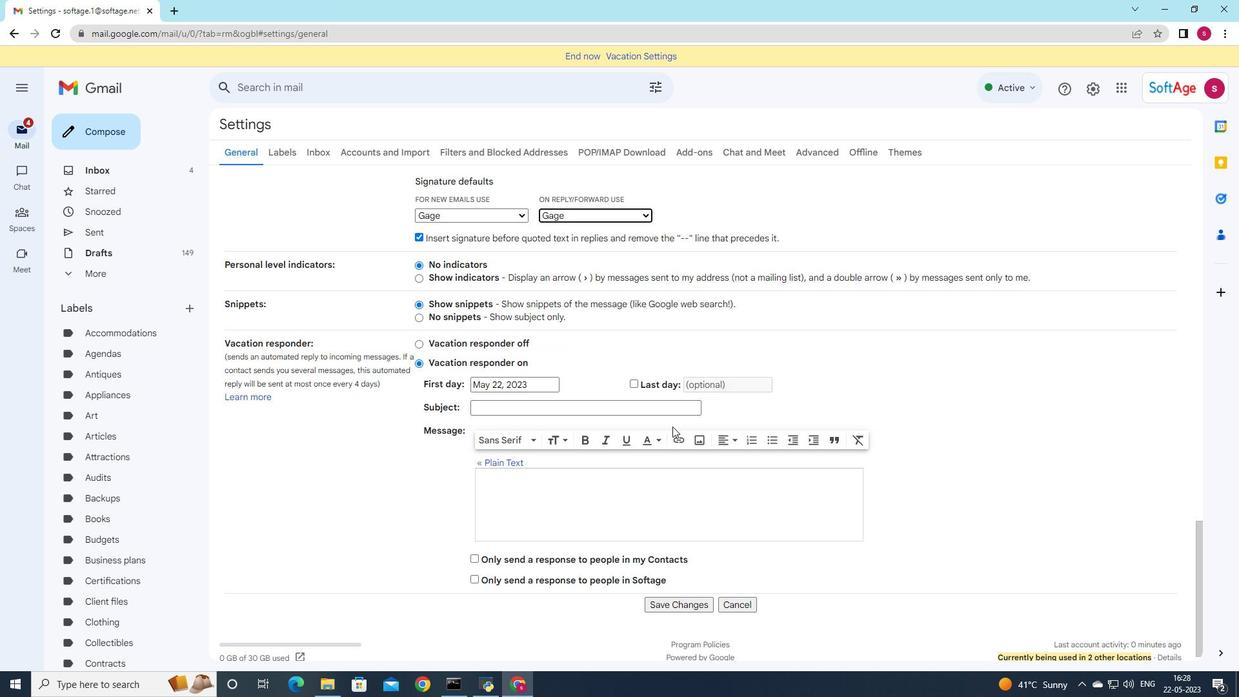 
Action: Mouse scrolled (672, 429) with delta (0, 0)
Screenshot: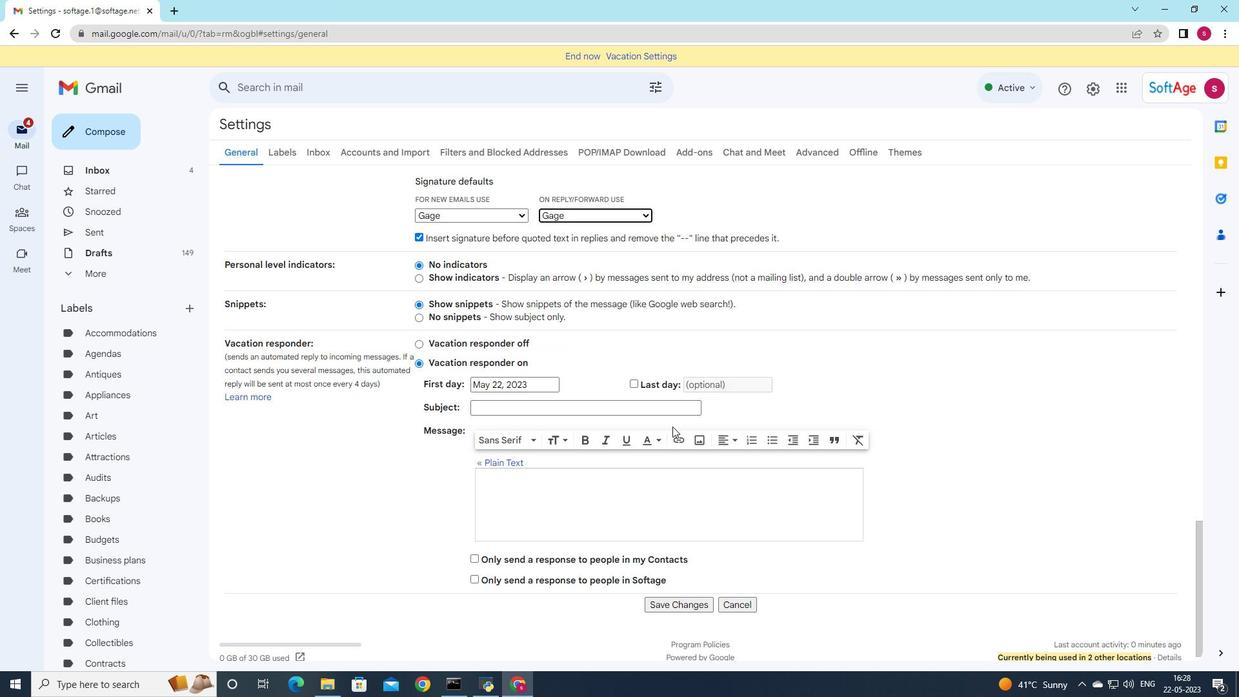 
Action: Mouse moved to (671, 597)
Screenshot: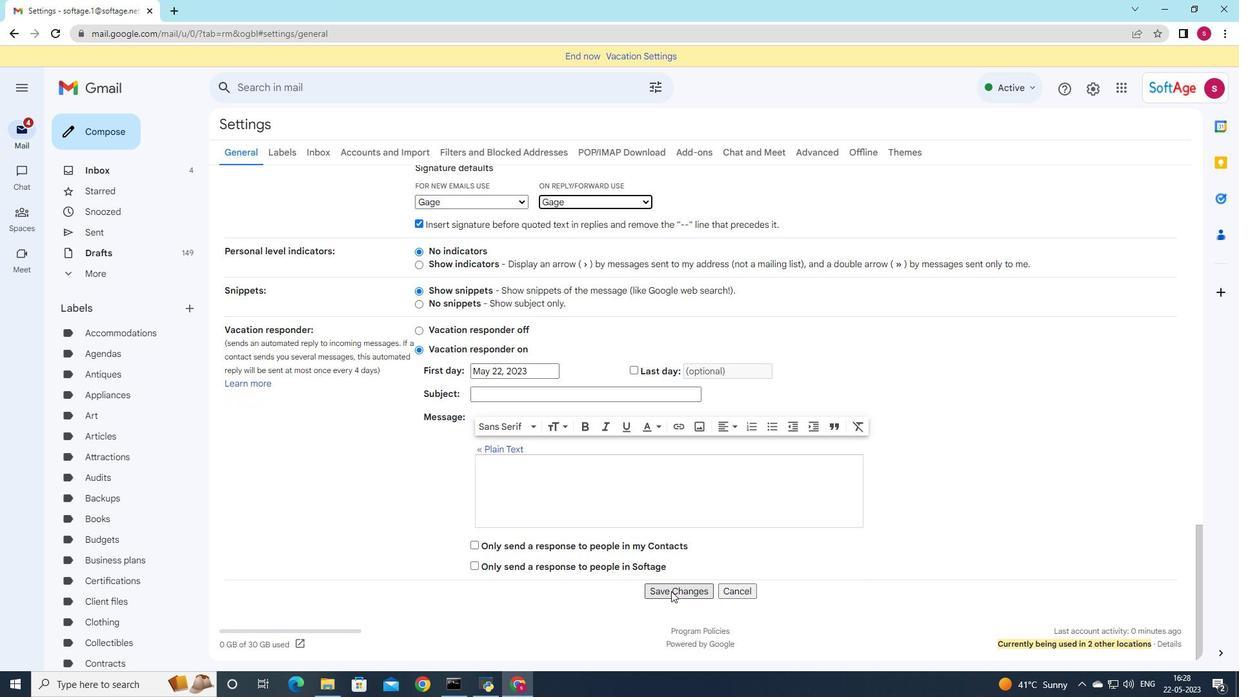 
Action: Mouse pressed left at (671, 597)
Screenshot: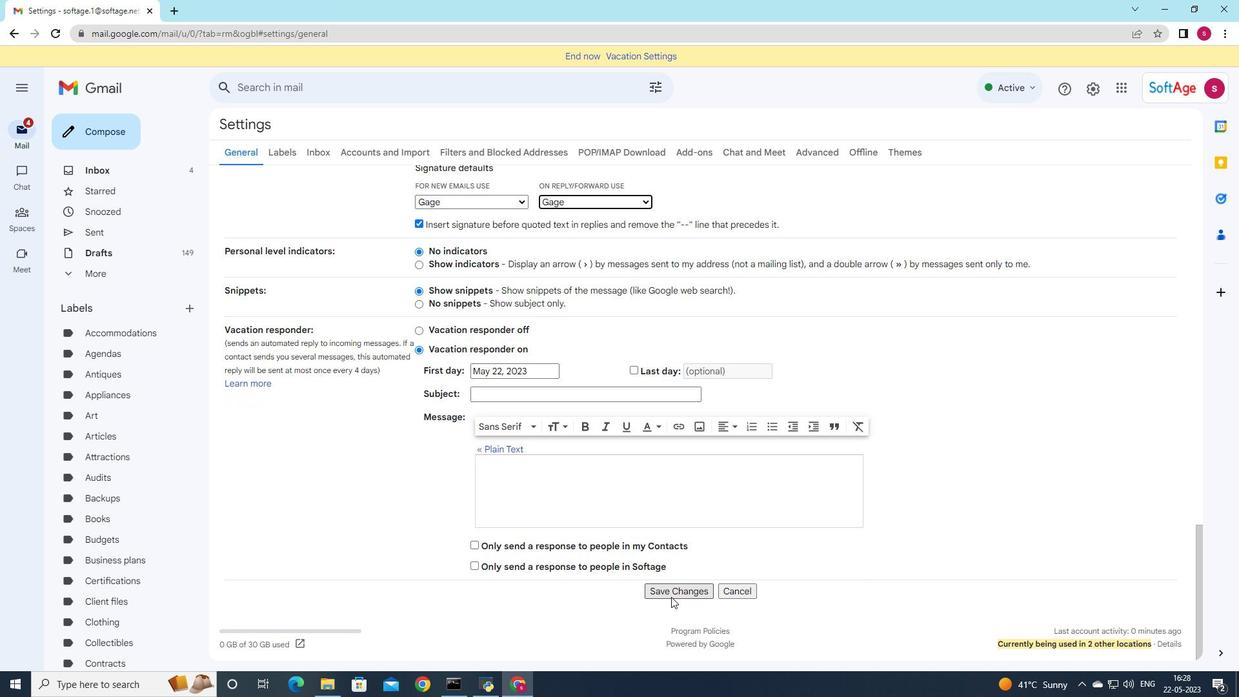 
Action: Mouse moved to (106, 131)
Screenshot: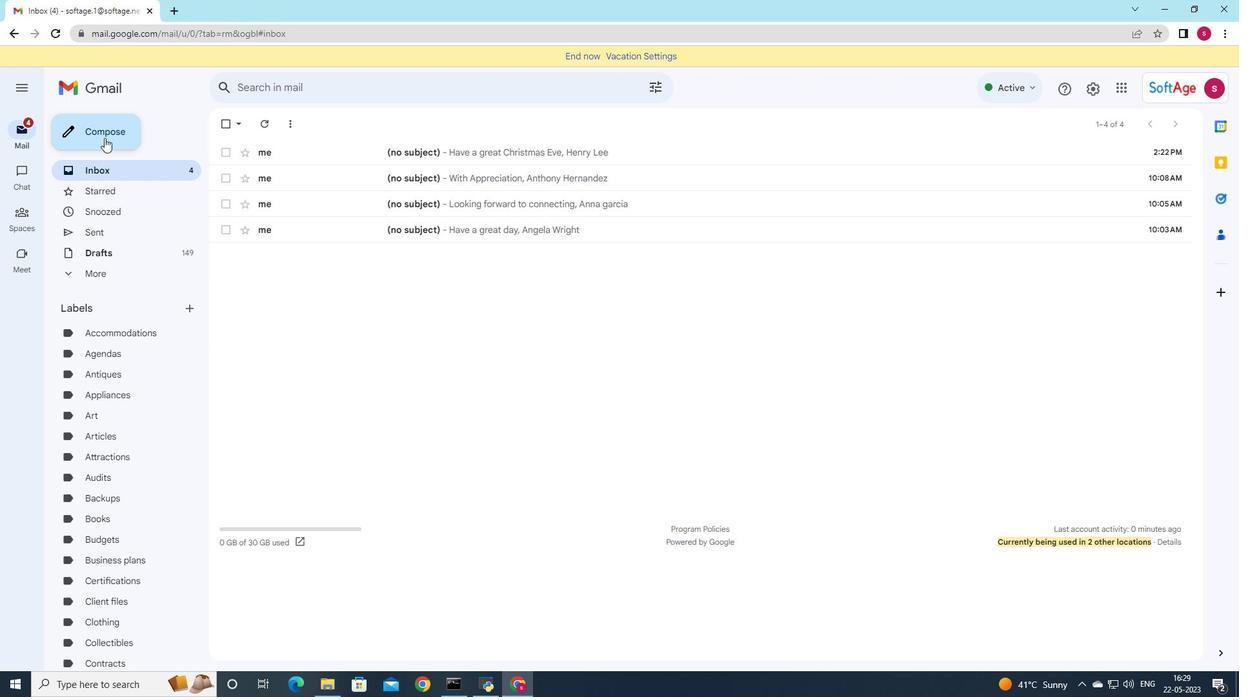 
Action: Mouse pressed left at (106, 131)
Screenshot: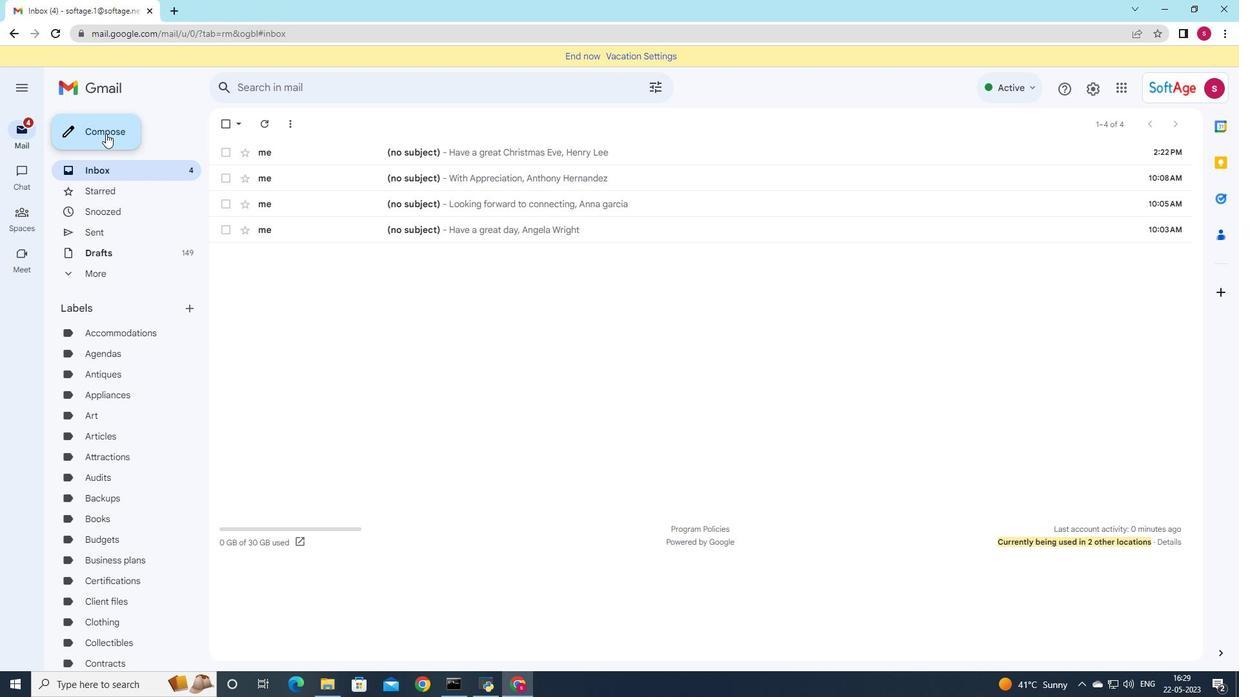 
Action: Mouse moved to (1052, 363)
Screenshot: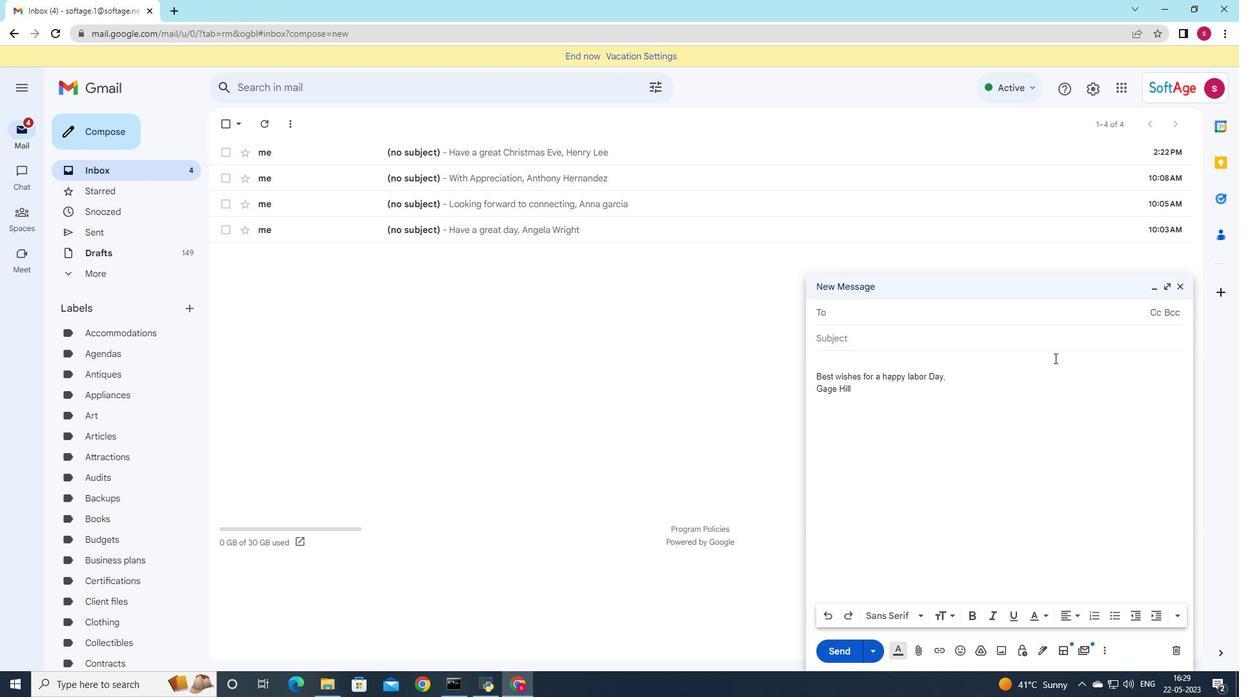 
Action: Key pressed so
Screenshot: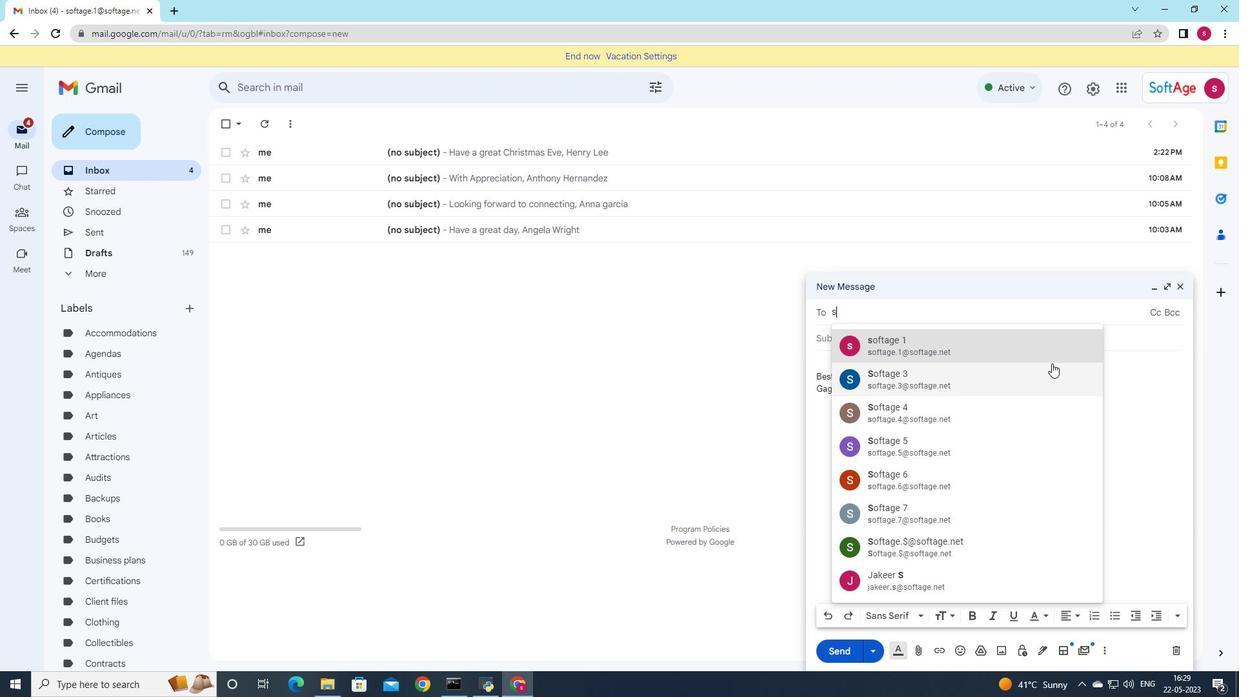 
Action: Mouse moved to (930, 336)
Screenshot: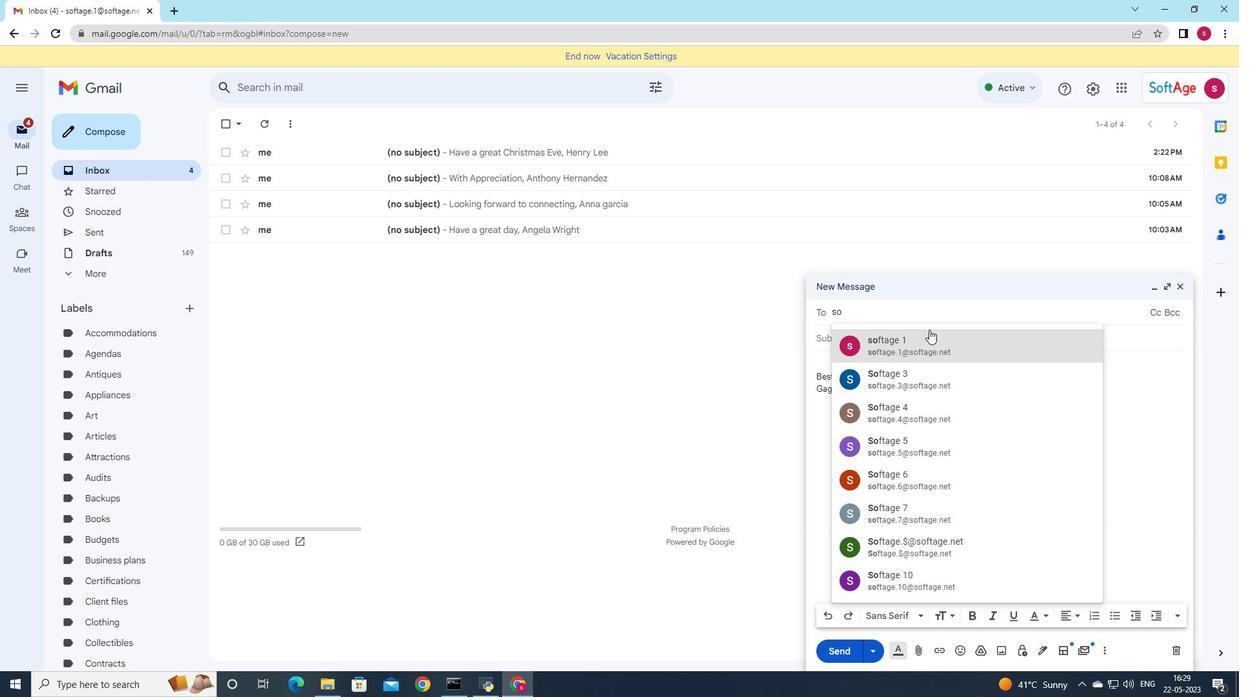 
Action: Mouse pressed left at (930, 336)
Screenshot: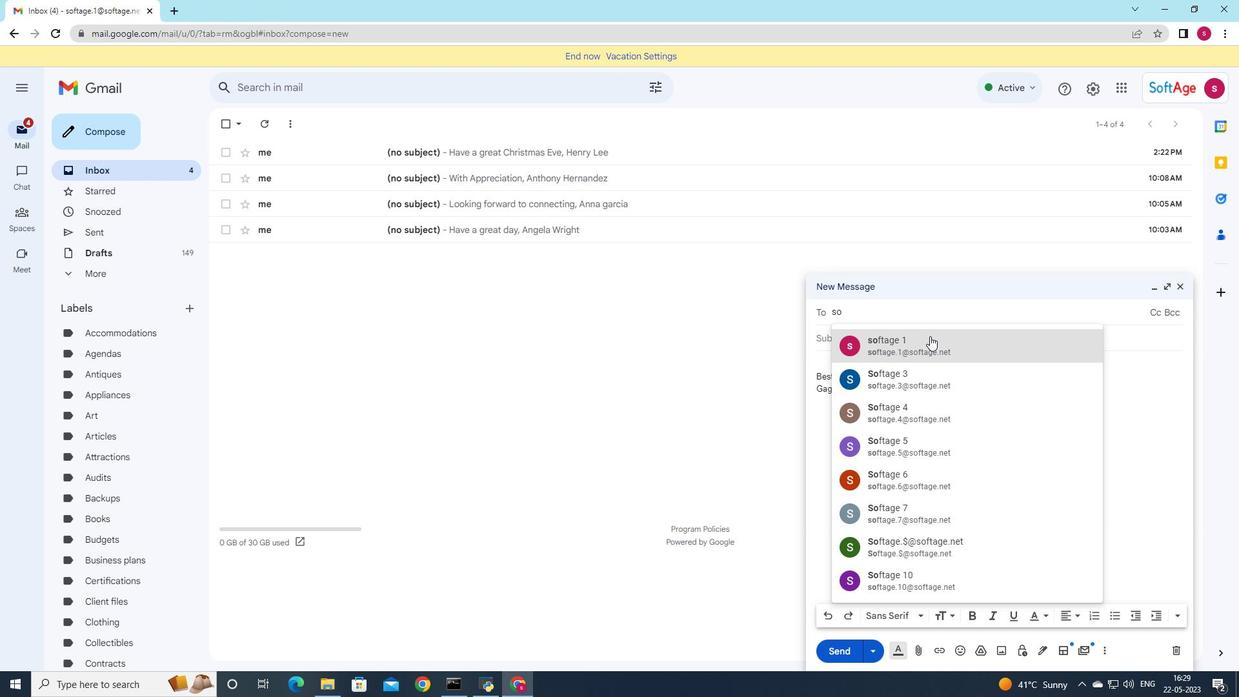 
Action: Mouse moved to (978, 520)
Screenshot: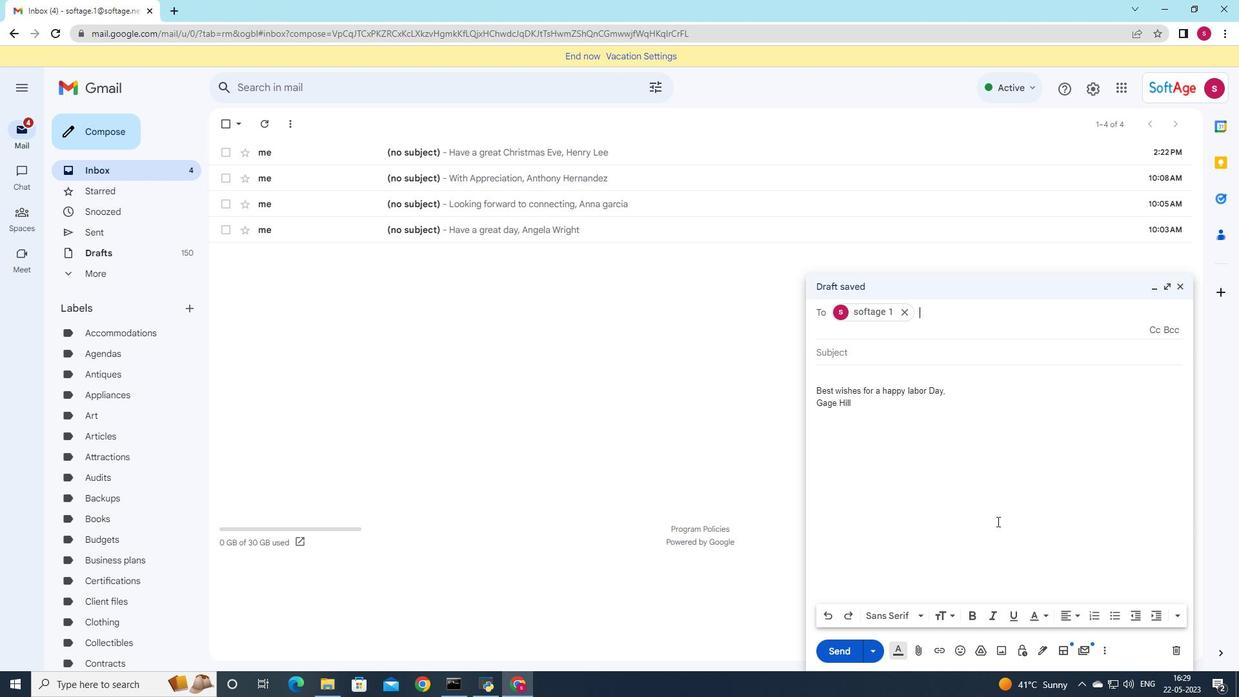 
Action: Mouse scrolled (978, 520) with delta (0, 0)
Screenshot: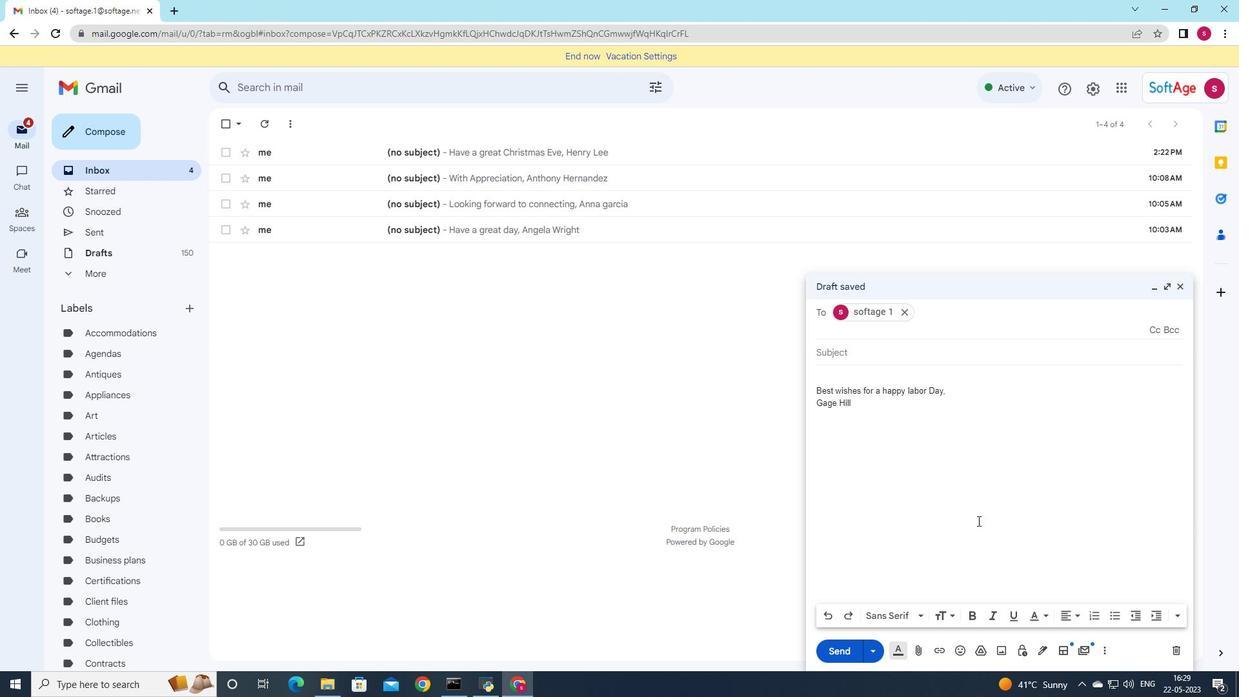 
Action: Mouse moved to (980, 522)
Screenshot: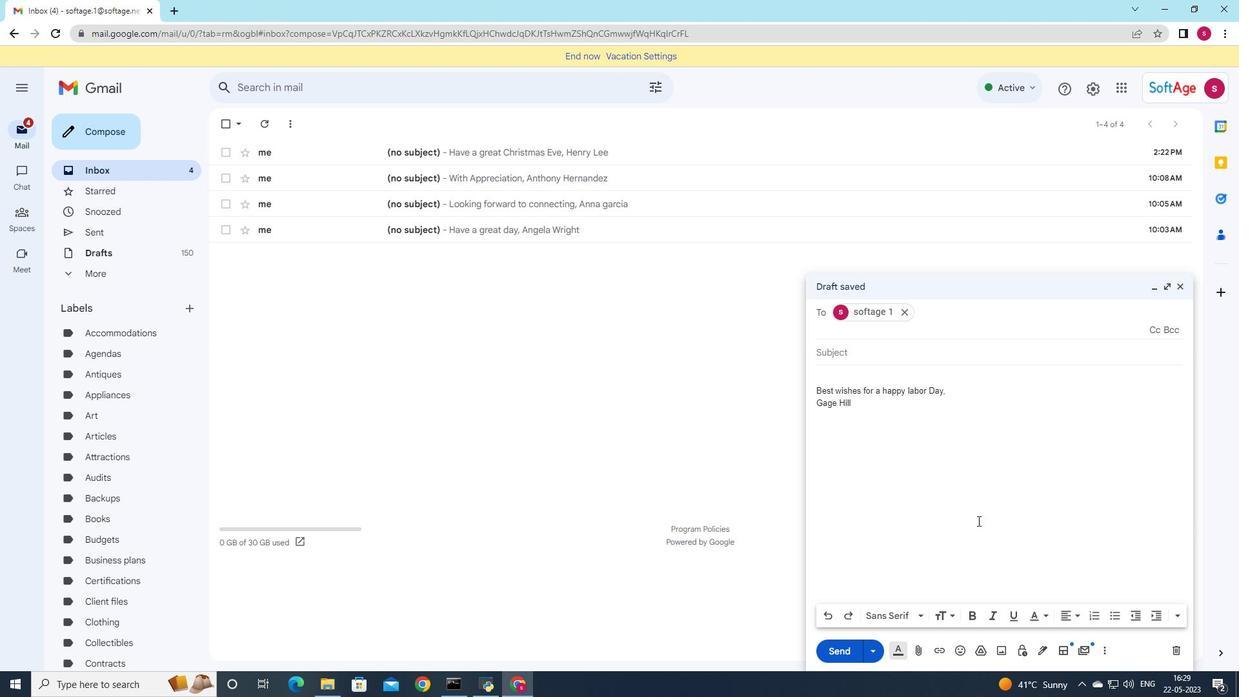 
Action: Mouse scrolled (980, 522) with delta (0, 0)
Screenshot: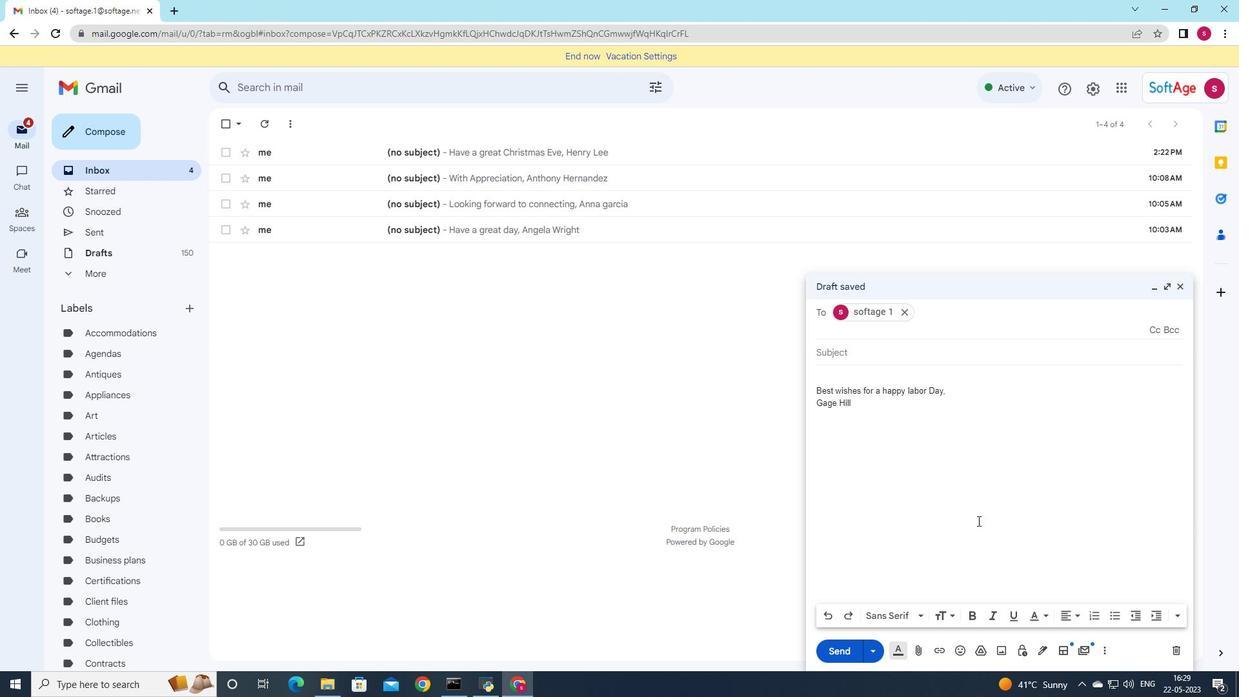 
Action: Mouse moved to (183, 311)
Screenshot: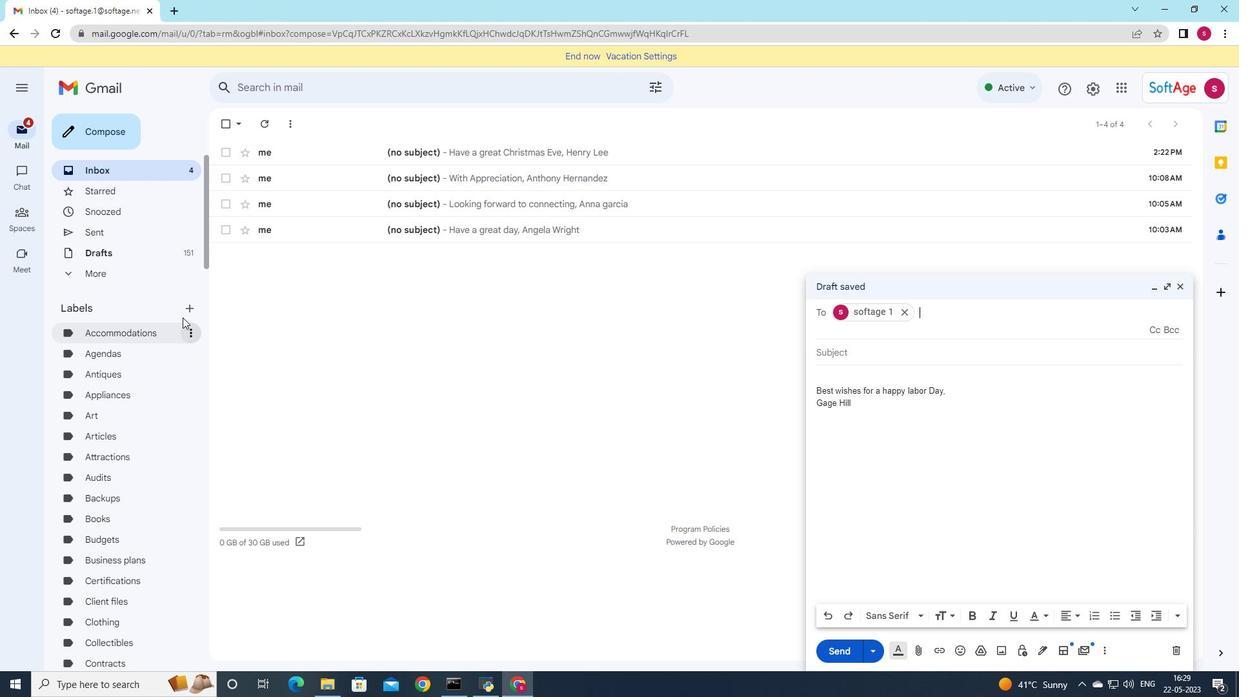 
Action: Mouse pressed left at (183, 311)
Screenshot: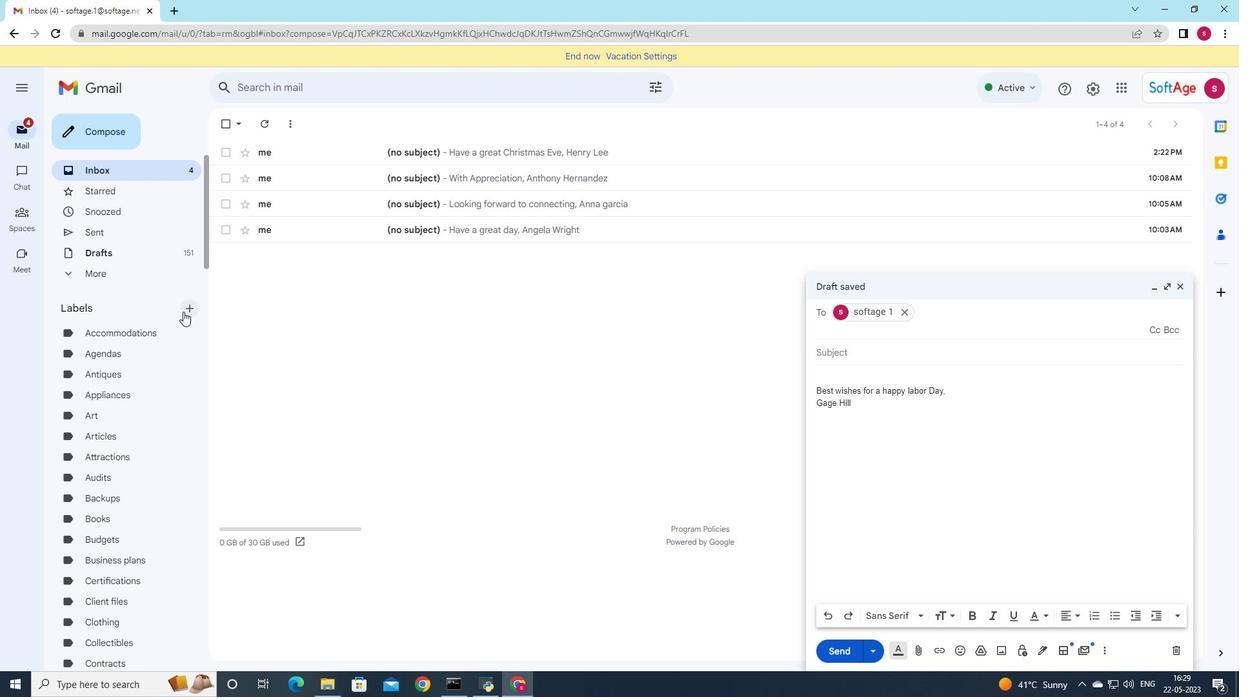 
Action: Mouse moved to (440, 303)
Screenshot: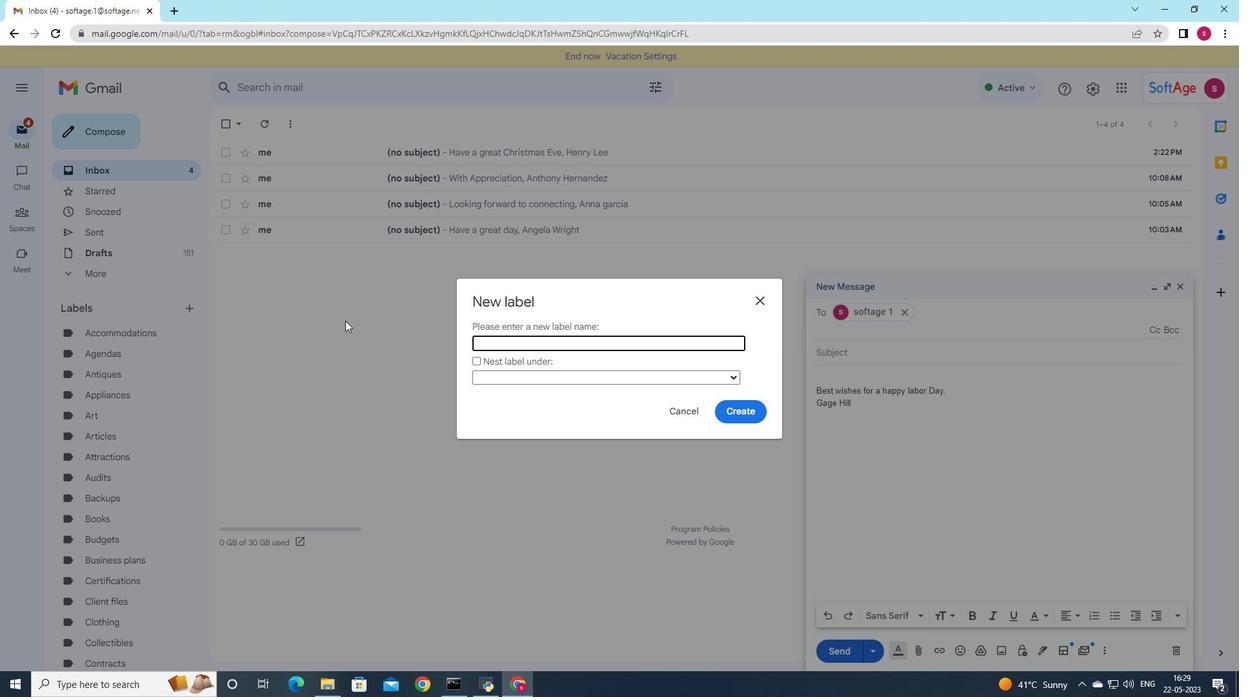 
Action: Key pressed <Key.shift>Shoes
Screenshot: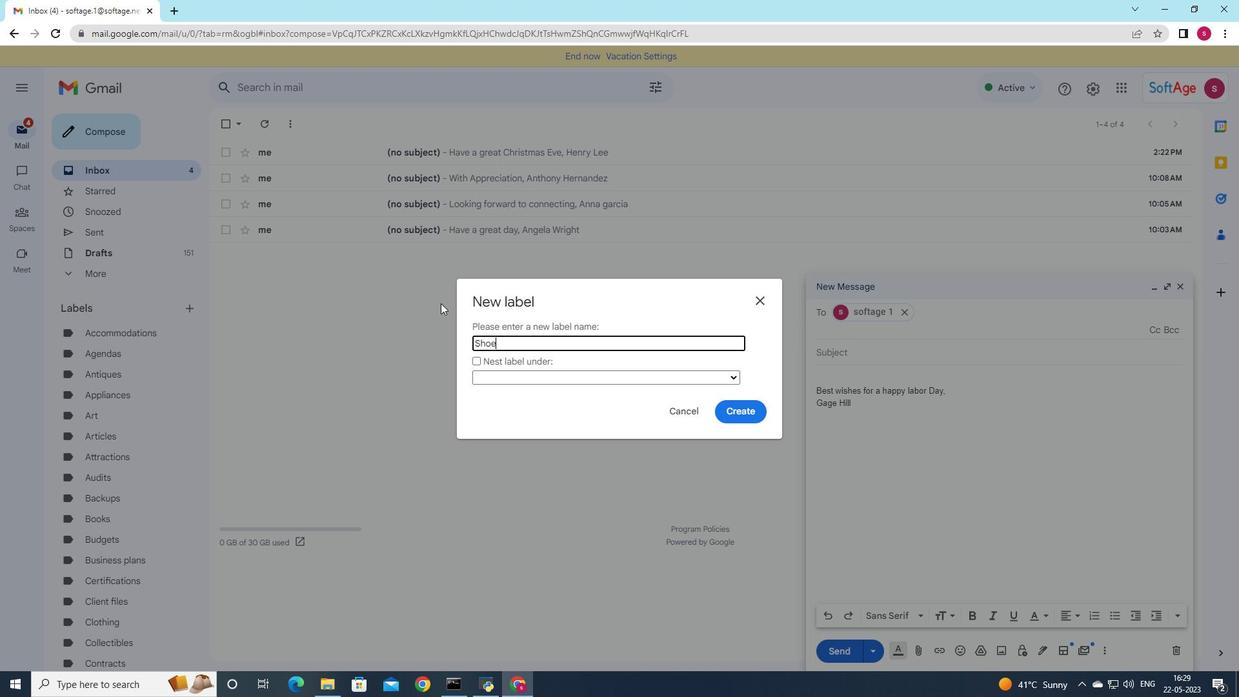 
Action: Mouse moved to (752, 407)
Screenshot: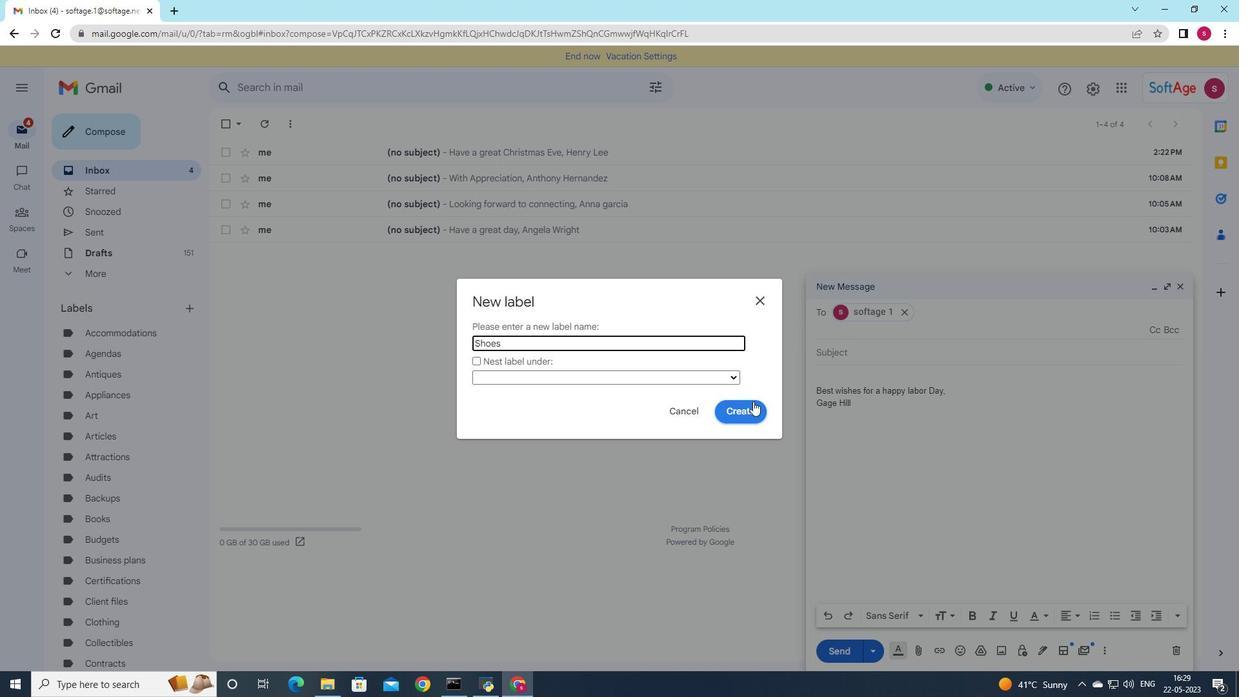 
Action: Mouse pressed left at (752, 407)
Screenshot: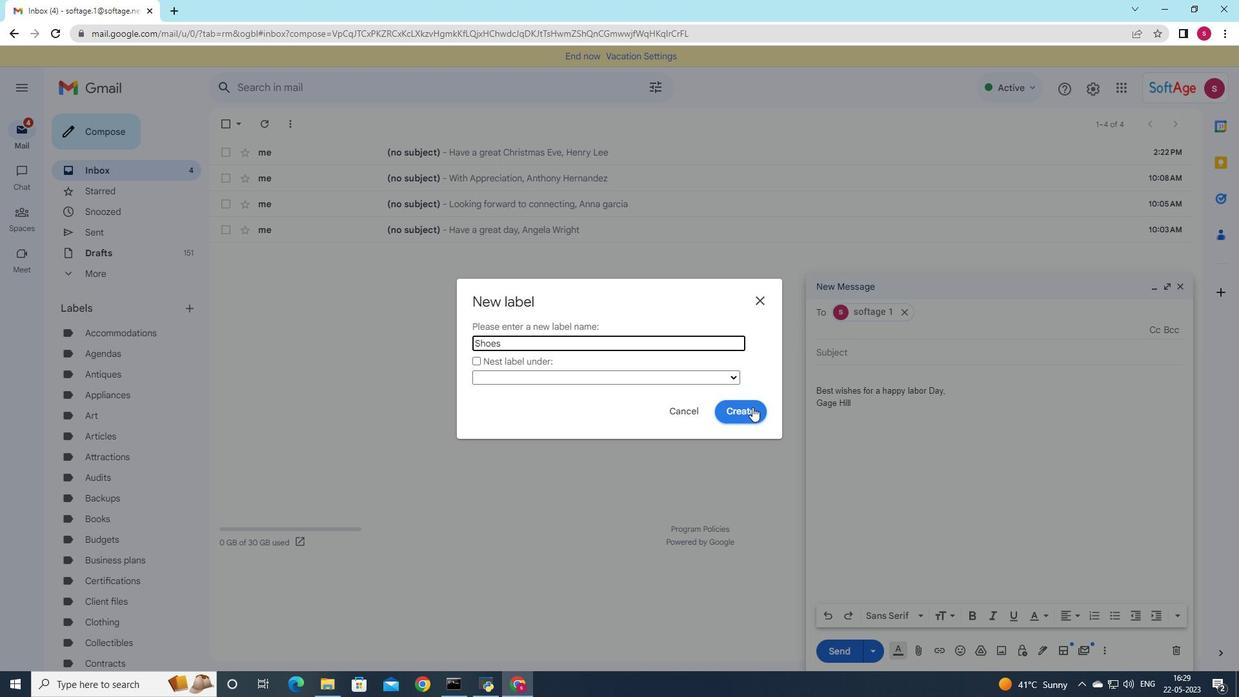 
Action: Mouse moved to (382, 451)
Screenshot: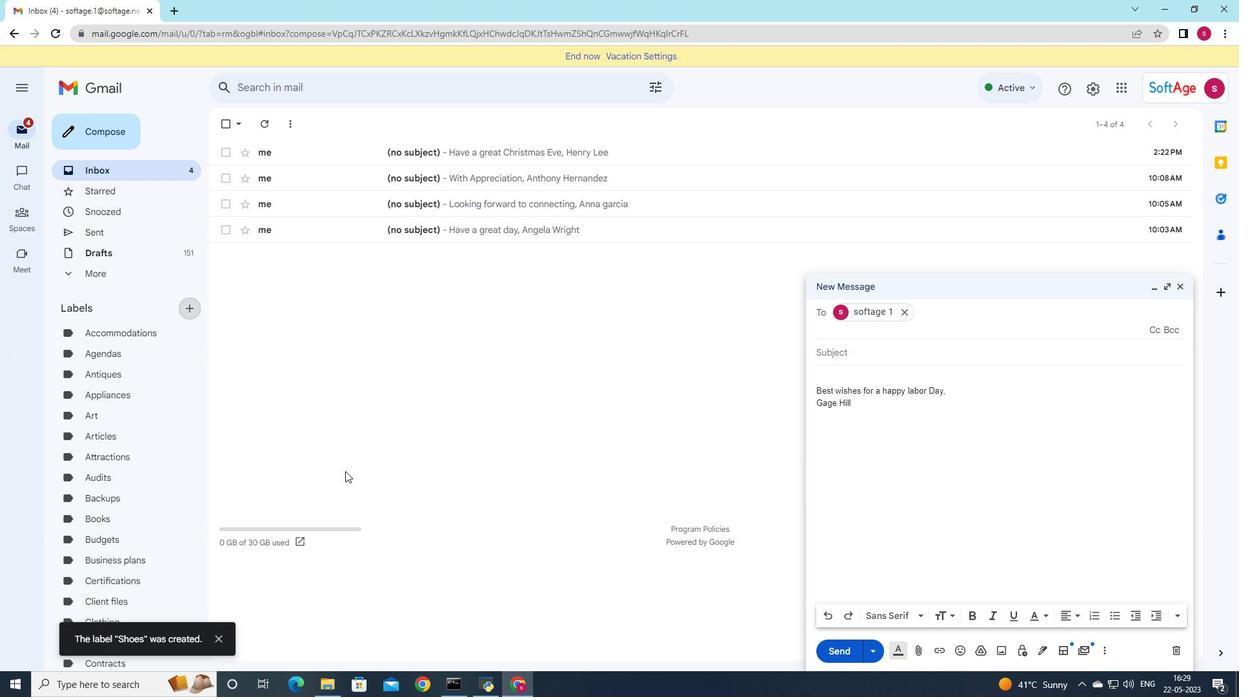 
